 Task: In the  document manual Insert page numer 'on top of the page' change page color to  'Light Brown'Apply Page border, setting:  Box Style: two thin lines; Color: 'Black;' Width: 1/2  pt
Action: Mouse pressed left at (506, 660)
Screenshot: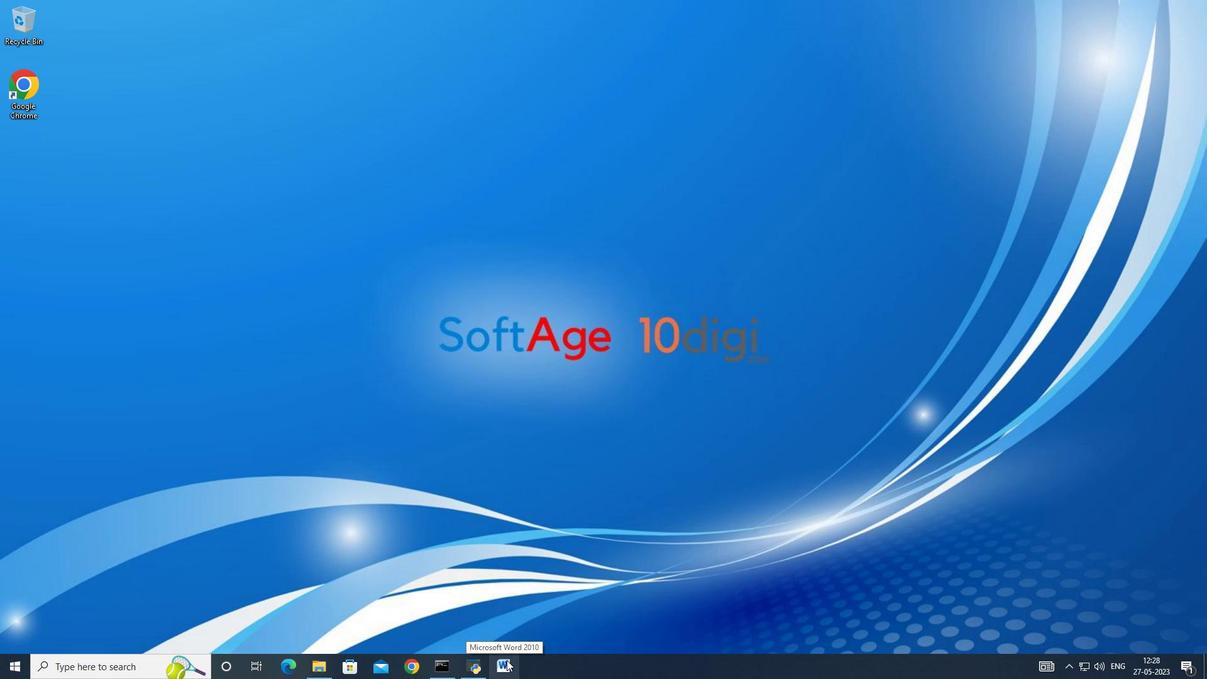 
Action: Mouse moved to (330, 123)
Screenshot: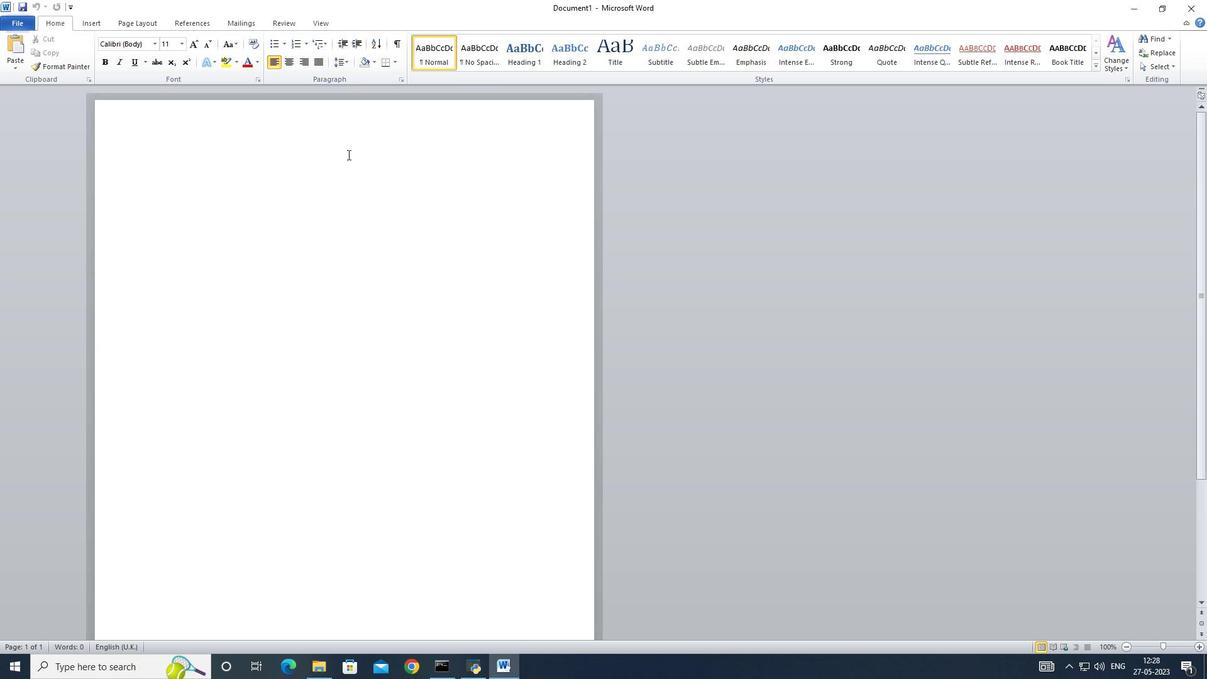 
Action: Mouse pressed left at (330, 123)
Screenshot: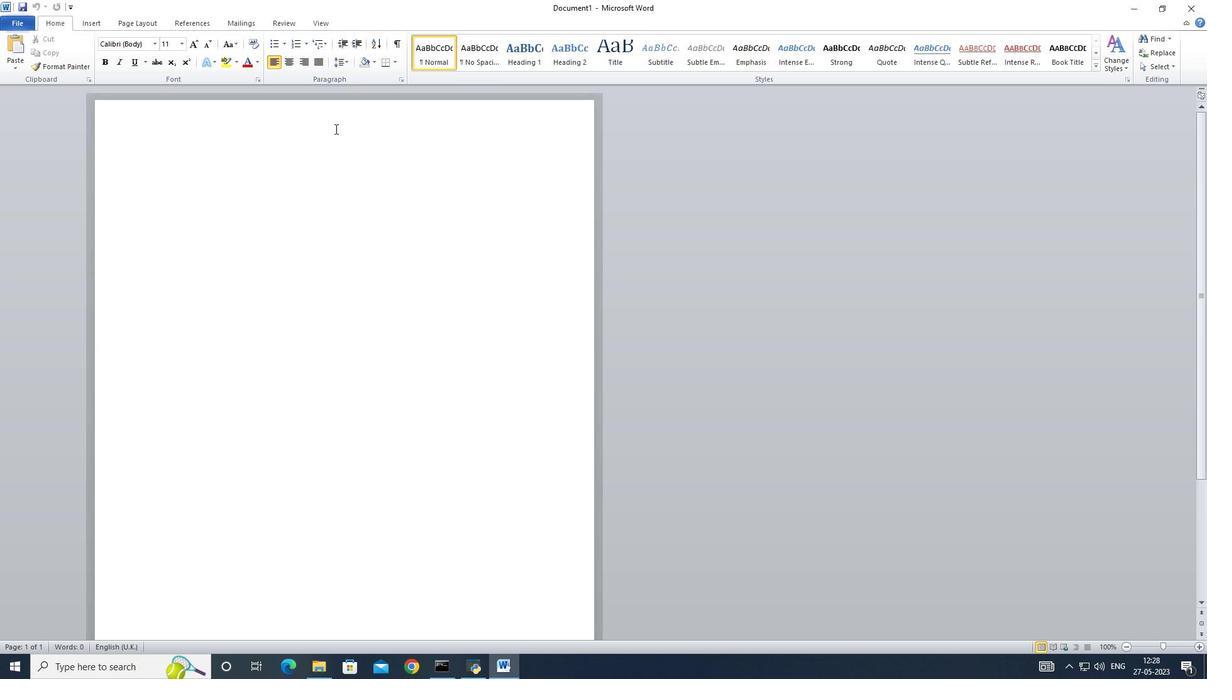 
Action: Mouse moved to (3, 23)
Screenshot: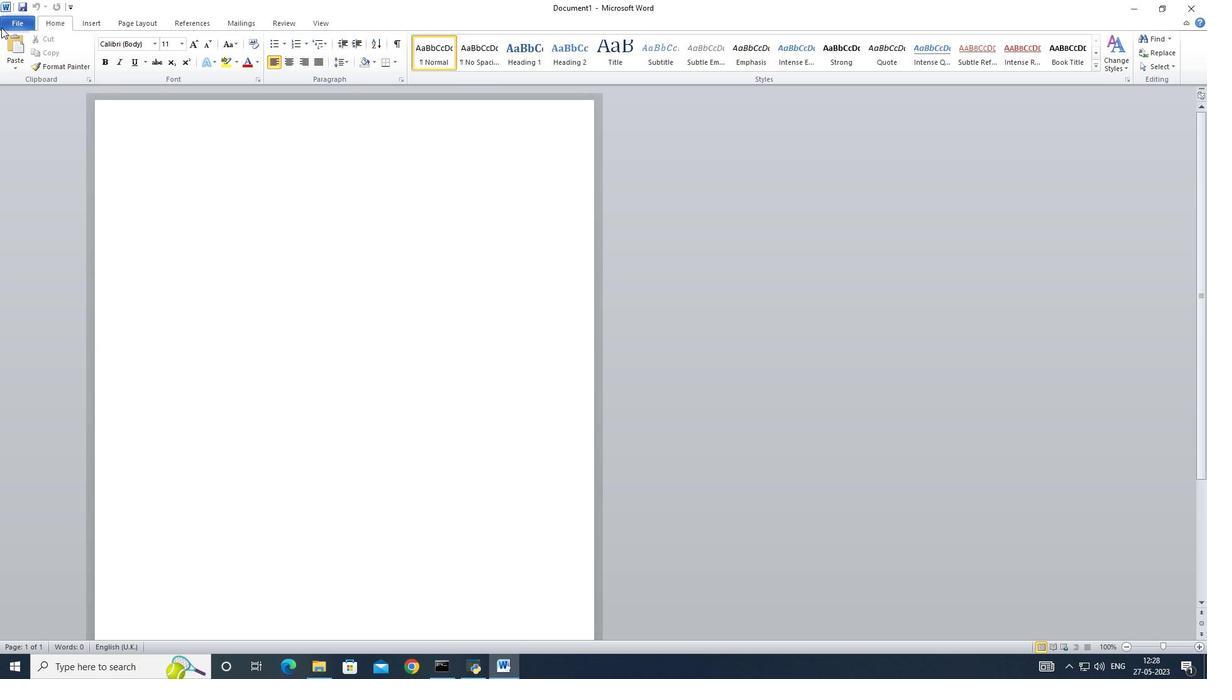 
Action: Mouse pressed left at (3, 23)
Screenshot: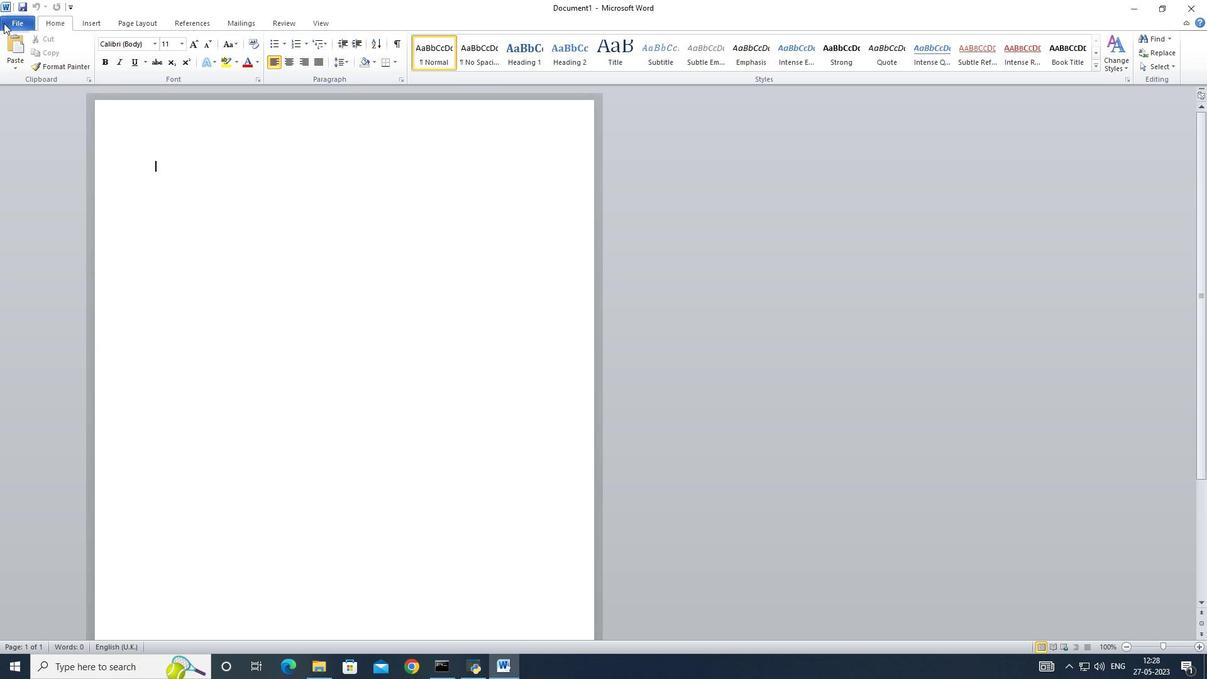 
Action: Mouse moved to (35, 80)
Screenshot: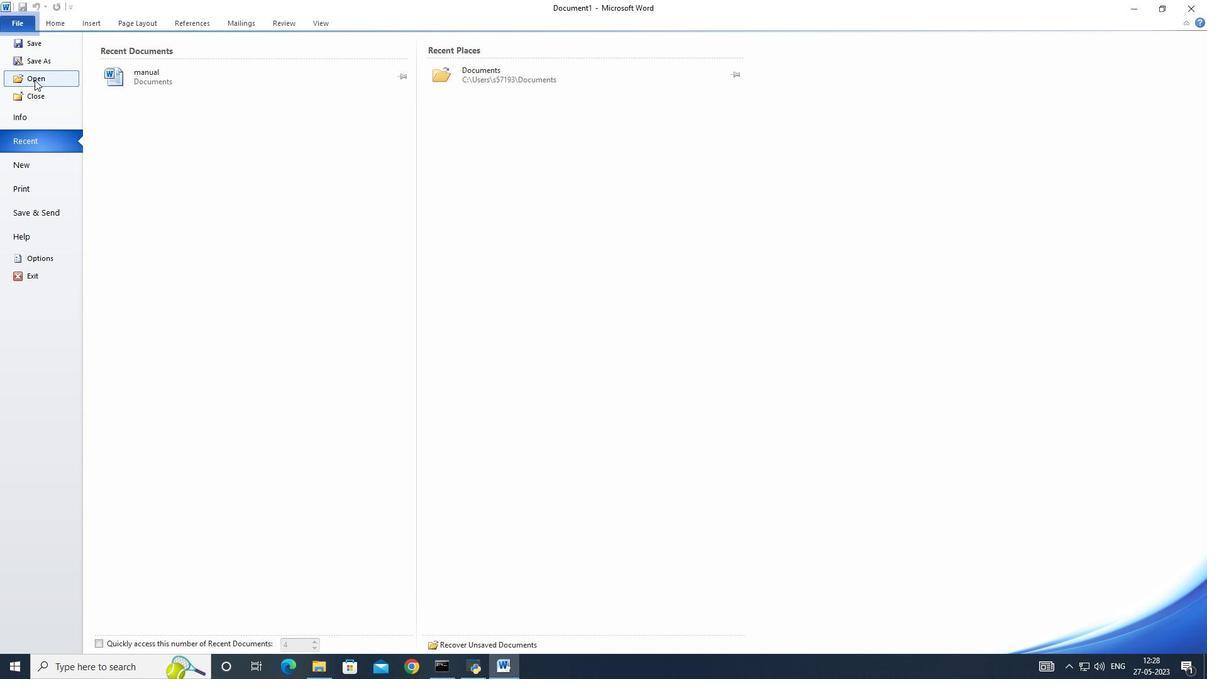
Action: Mouse pressed left at (35, 80)
Screenshot: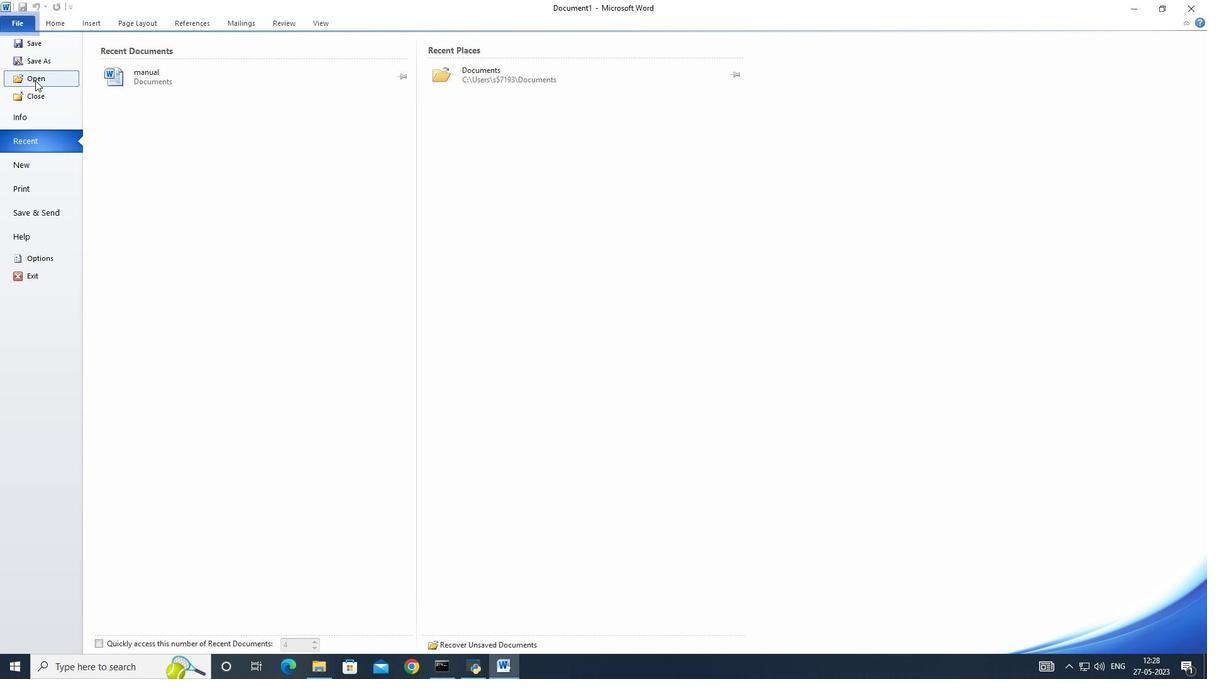 
Action: Mouse moved to (132, 91)
Screenshot: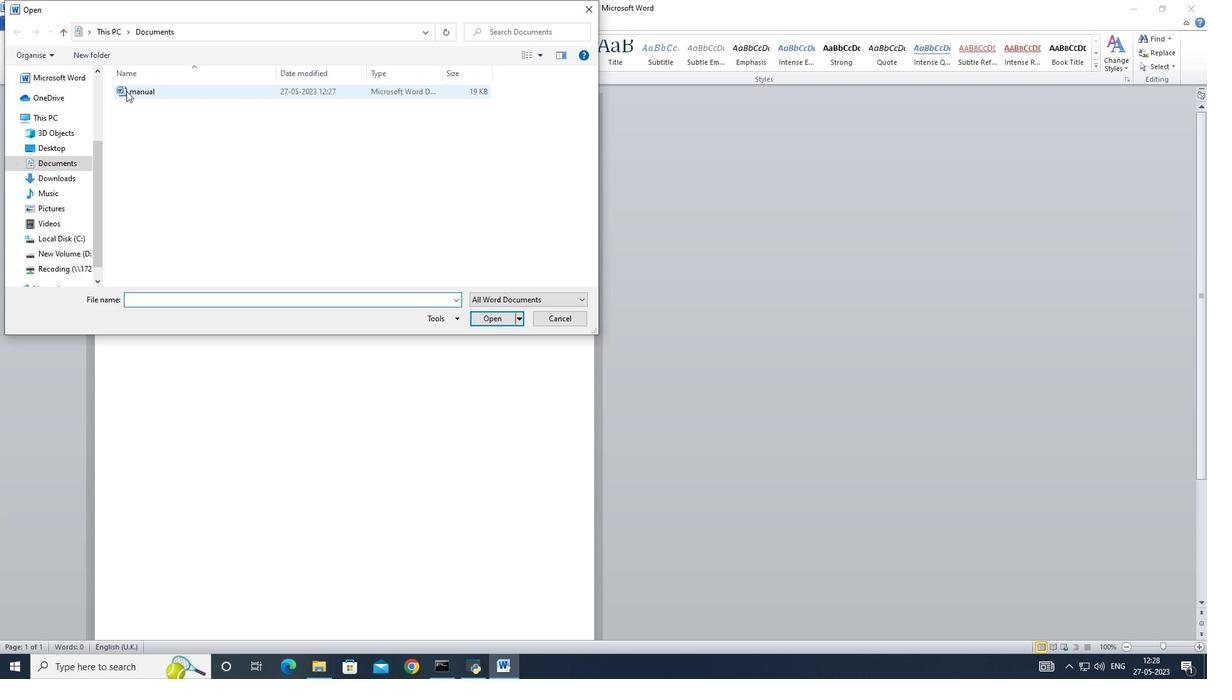 
Action: Mouse pressed left at (132, 91)
Screenshot: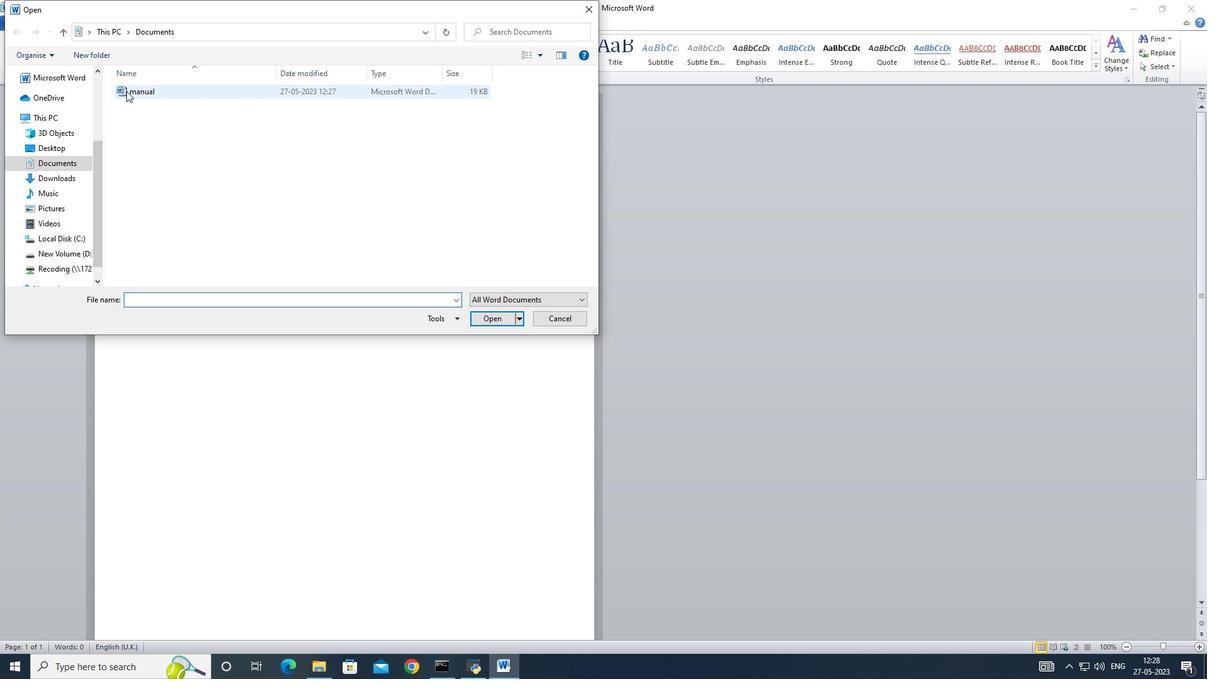
Action: Mouse moved to (492, 316)
Screenshot: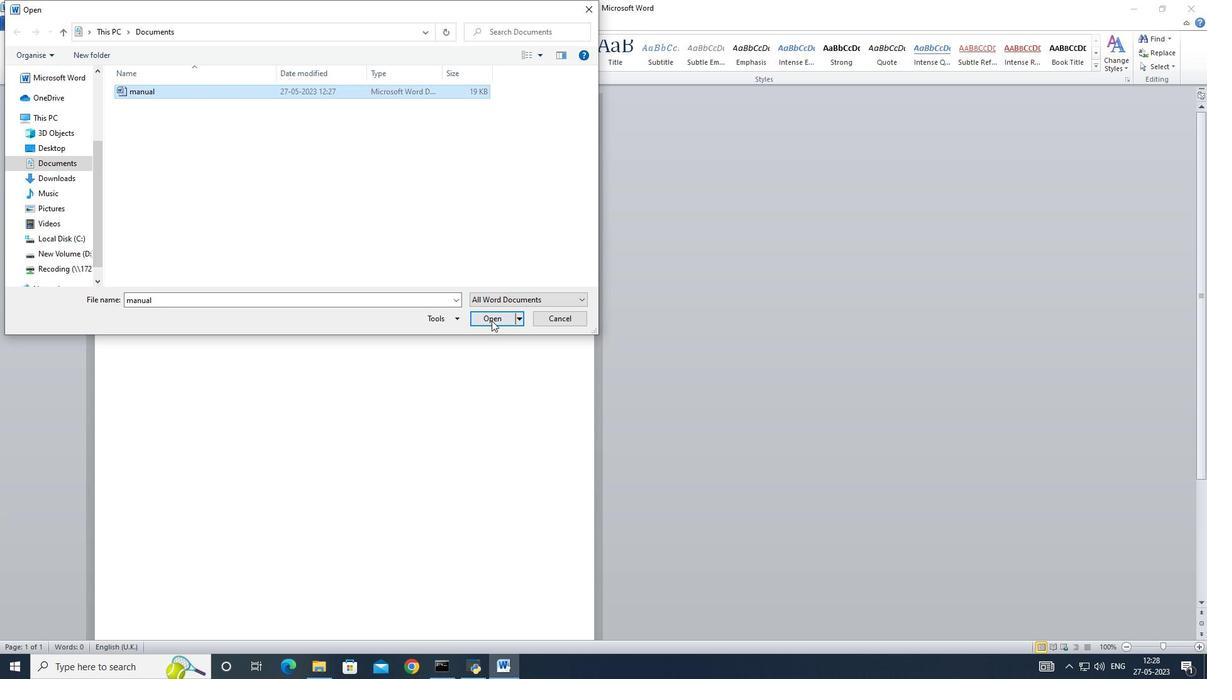 
Action: Mouse pressed left at (492, 316)
Screenshot: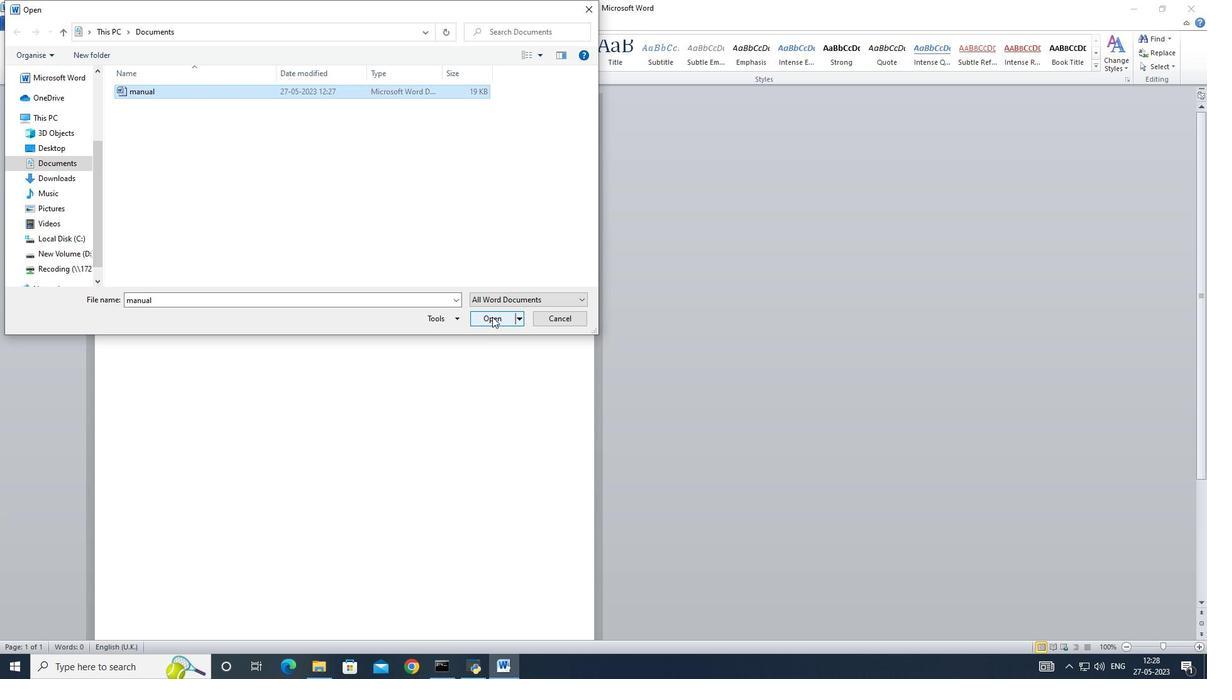
Action: Mouse moved to (183, 128)
Screenshot: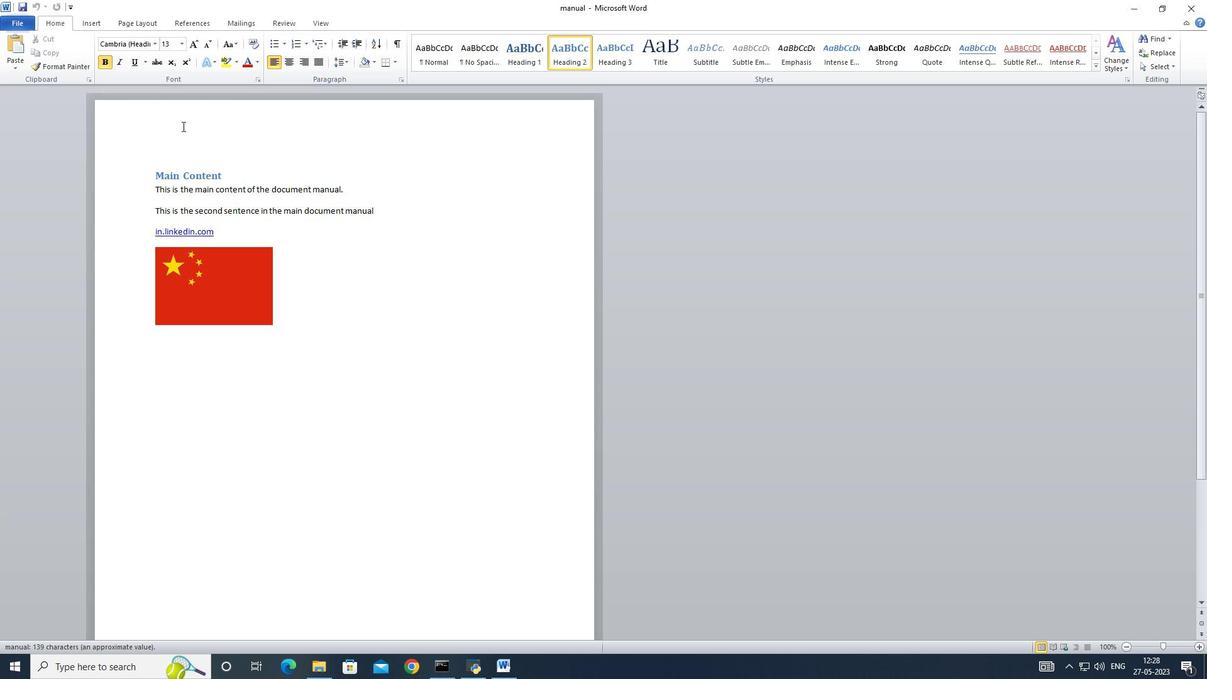 
Action: Mouse pressed left at (183, 128)
Screenshot: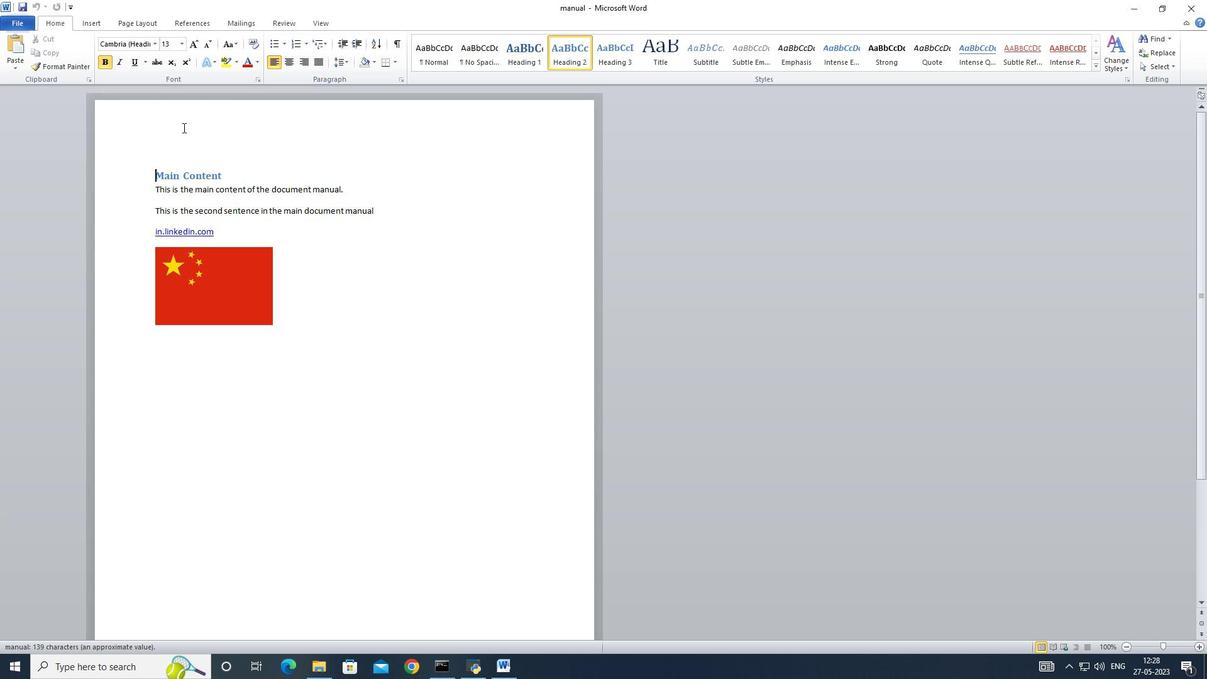 
Action: Mouse moved to (150, 166)
Screenshot: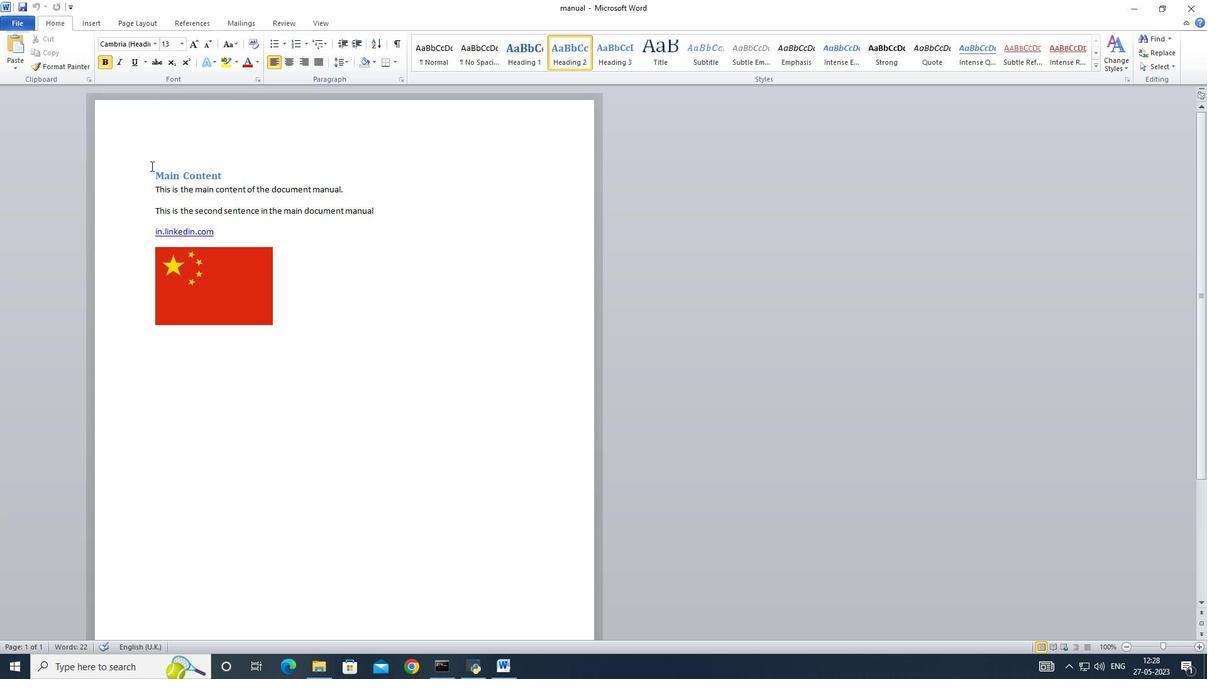 
Action: Mouse pressed left at (150, 166)
Screenshot: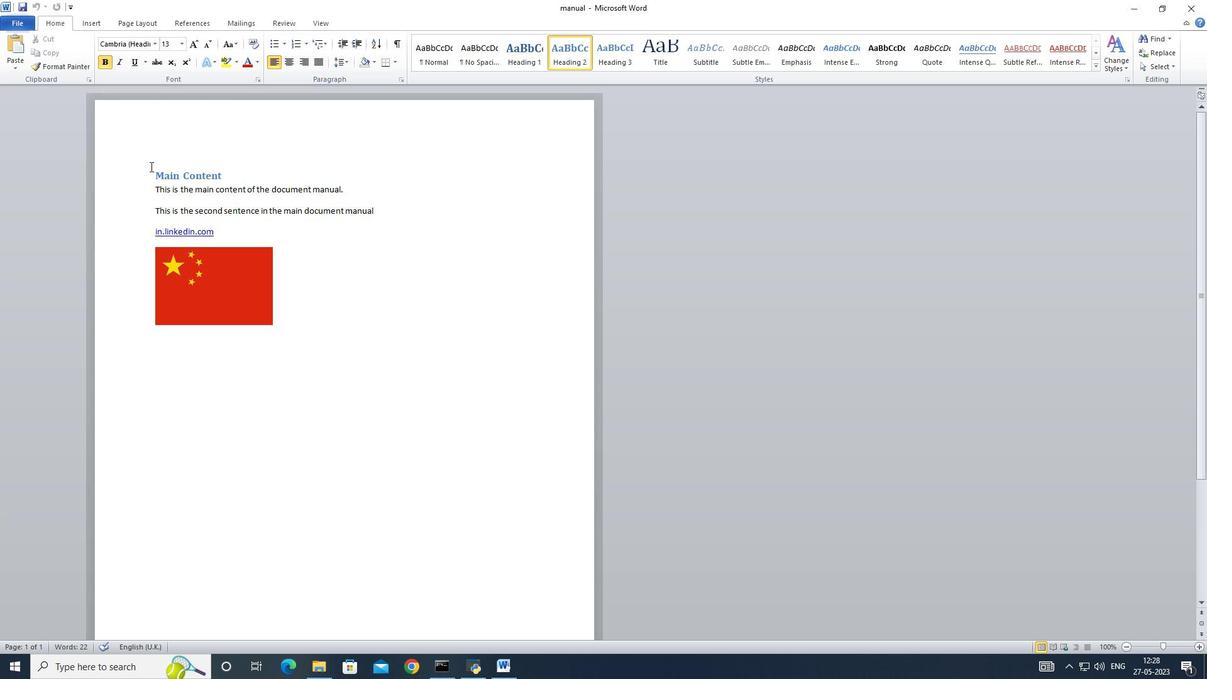 
Action: Mouse moved to (96, 27)
Screenshot: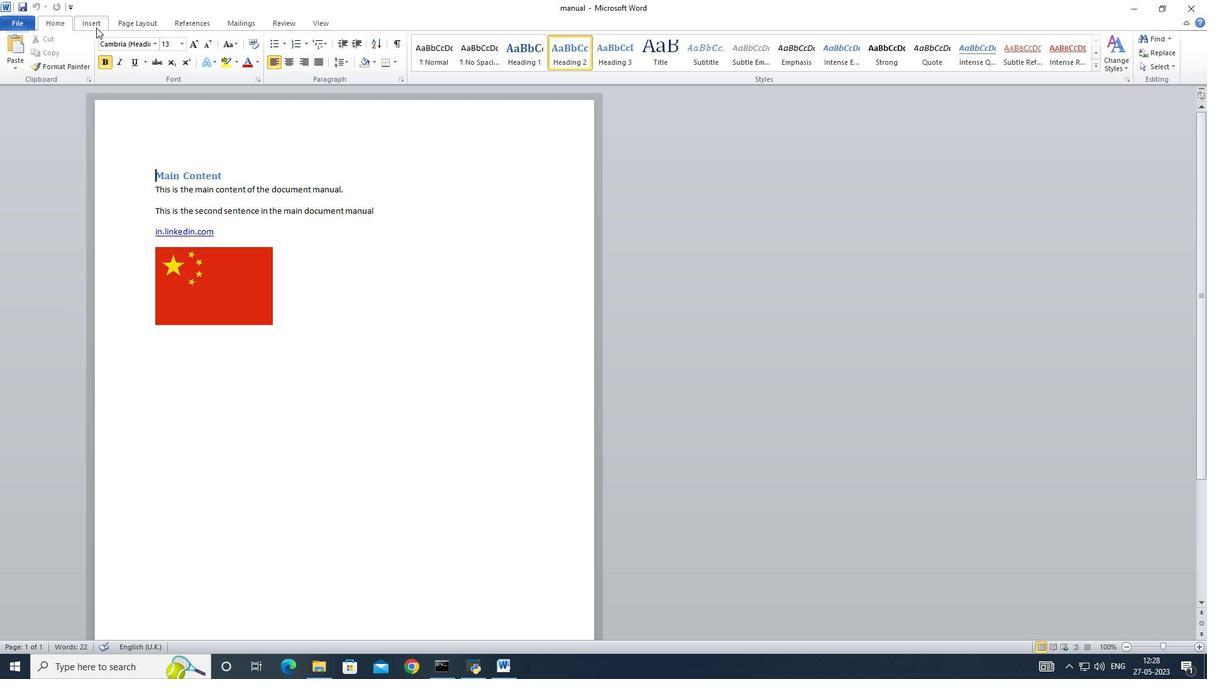 
Action: Mouse pressed left at (96, 27)
Screenshot: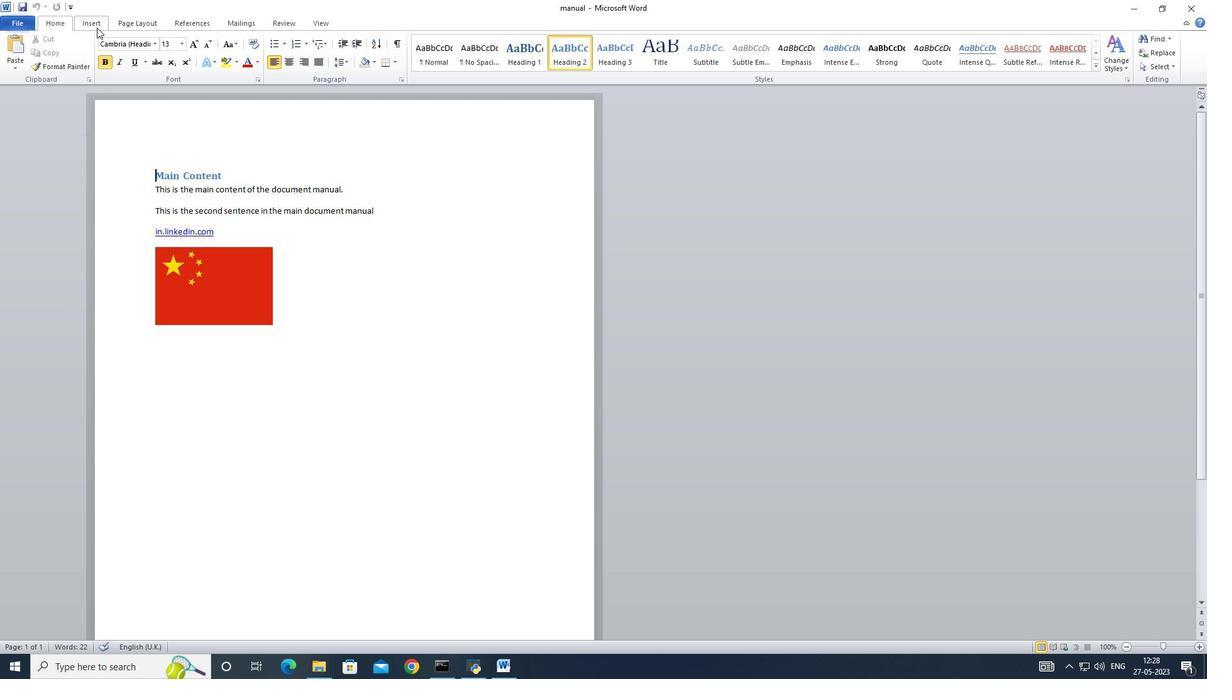 
Action: Mouse moved to (437, 68)
Screenshot: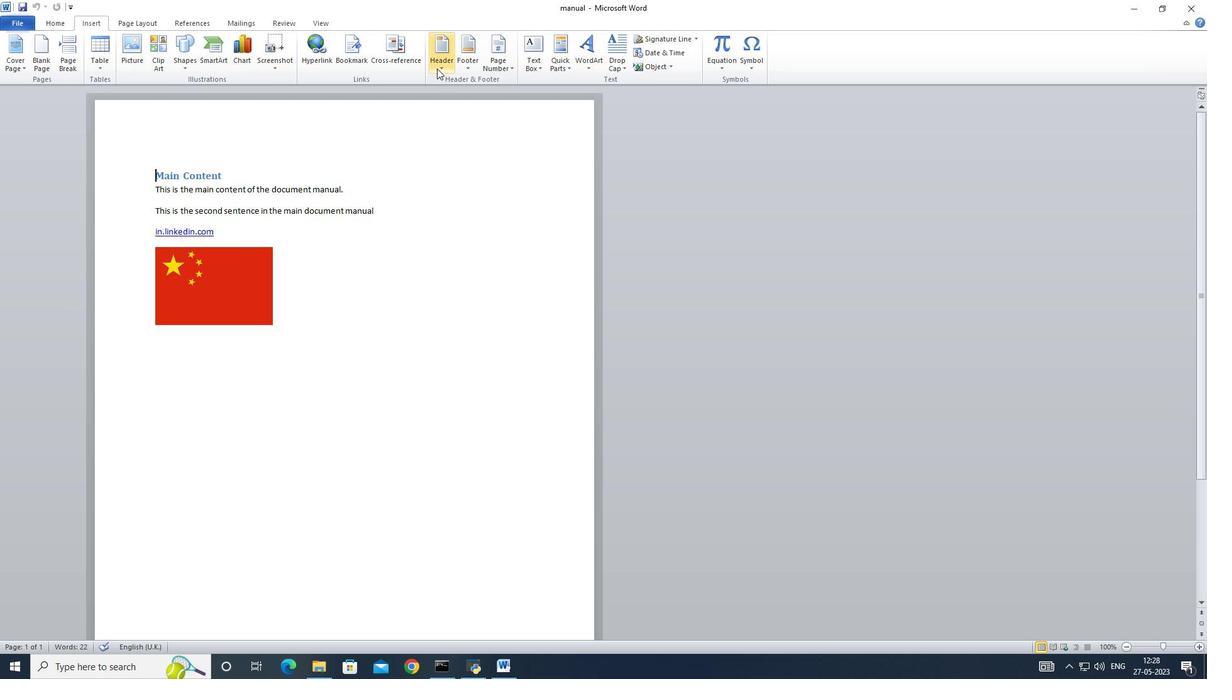 
Action: Mouse pressed left at (437, 68)
Screenshot: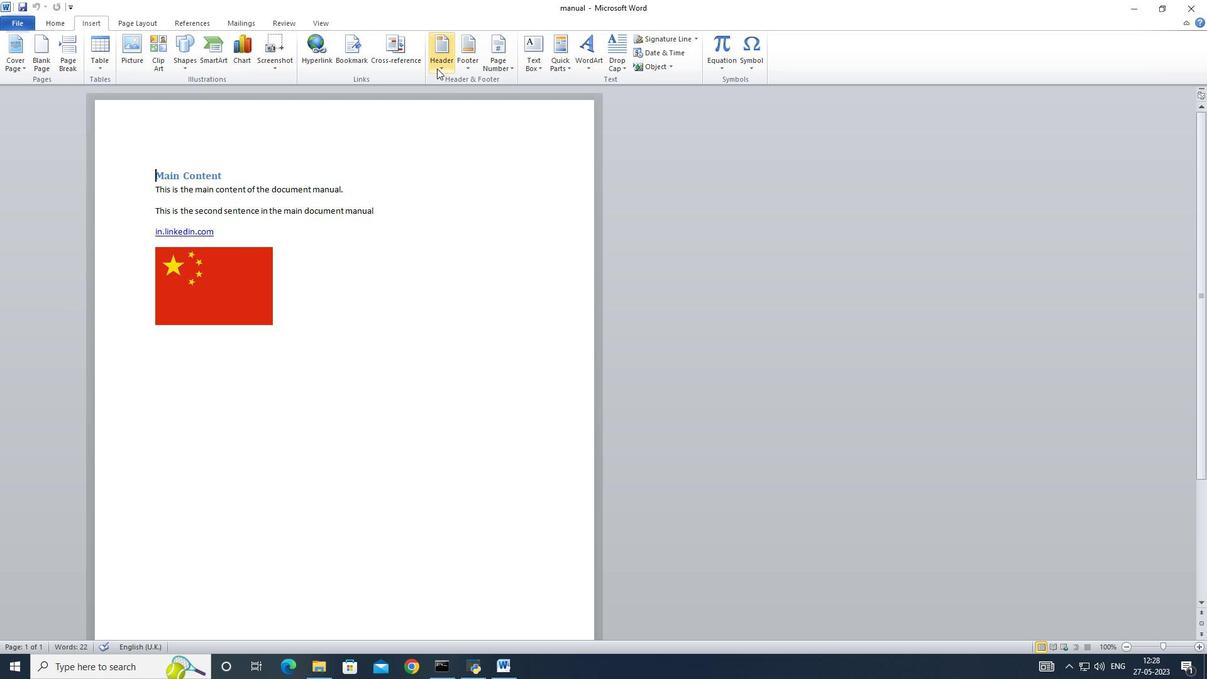 
Action: Mouse moved to (533, 247)
Screenshot: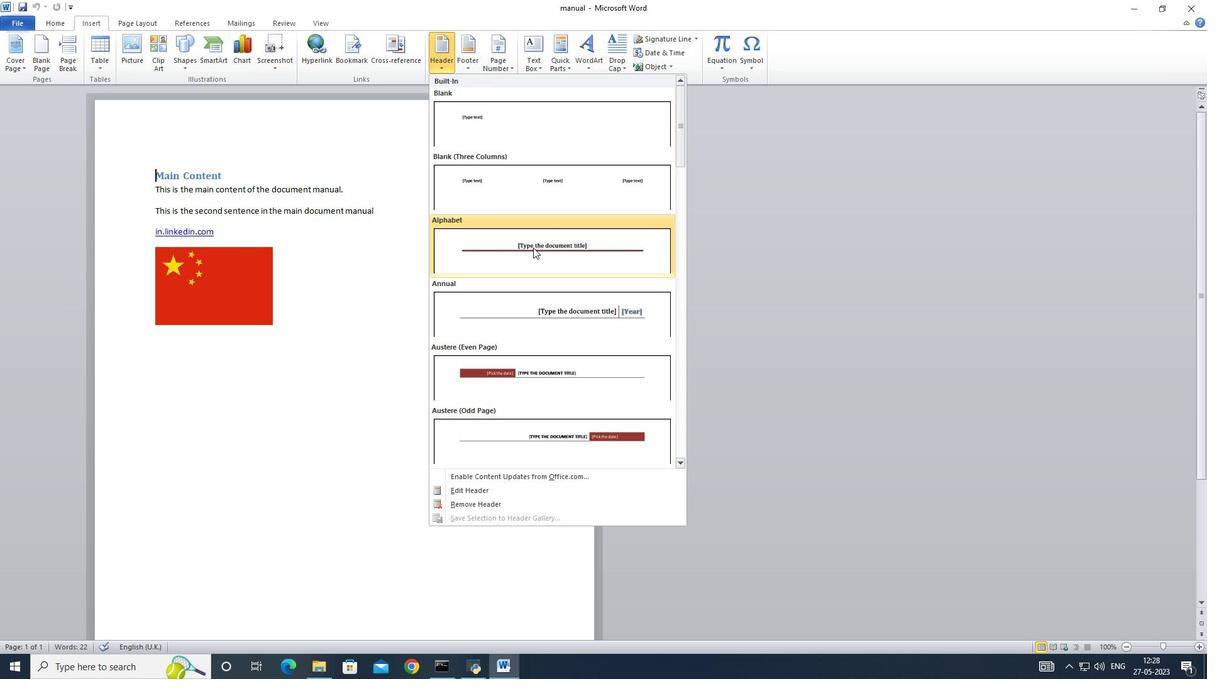 
Action: Mouse scrolled (533, 247) with delta (0, 0)
Screenshot: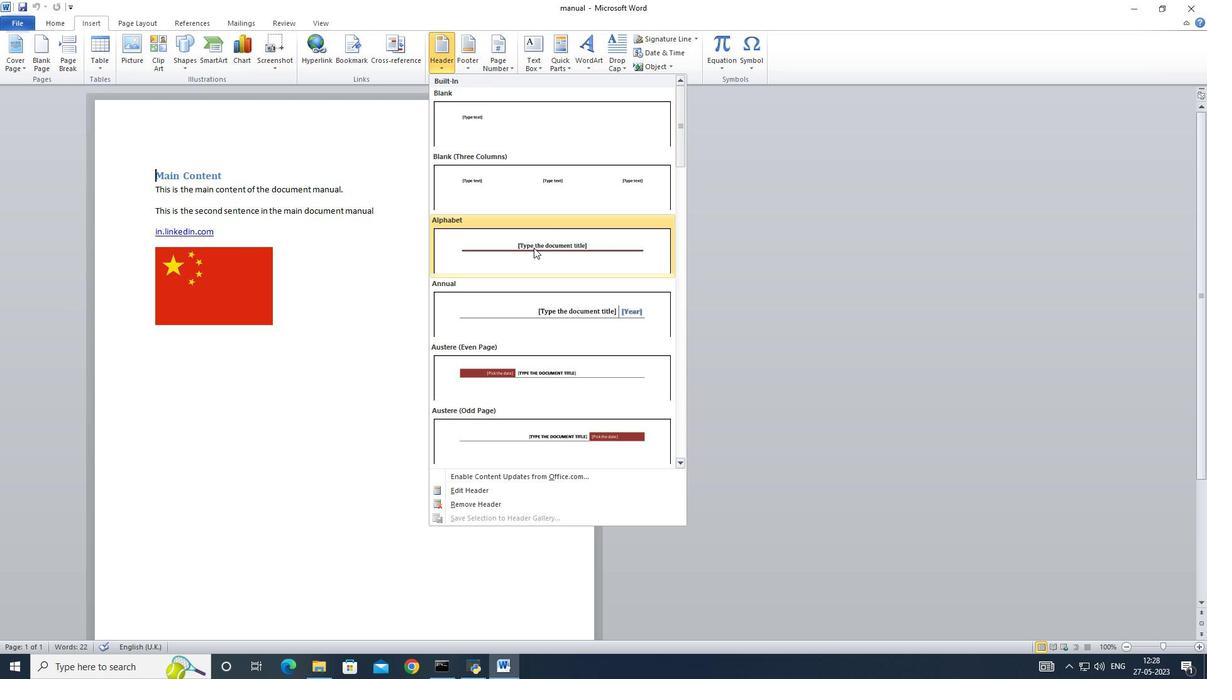 
Action: Mouse scrolled (533, 247) with delta (0, 0)
Screenshot: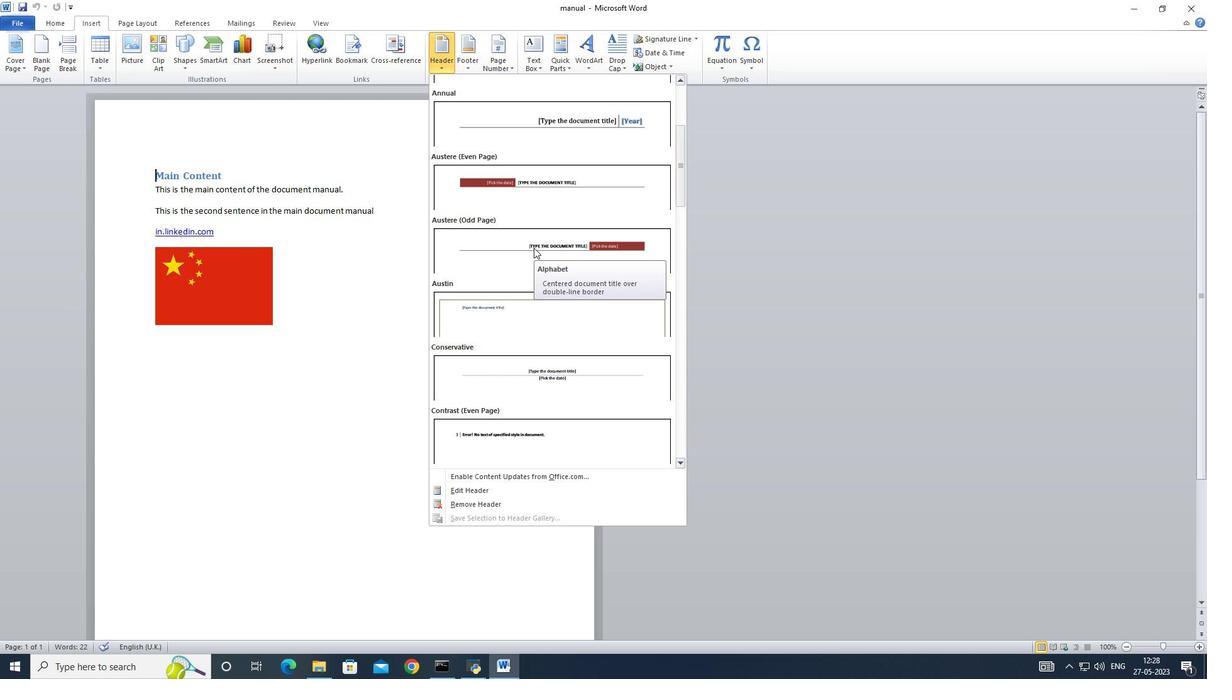
Action: Mouse moved to (533, 247)
Screenshot: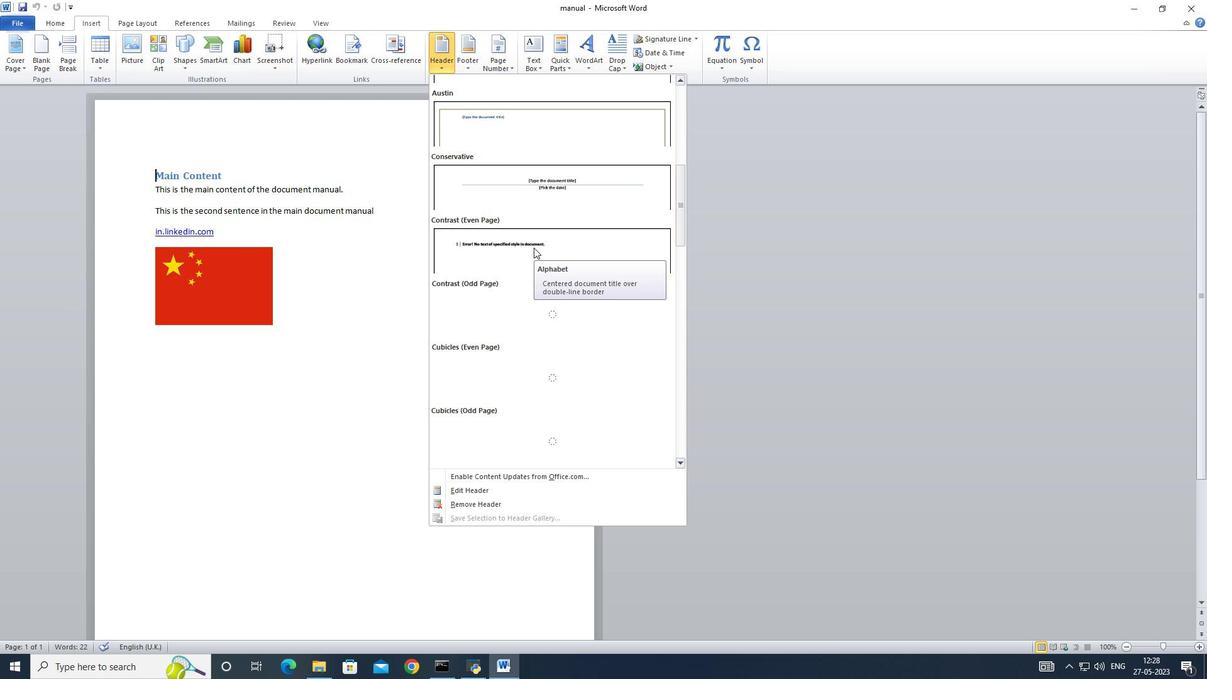 
Action: Mouse scrolled (533, 247) with delta (0, 0)
Screenshot: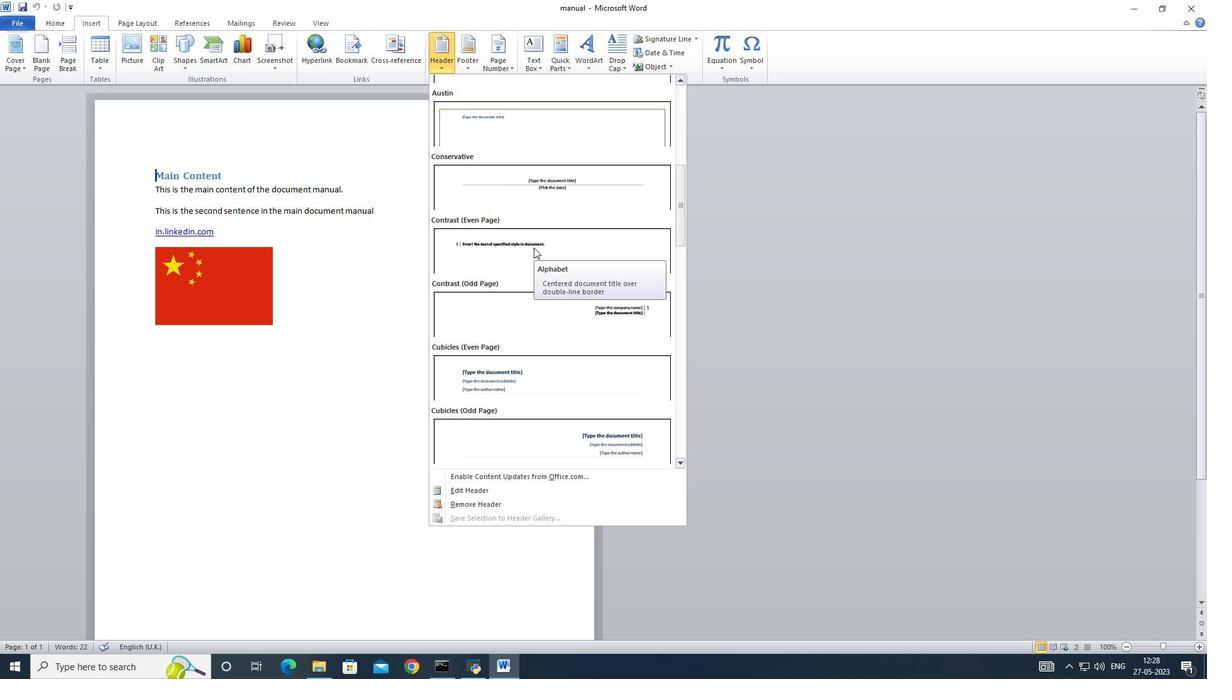 
Action: Mouse moved to (573, 176)
Screenshot: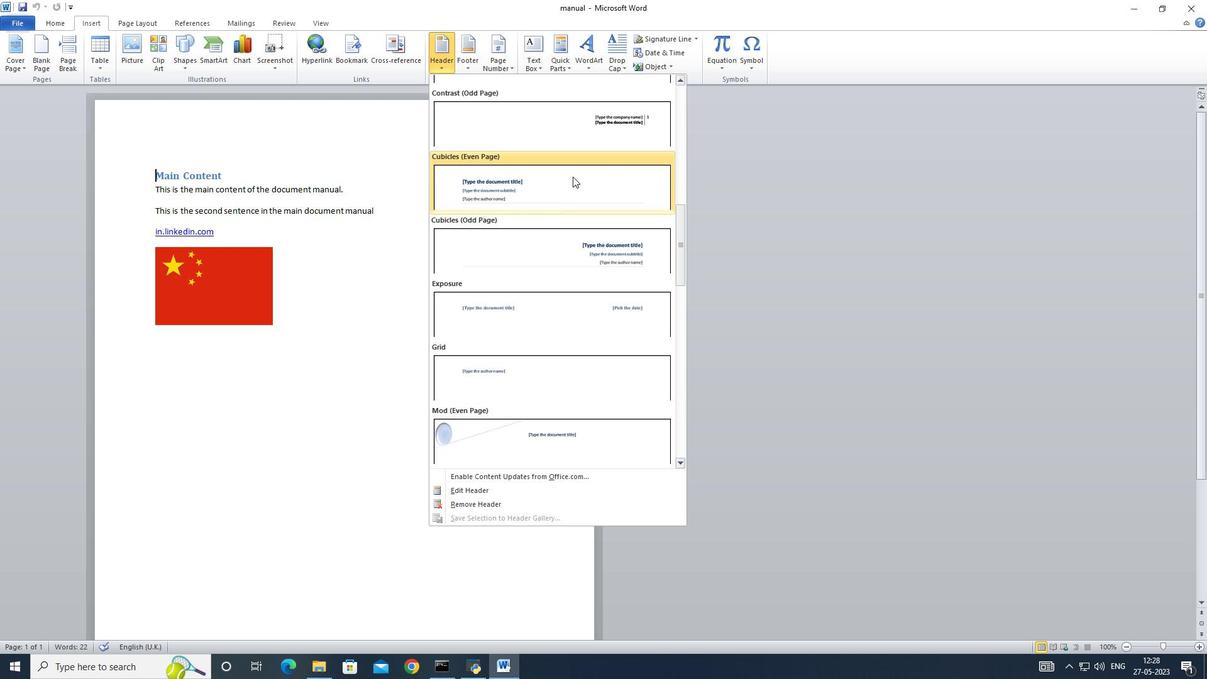 
Action: Mouse scrolled (573, 177) with delta (0, 0)
Screenshot: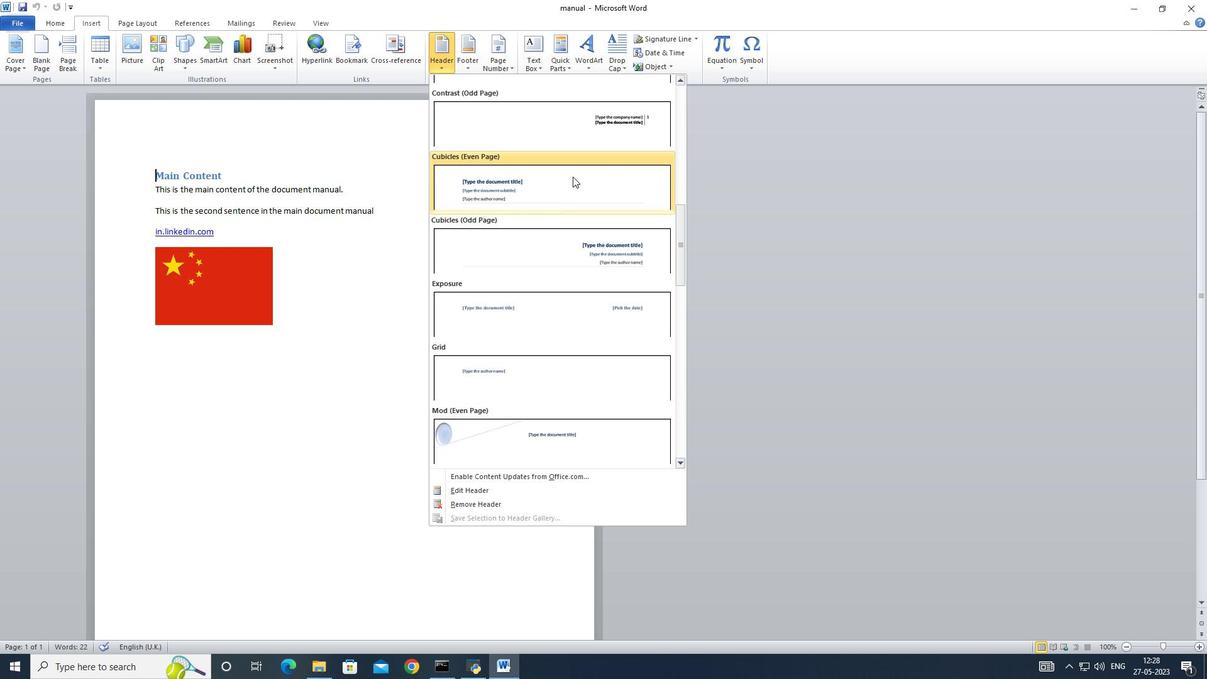 
Action: Mouse moved to (574, 176)
Screenshot: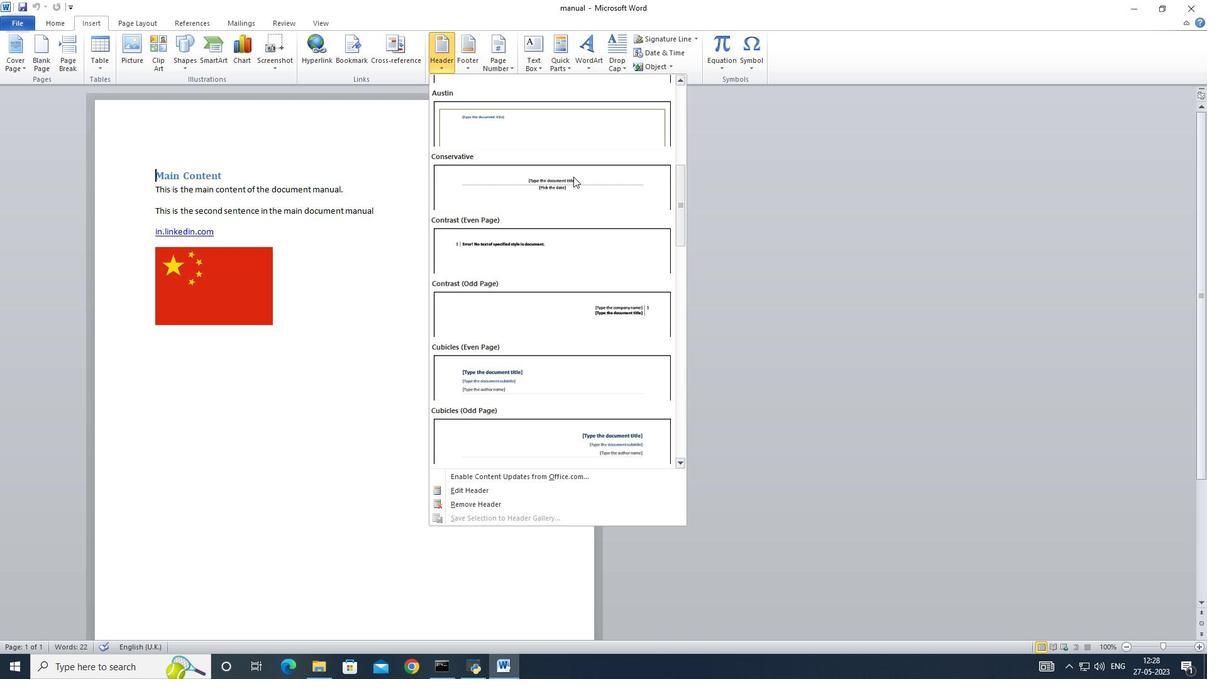 
Action: Mouse scrolled (574, 176) with delta (0, 0)
Screenshot: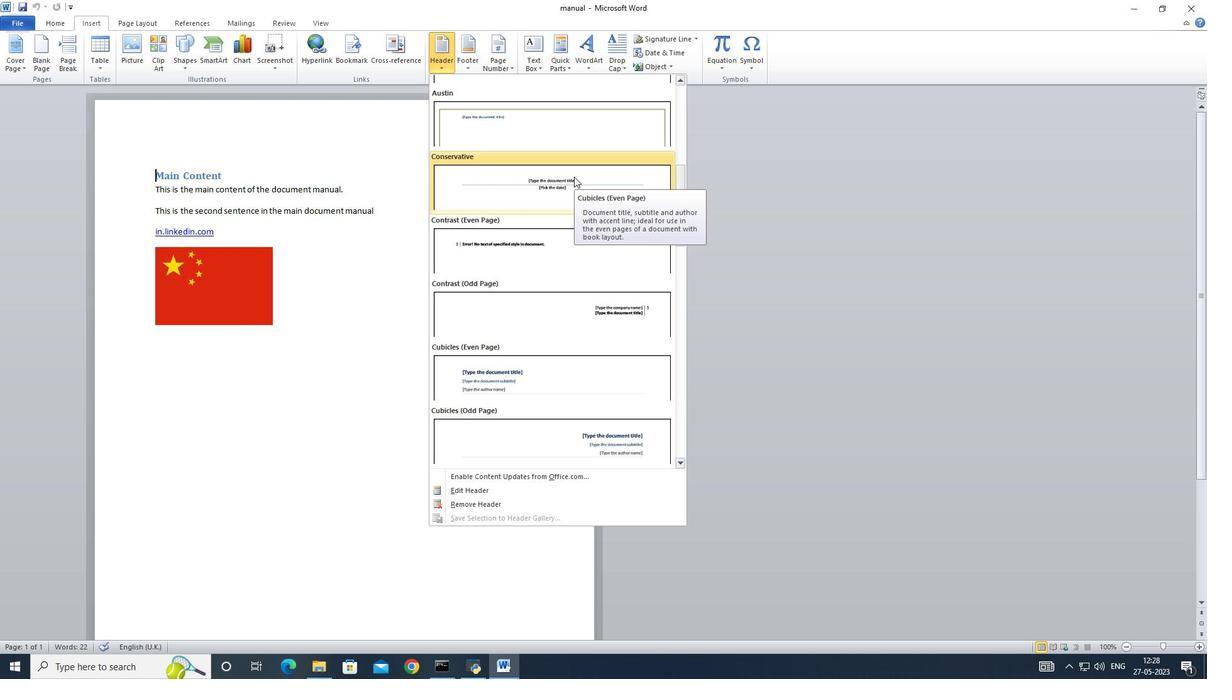 
Action: Mouse scrolled (574, 176) with delta (0, 0)
Screenshot: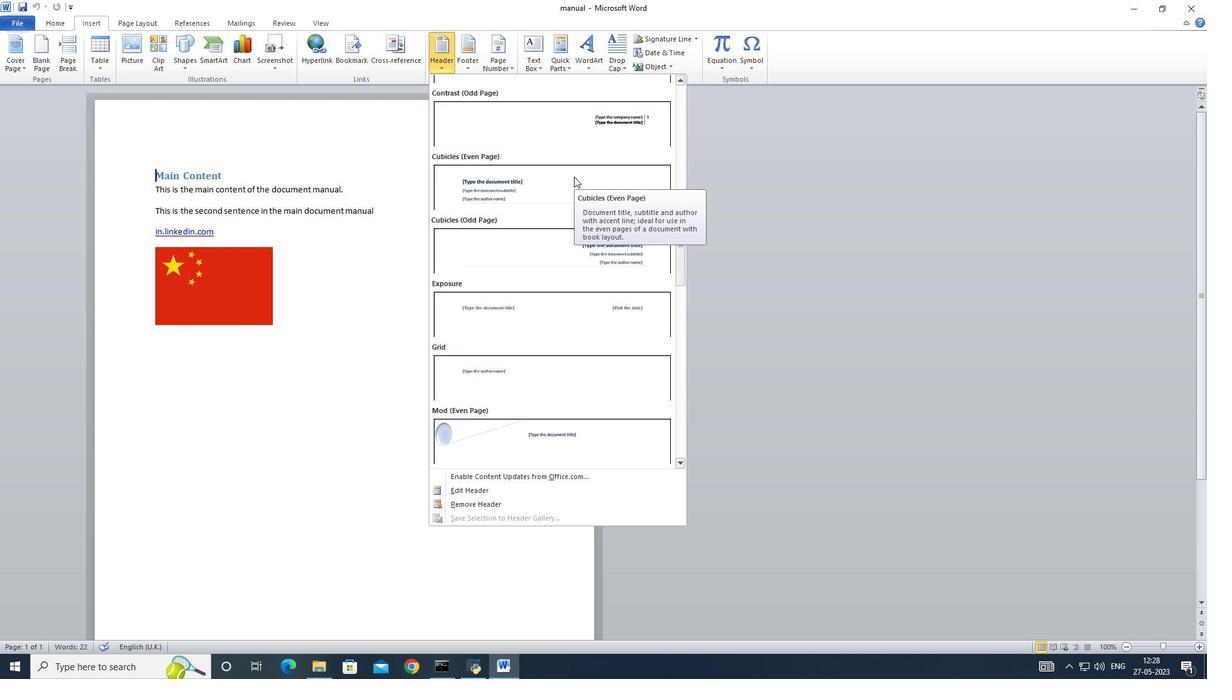 
Action: Mouse scrolled (574, 176) with delta (0, 0)
Screenshot: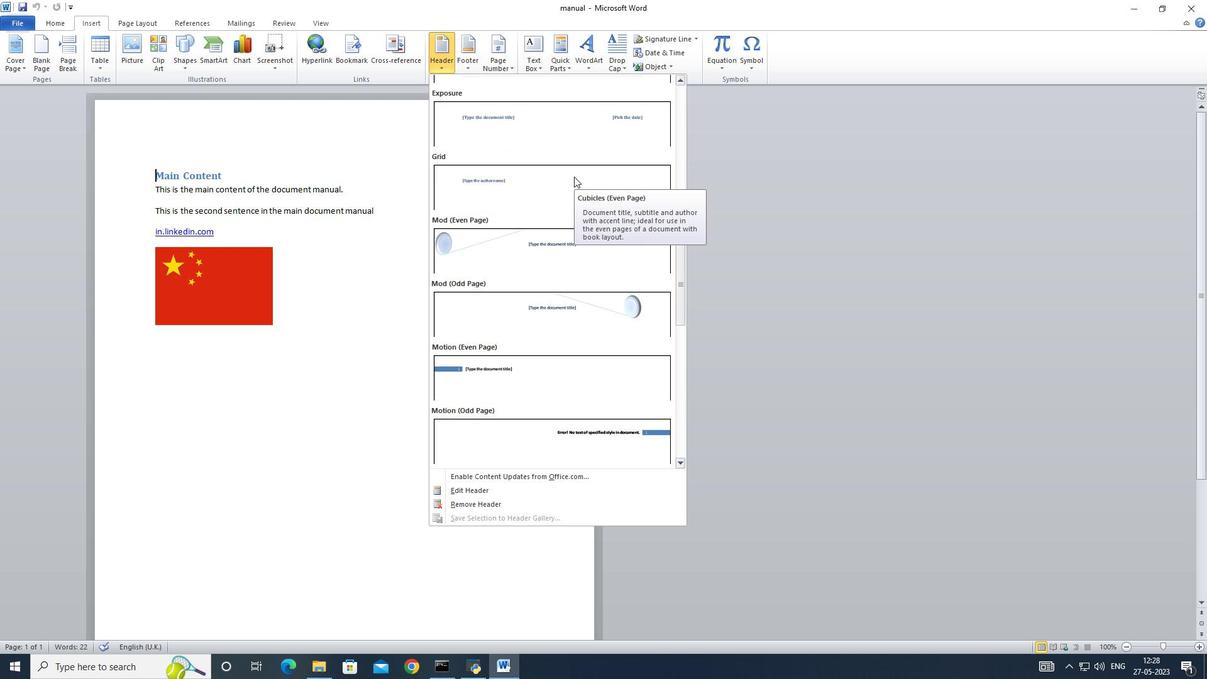 
Action: Mouse moved to (574, 176)
Screenshot: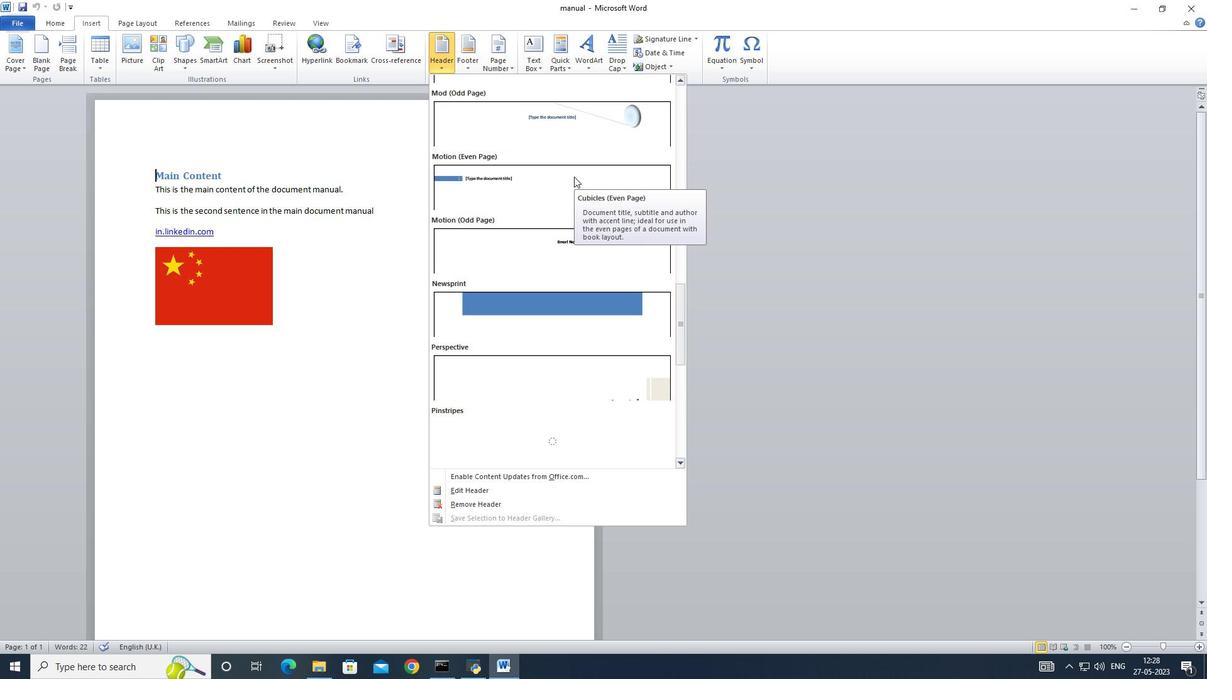 
Action: Mouse scrolled (574, 176) with delta (0, 0)
Screenshot: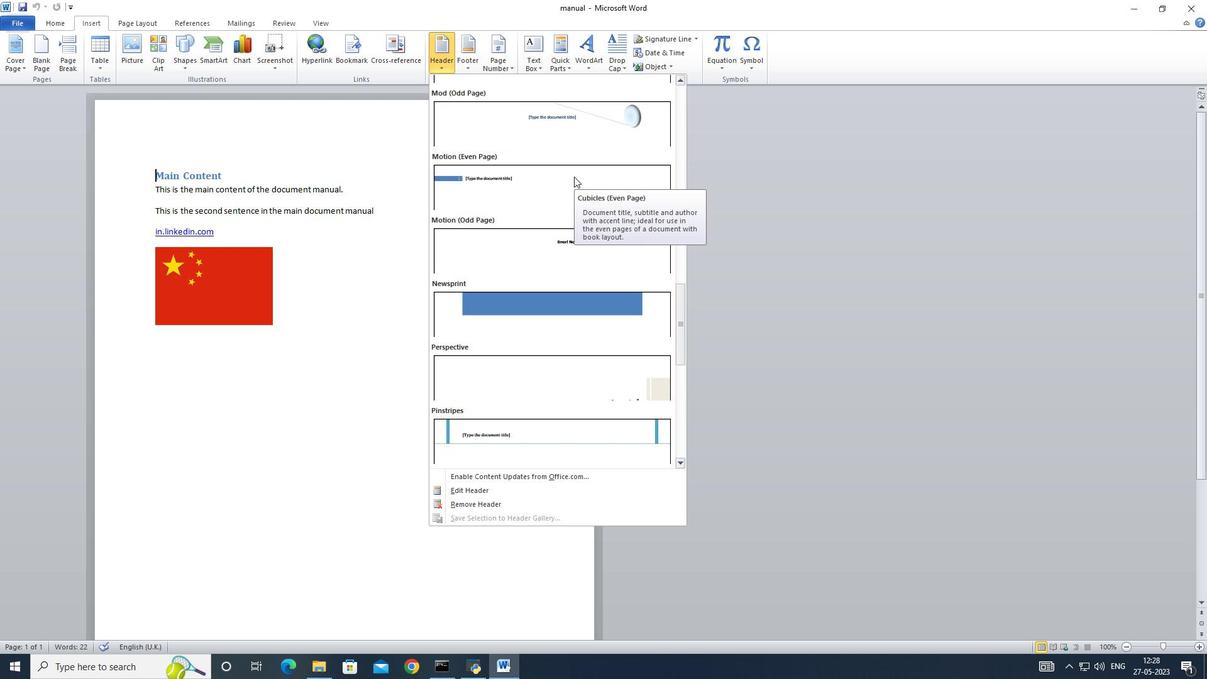 
Action: Mouse scrolled (574, 176) with delta (0, 0)
Screenshot: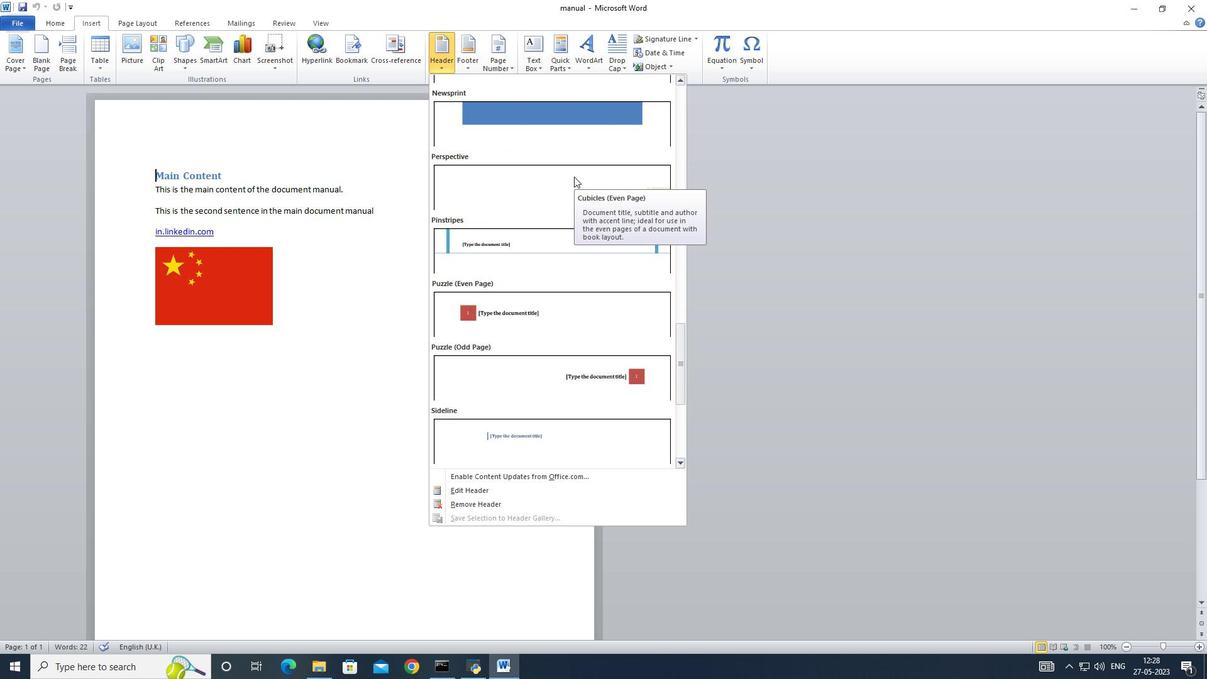 
Action: Mouse scrolled (574, 176) with delta (0, 0)
Screenshot: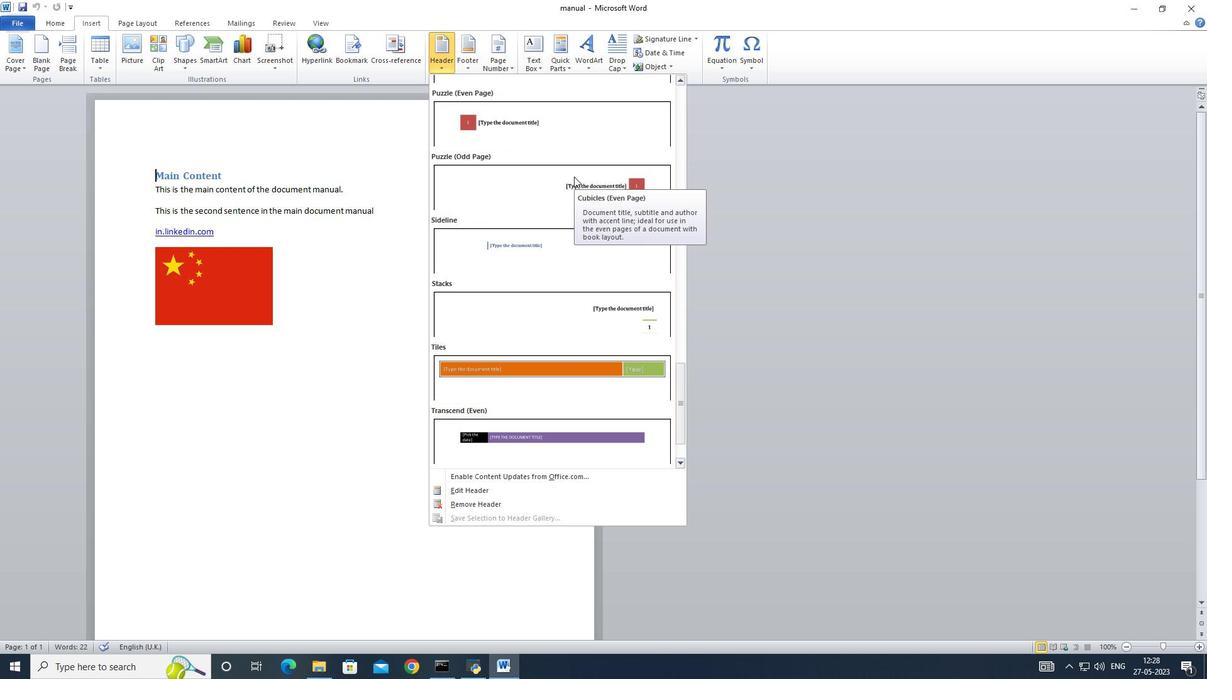 
Action: Mouse scrolled (574, 176) with delta (0, 0)
Screenshot: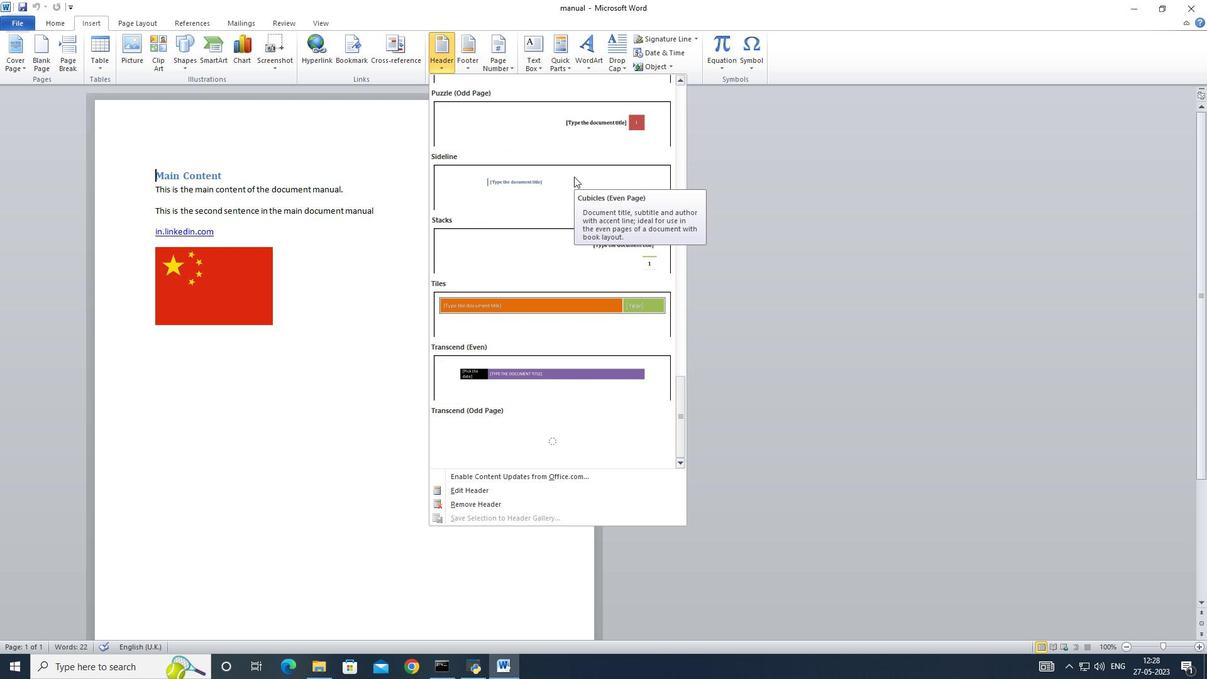 
Action: Mouse moved to (552, 310)
Screenshot: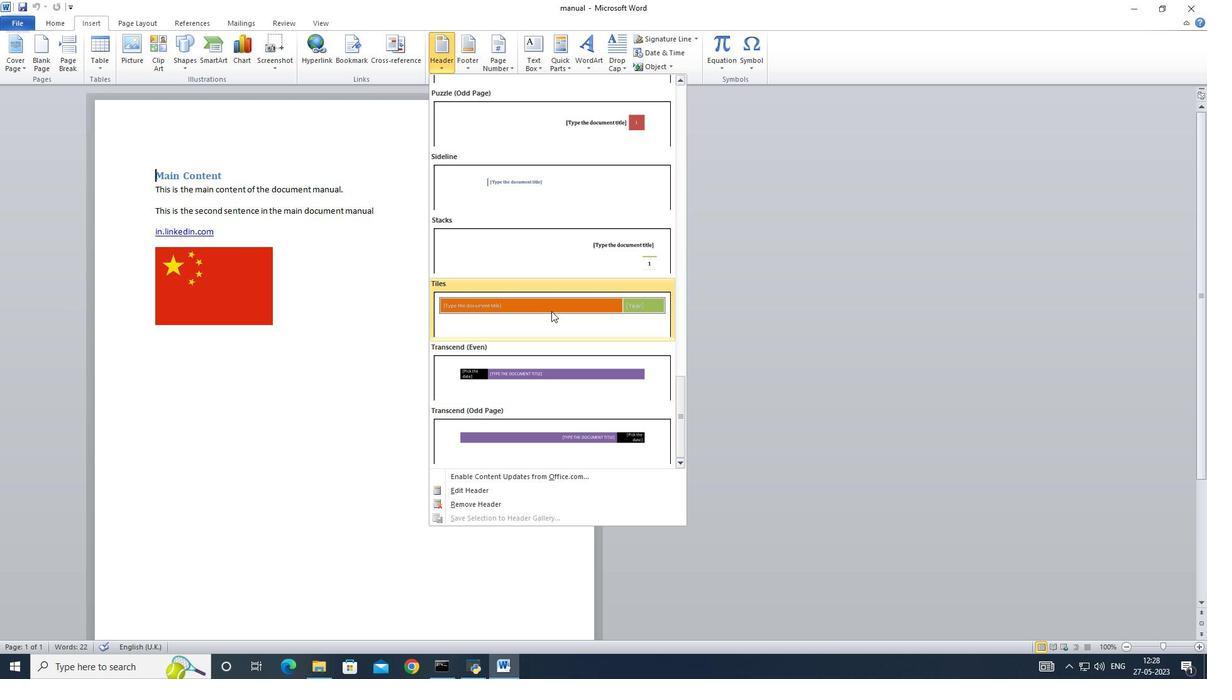 
Action: Mouse scrolled (552, 310) with delta (0, 0)
Screenshot: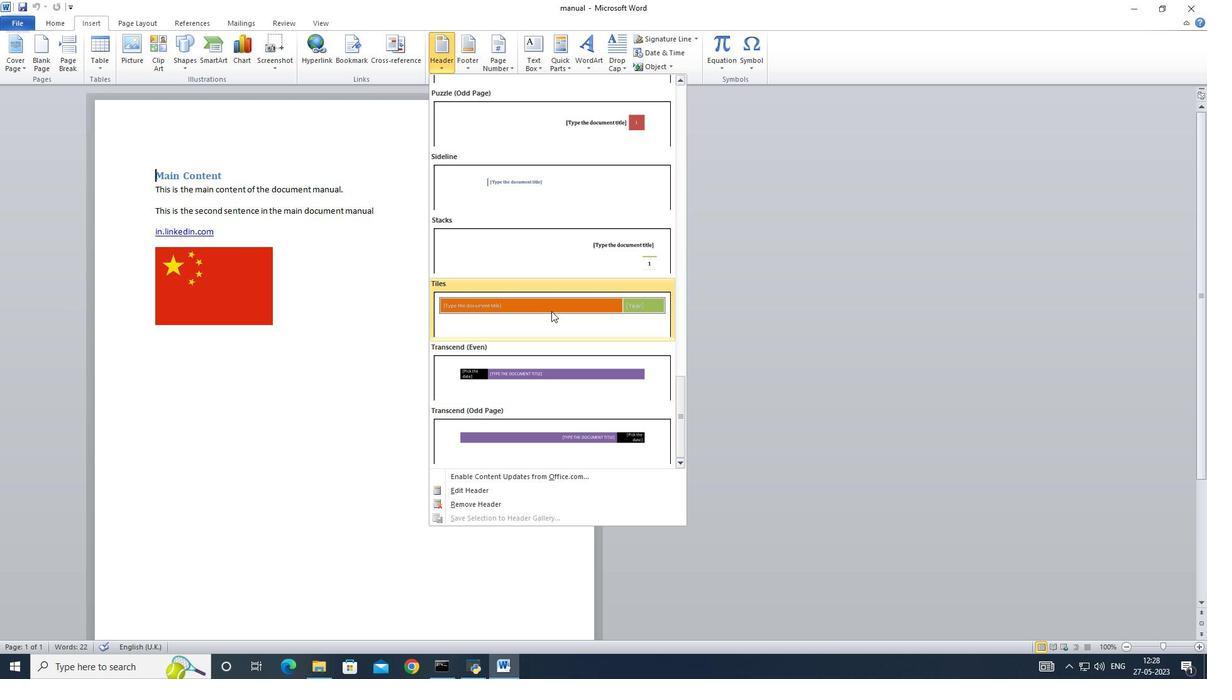 
Action: Mouse scrolled (552, 310) with delta (0, 0)
Screenshot: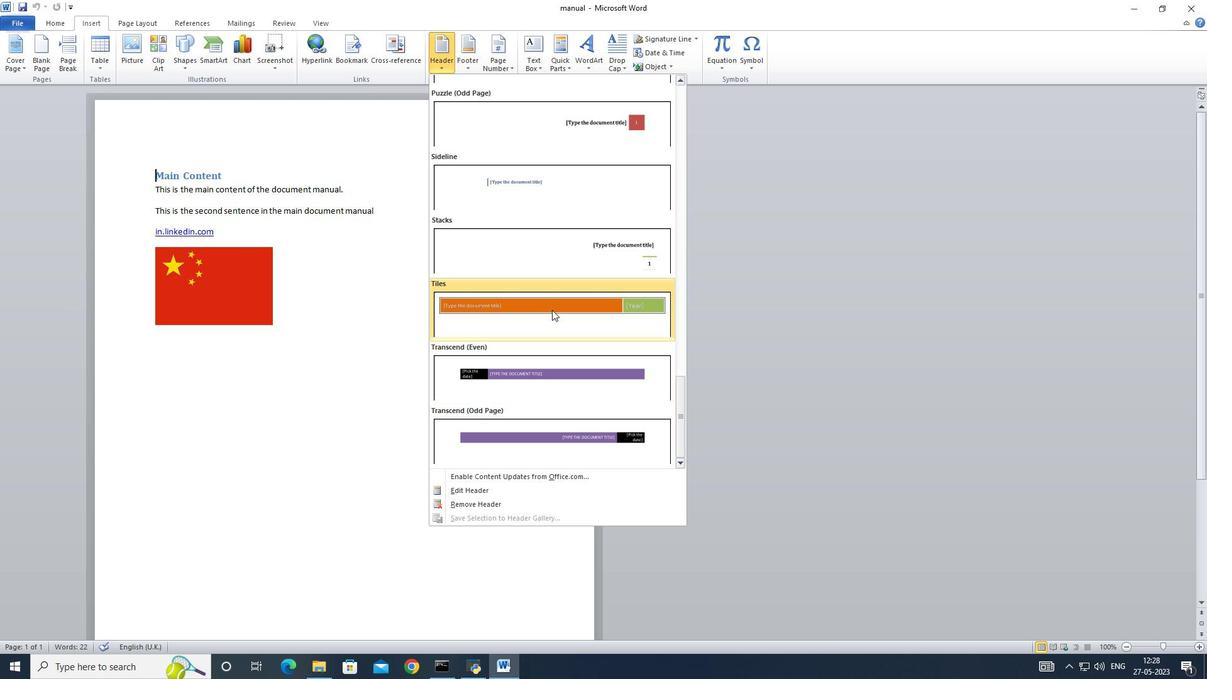 
Action: Mouse scrolled (552, 310) with delta (0, 0)
Screenshot: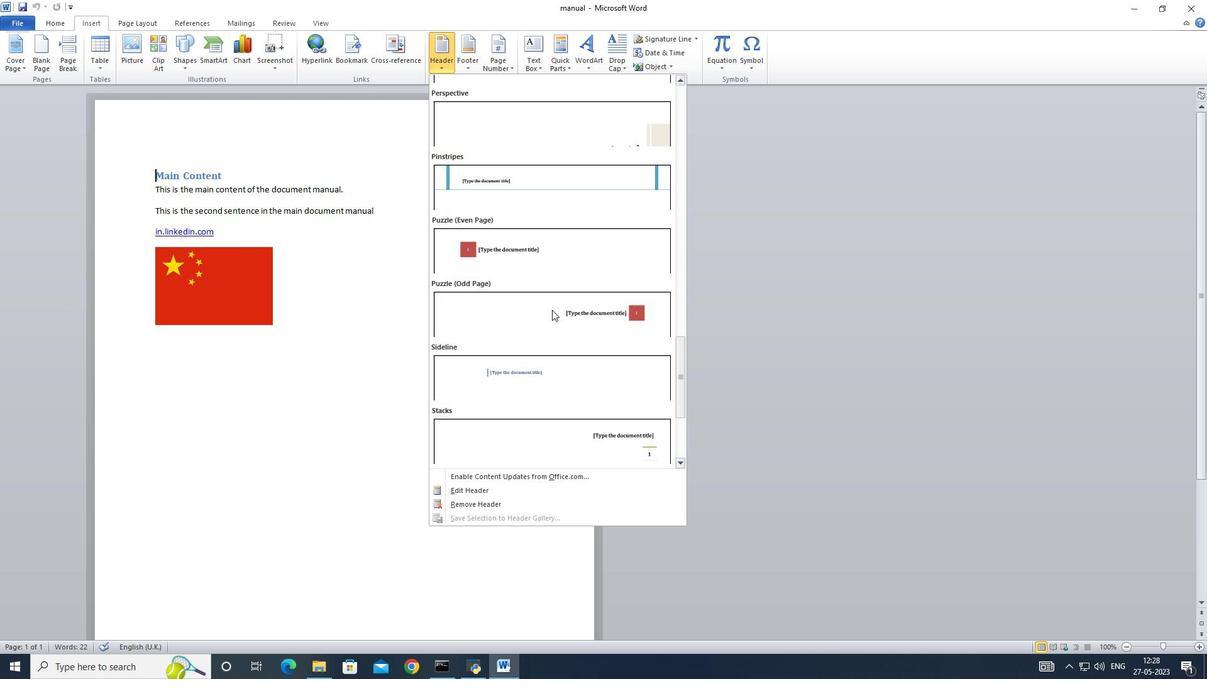 
Action: Mouse scrolled (552, 310) with delta (0, 0)
Screenshot: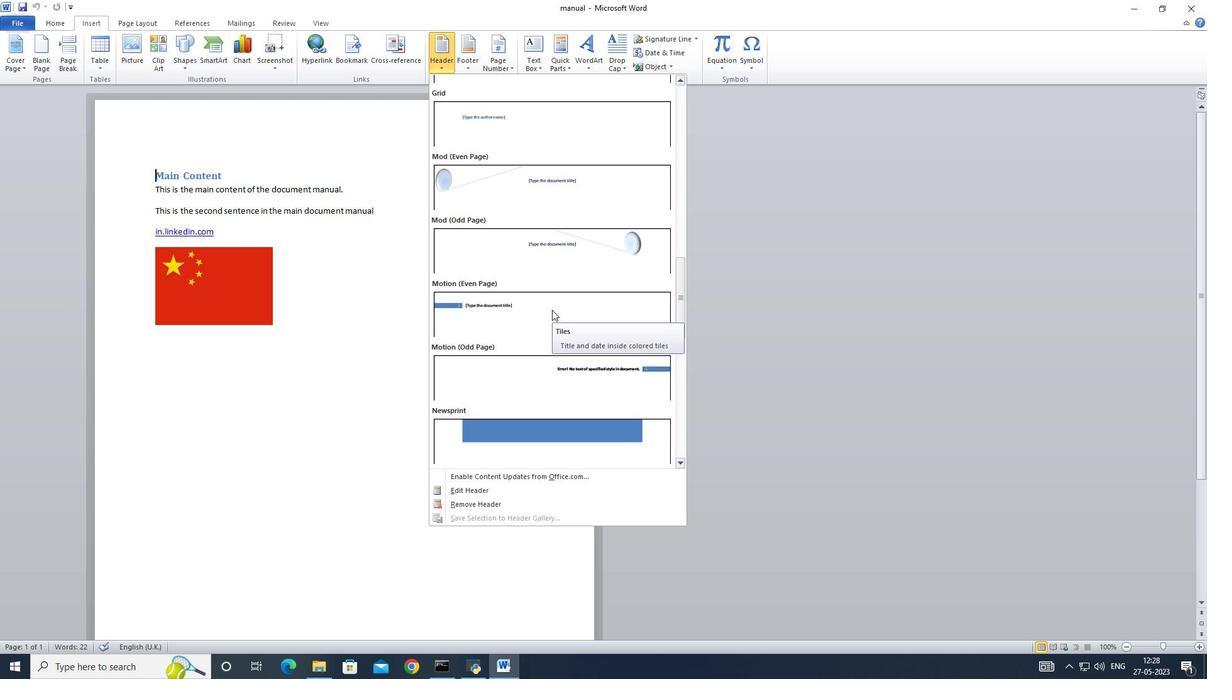 
Action: Mouse scrolled (552, 310) with delta (0, 0)
Screenshot: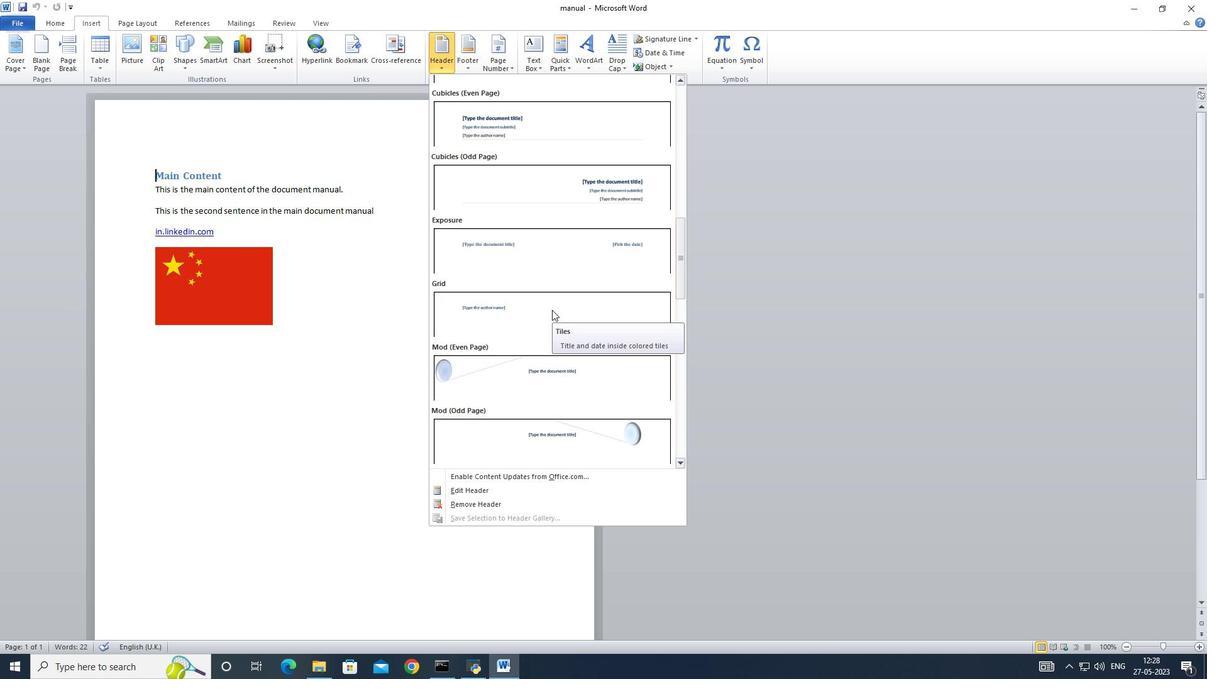 
Action: Mouse scrolled (552, 310) with delta (0, 0)
Screenshot: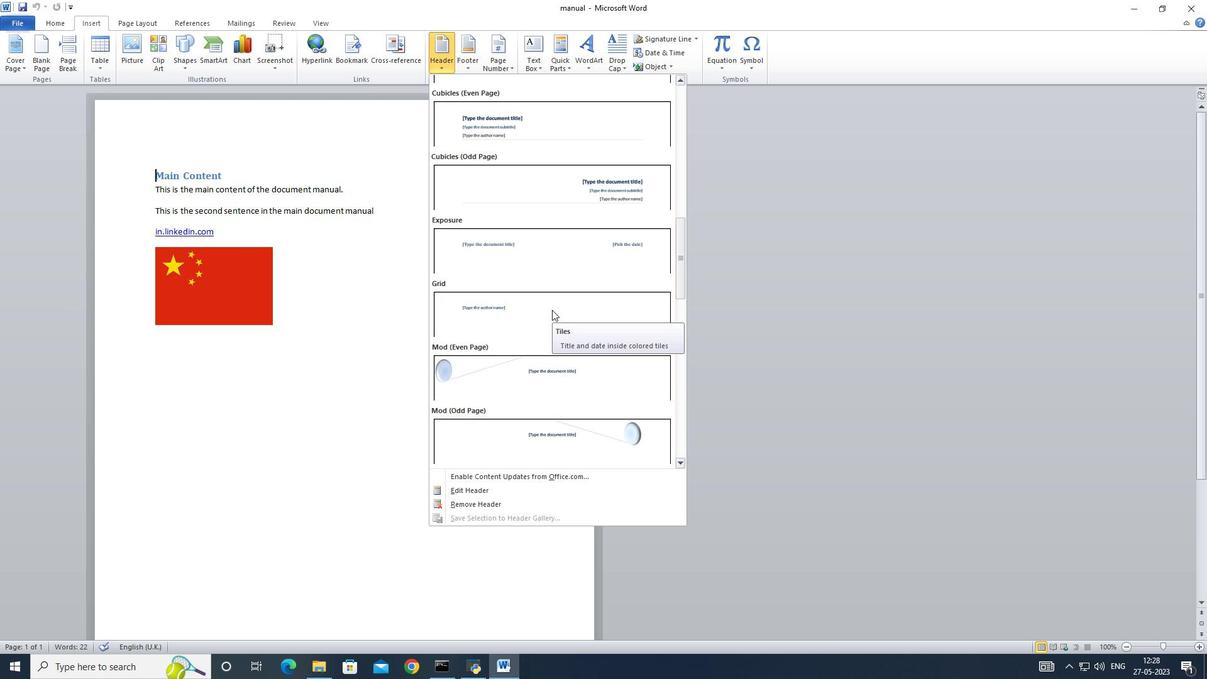 
Action: Mouse moved to (552, 310)
Screenshot: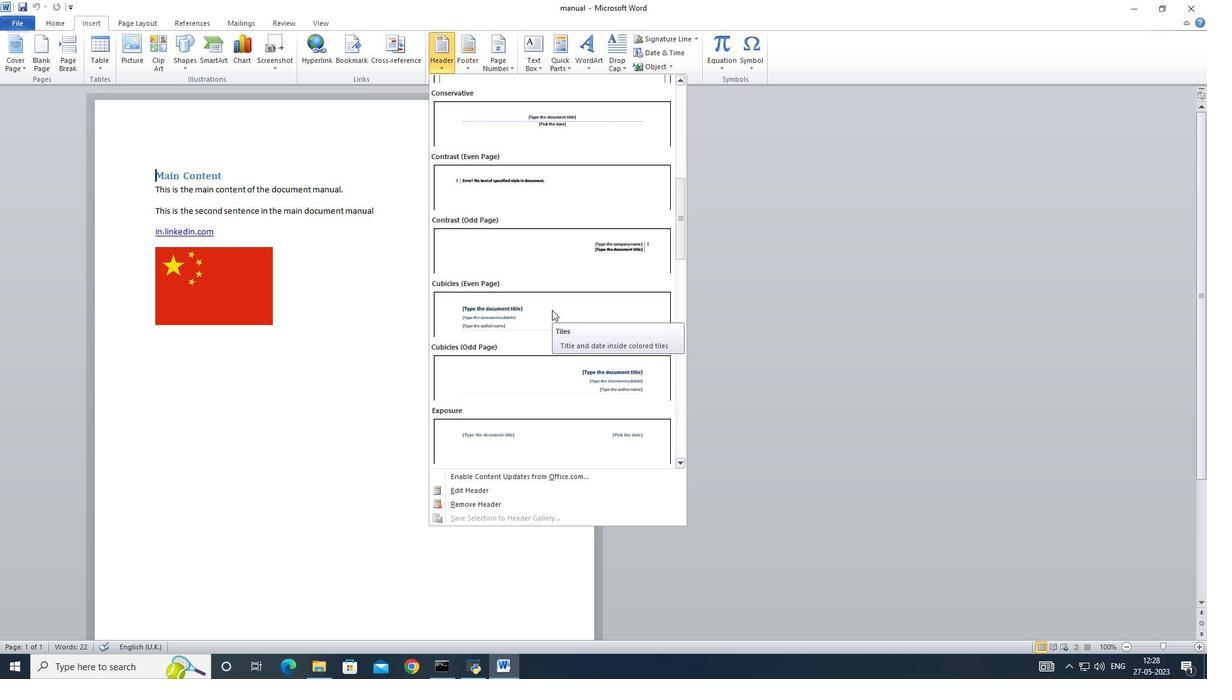 
Action: Mouse scrolled (552, 310) with delta (0, 0)
Screenshot: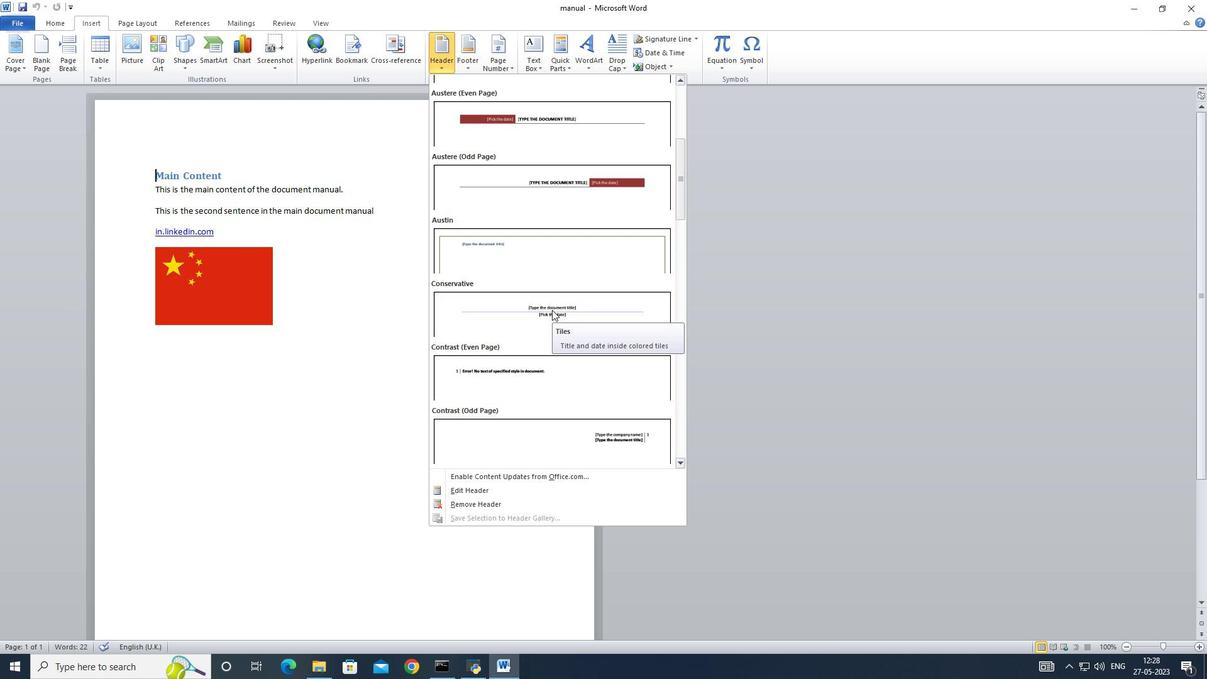 
Action: Mouse scrolled (552, 310) with delta (0, 0)
Screenshot: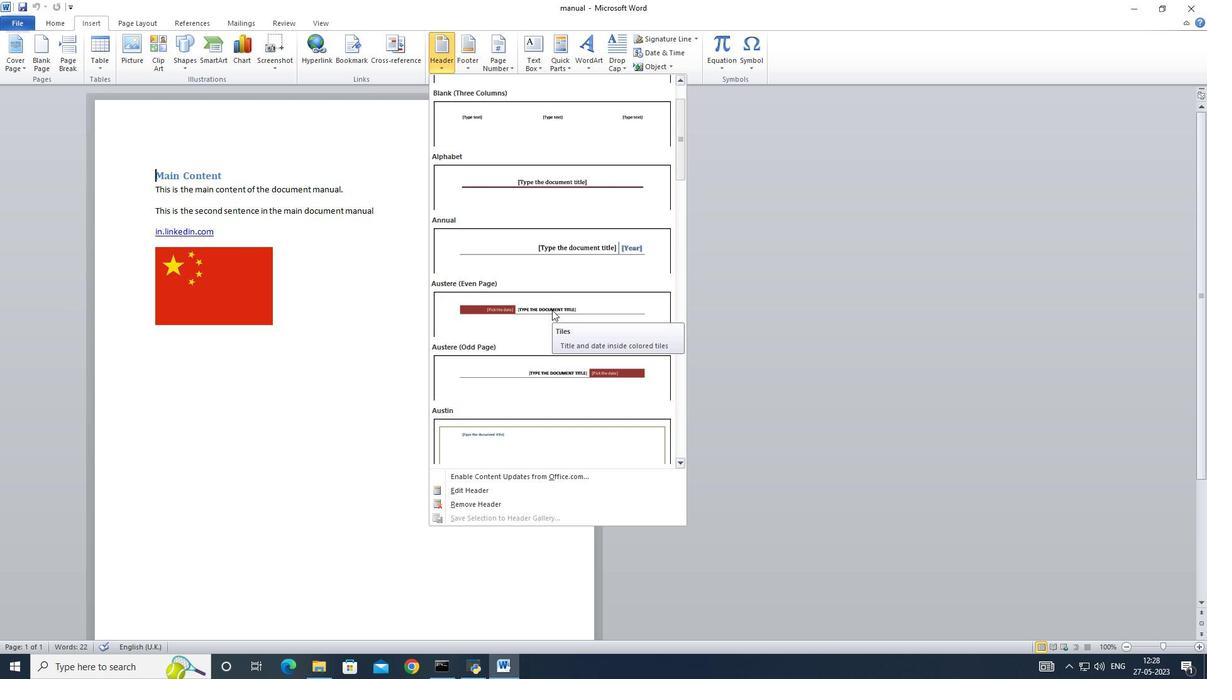 
Action: Mouse moved to (367, 310)
Screenshot: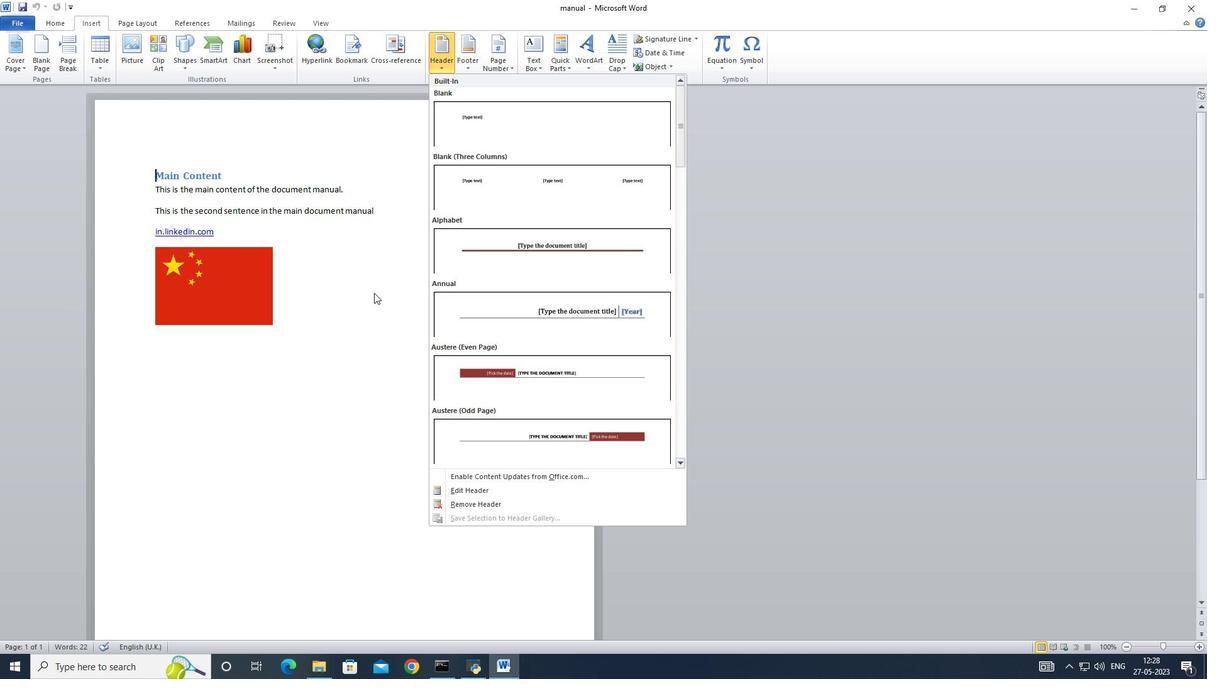 
Action: Mouse pressed left at (367, 310)
Screenshot: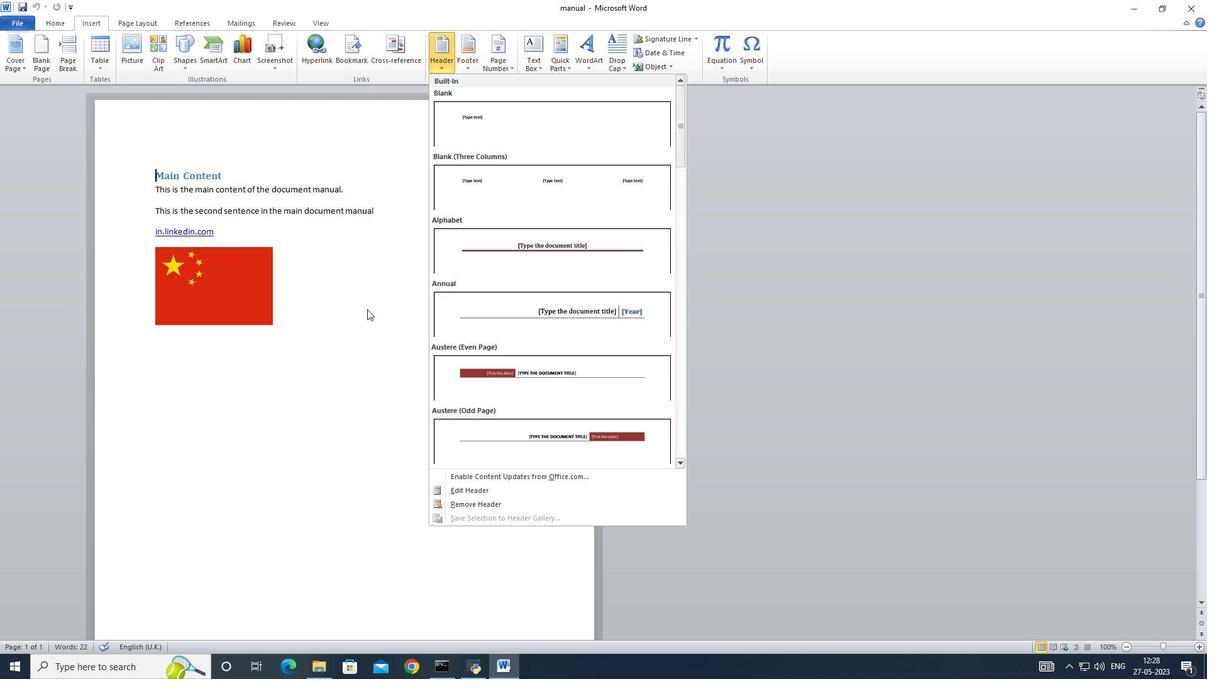 
Action: Mouse moved to (508, 54)
Screenshot: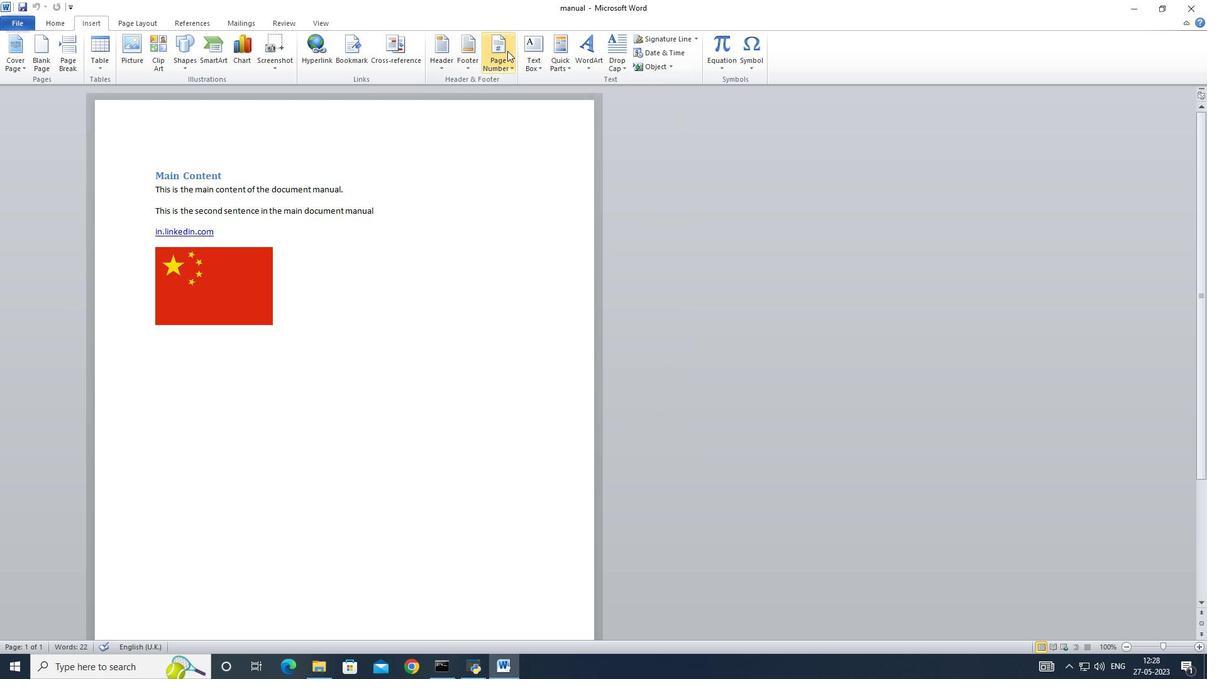 
Action: Mouse pressed left at (508, 54)
Screenshot: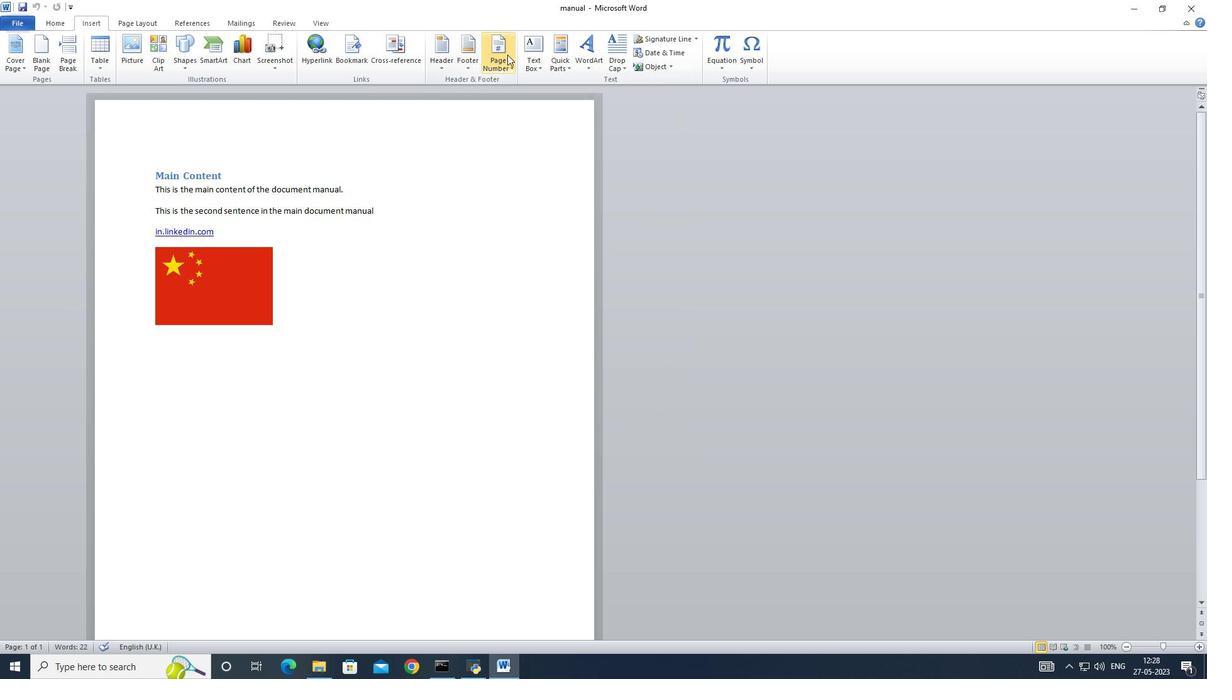
Action: Mouse moved to (652, 125)
Screenshot: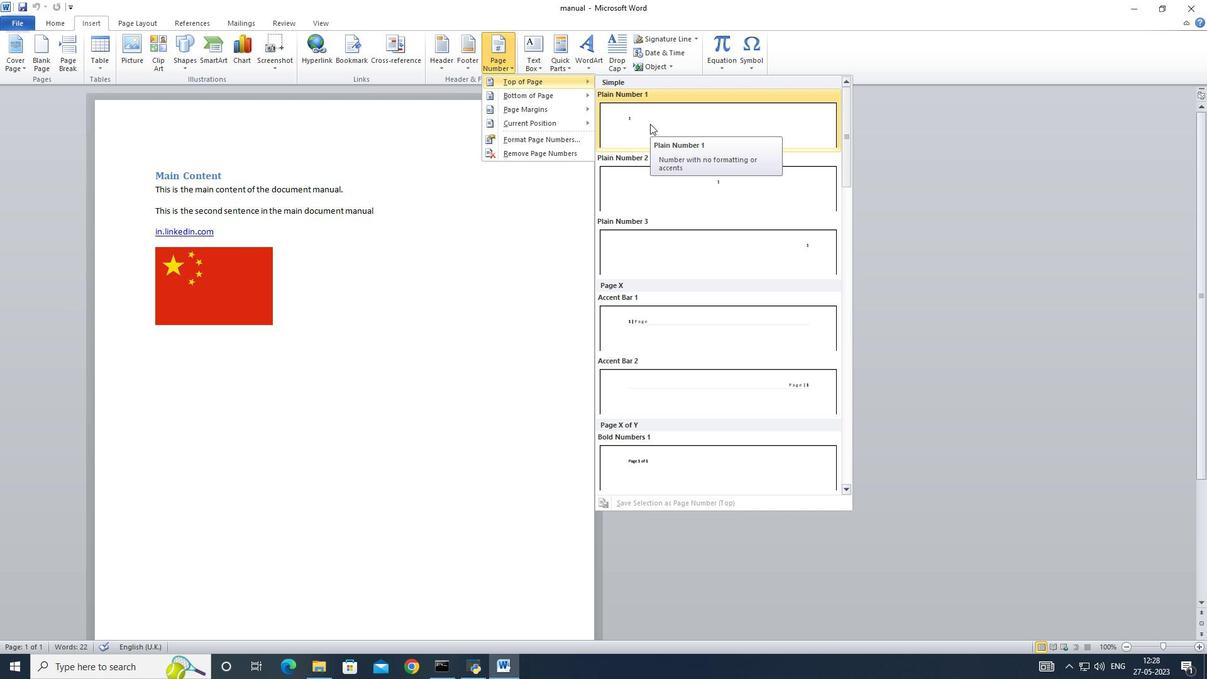 
Action: Mouse pressed left at (652, 125)
Screenshot: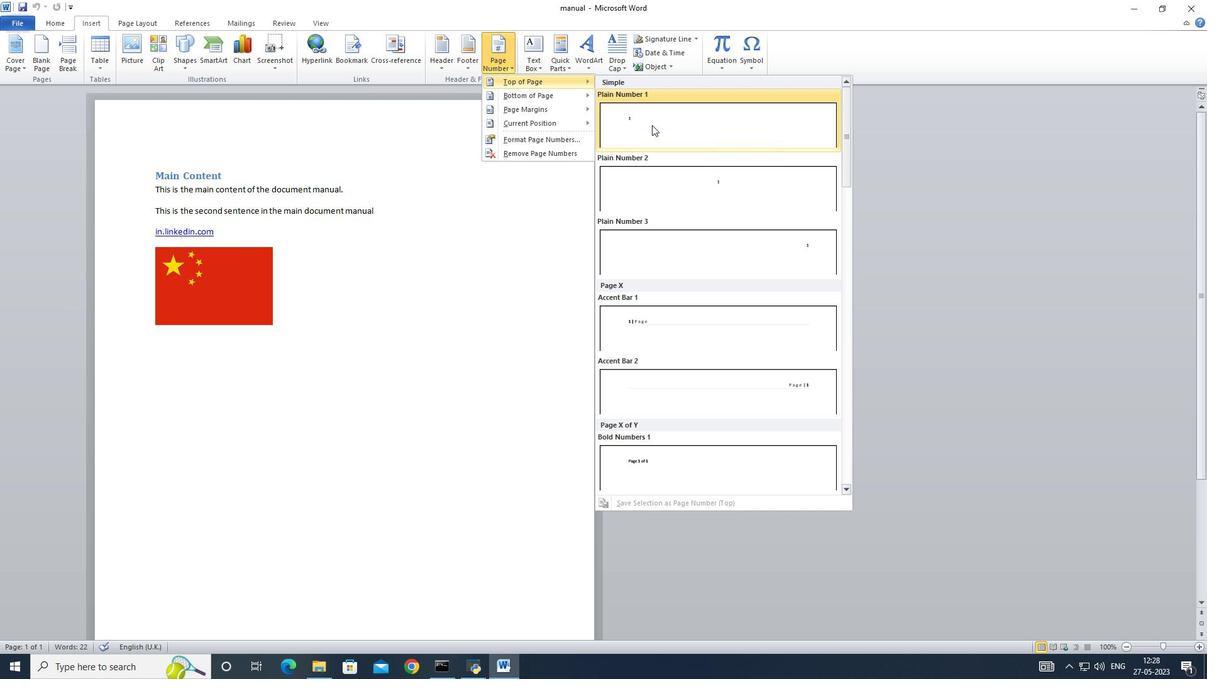 
Action: Mouse moved to (407, 324)
Screenshot: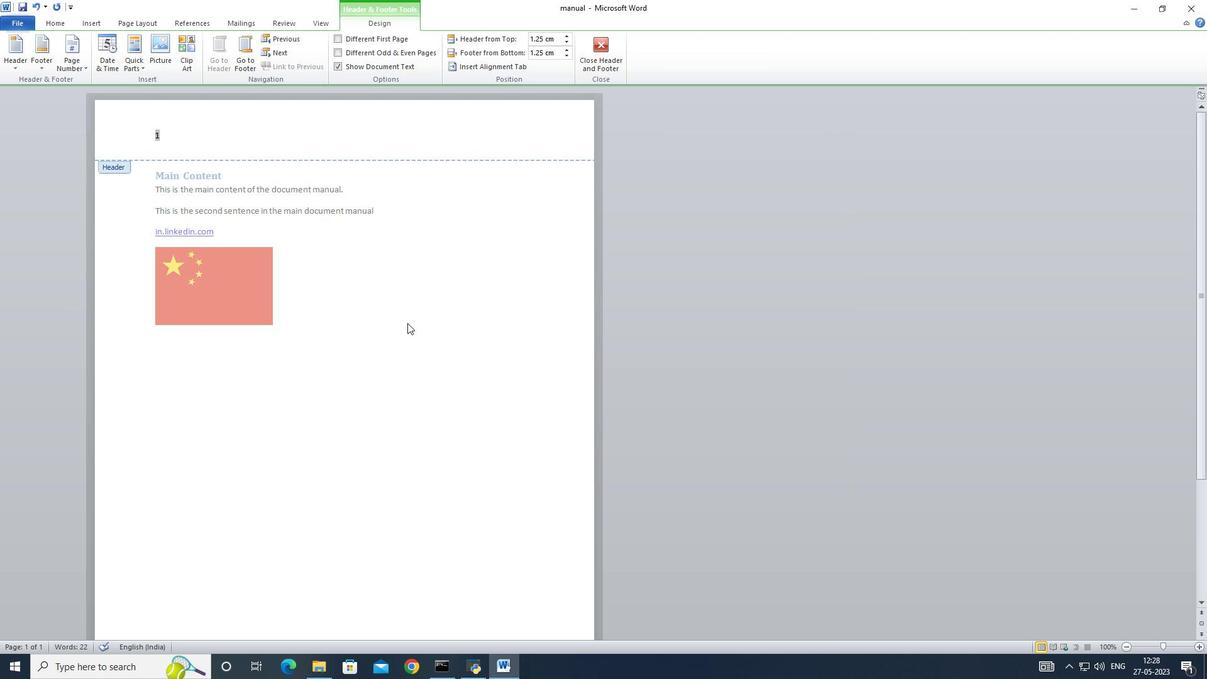 
Action: Mouse pressed left at (407, 324)
Screenshot: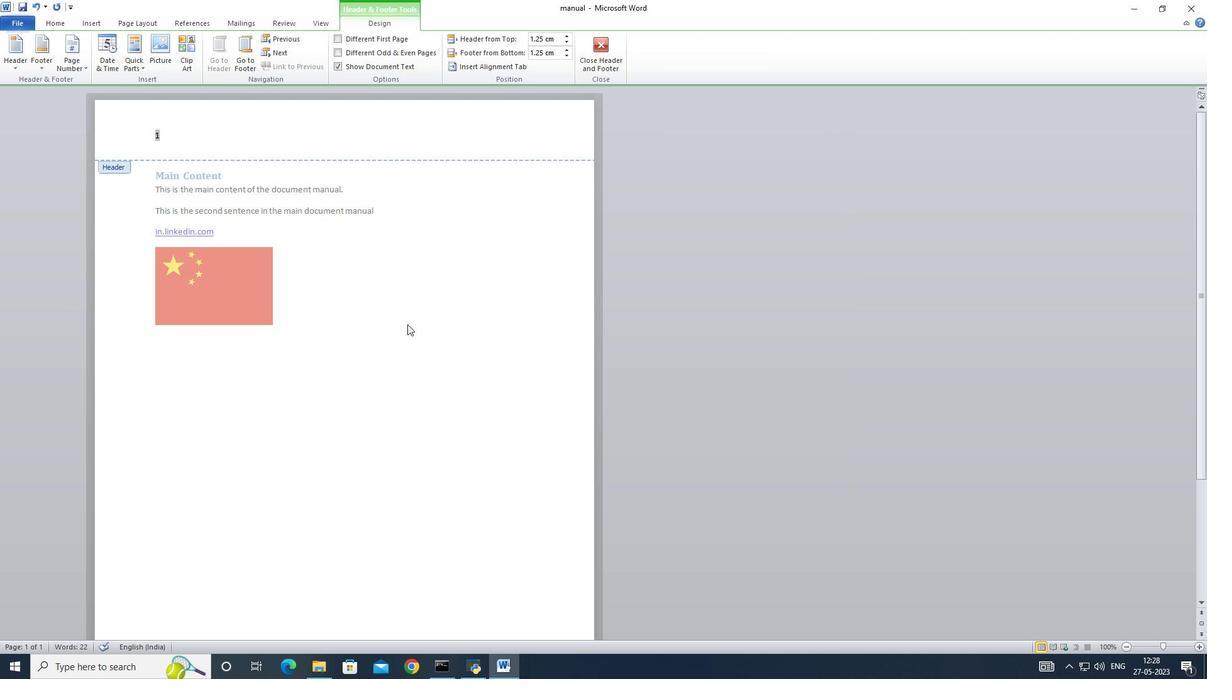 
Action: Mouse moved to (407, 325)
Screenshot: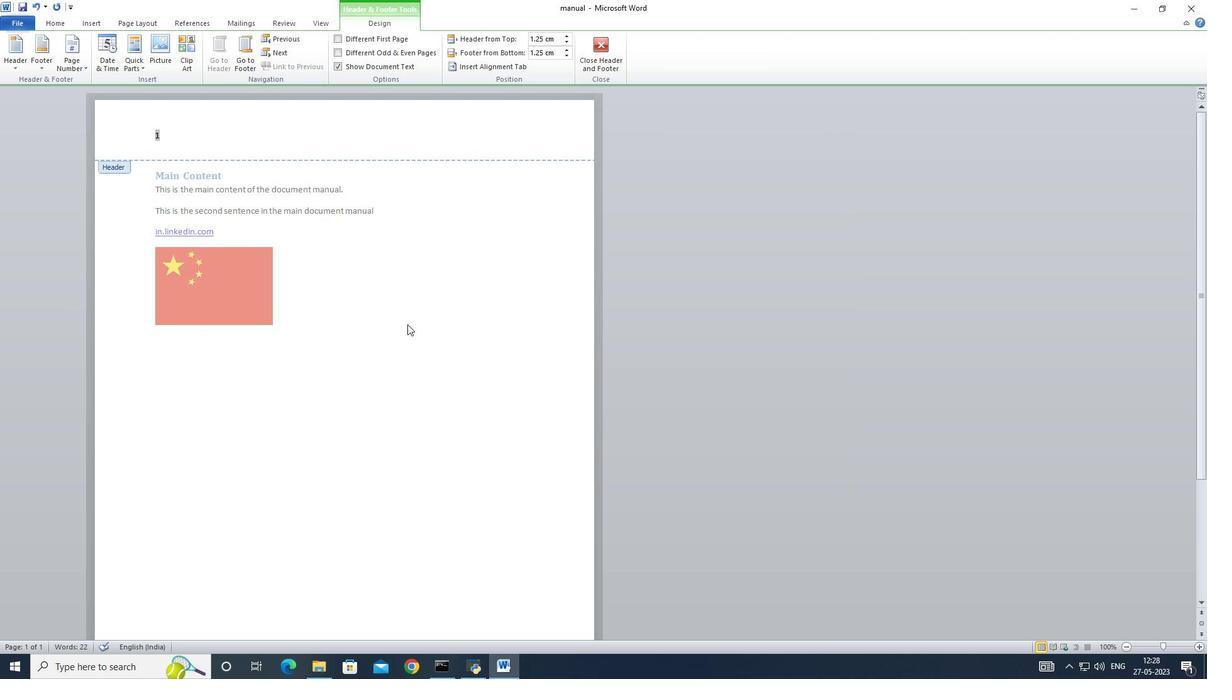 
Action: Mouse pressed left at (407, 325)
Screenshot: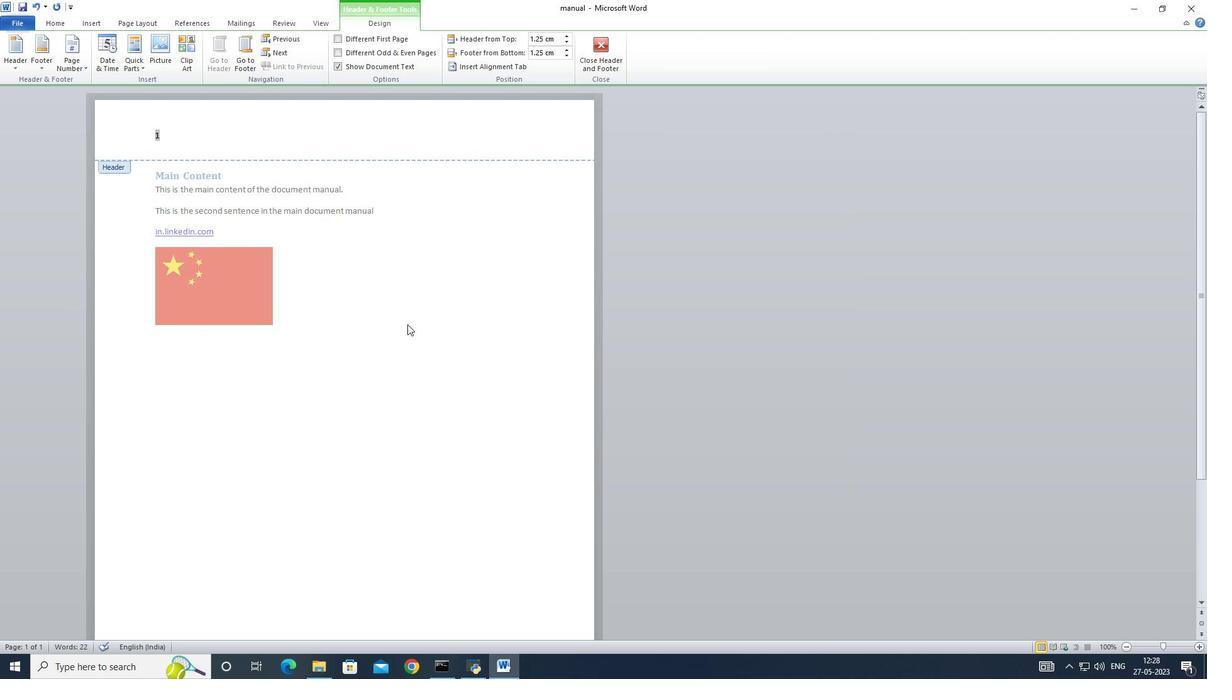
Action: Mouse moved to (614, 41)
Screenshot: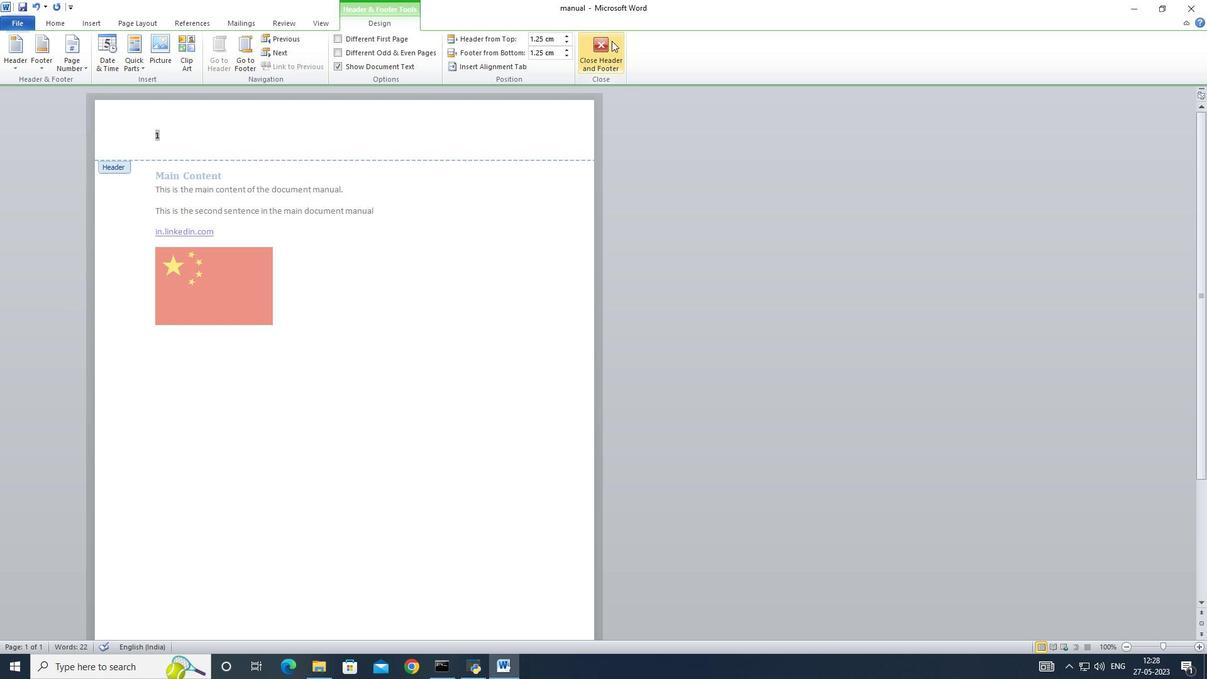 
Action: Mouse pressed left at (614, 41)
Screenshot: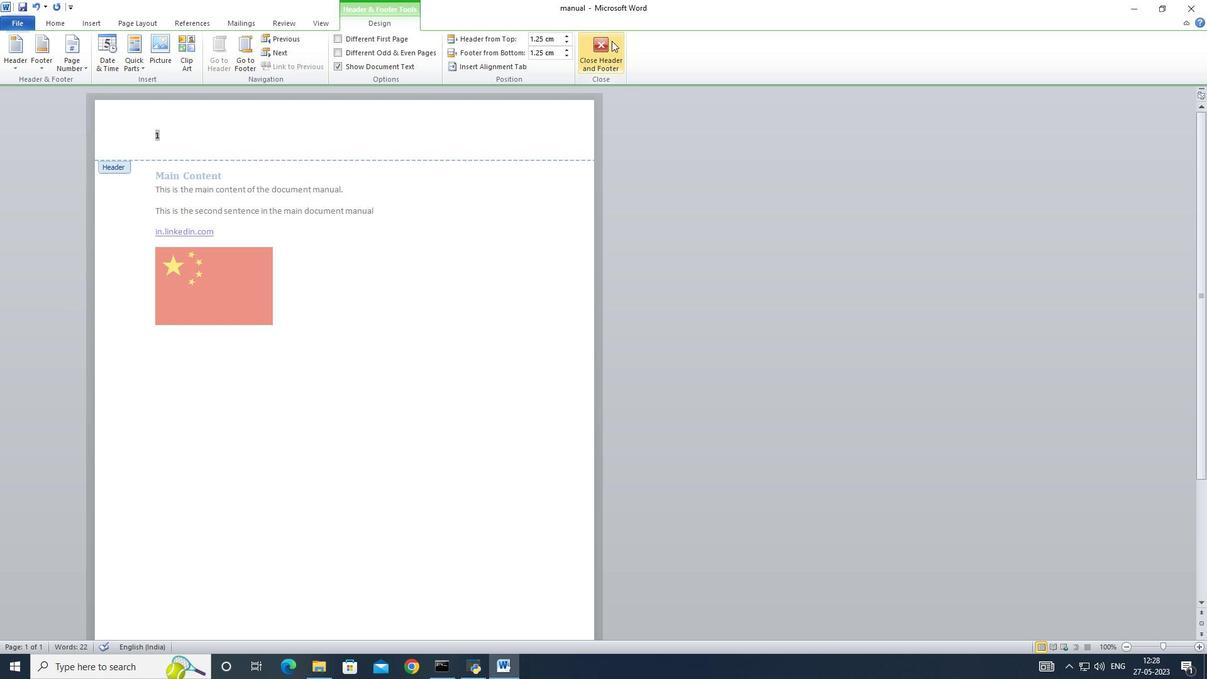 
Action: Mouse moved to (404, 323)
Screenshot: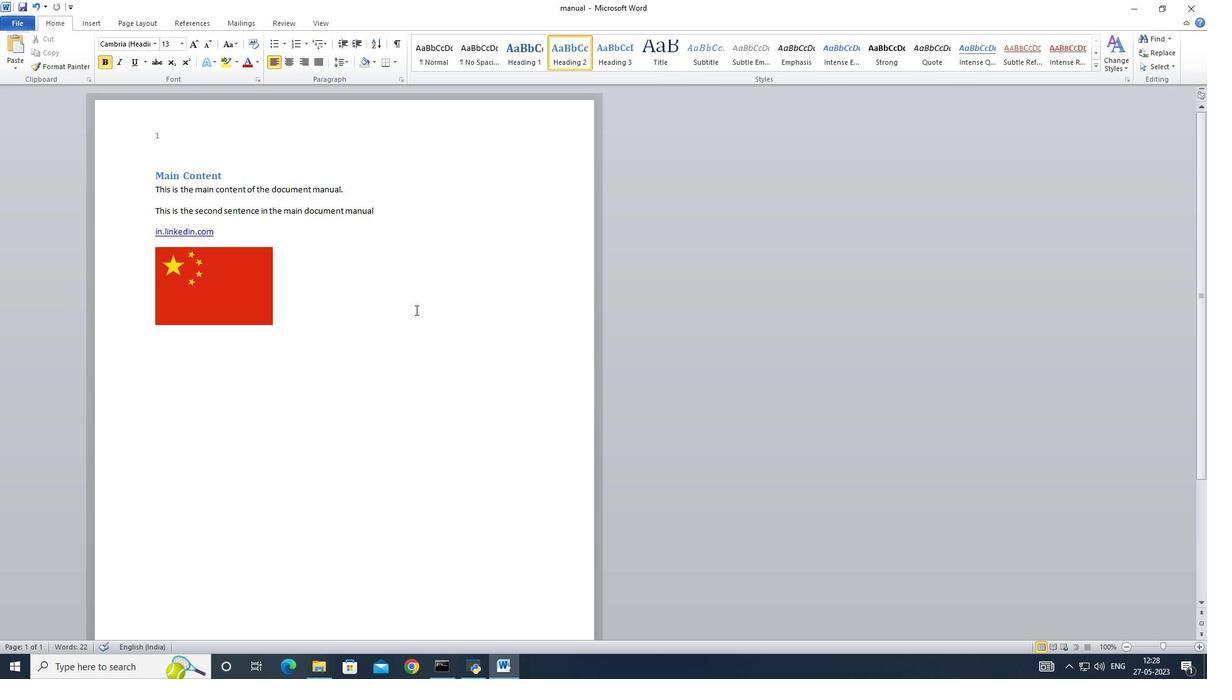 
Action: Mouse pressed left at (404, 323)
Screenshot: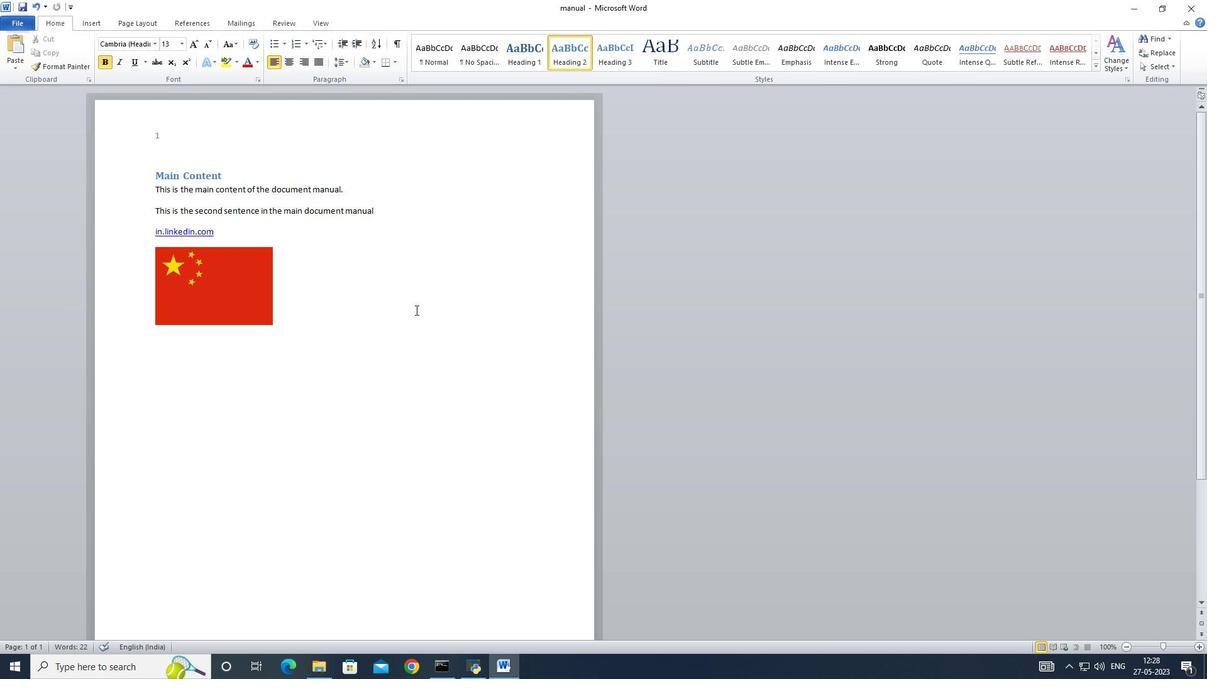 
Action: Mouse moved to (28, 26)
Screenshot: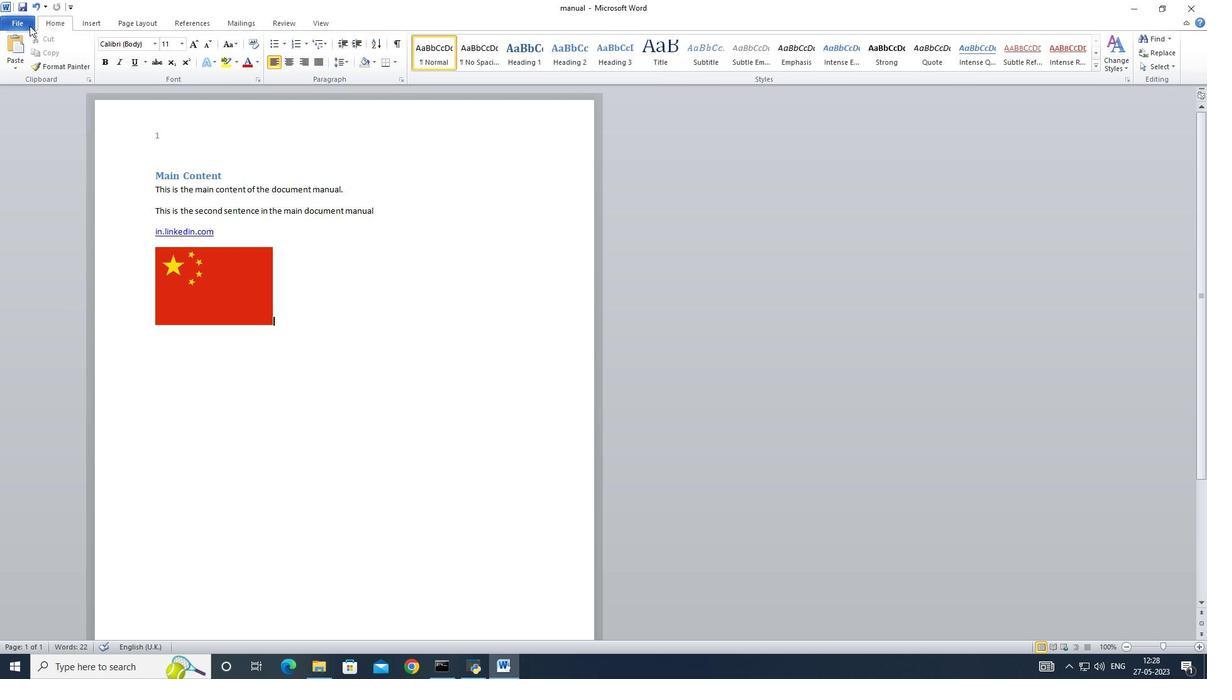 
Action: Mouse pressed left at (28, 26)
Screenshot: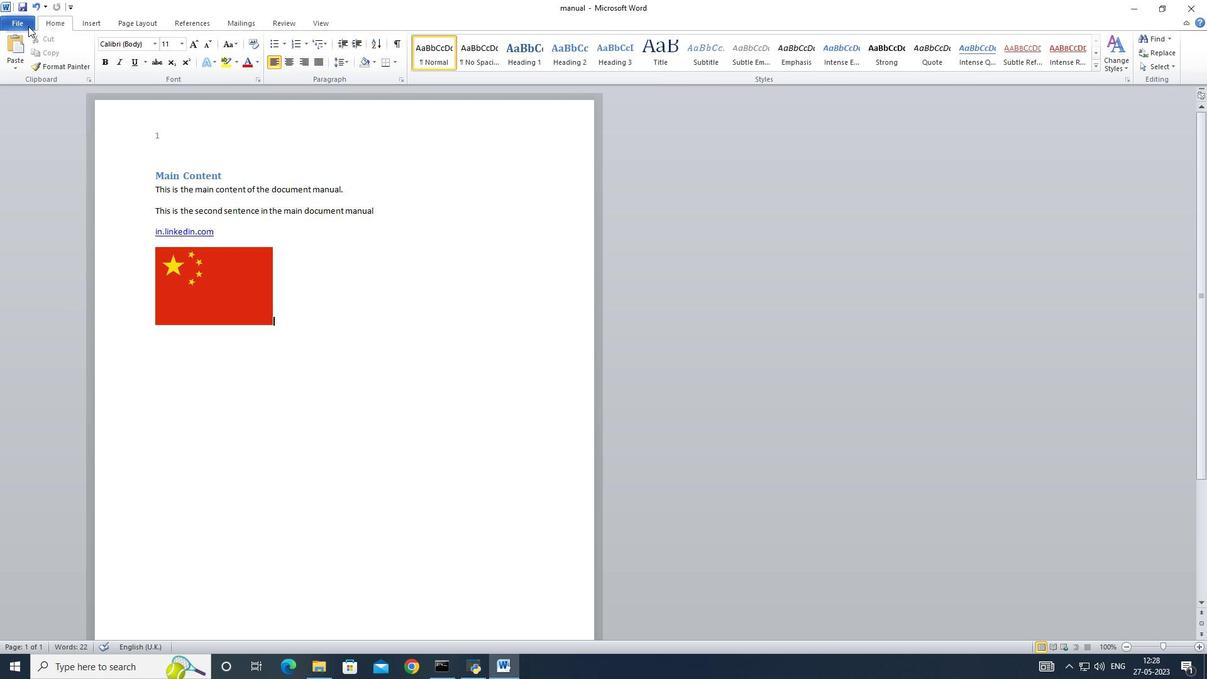 
Action: Mouse moved to (16, 25)
Screenshot: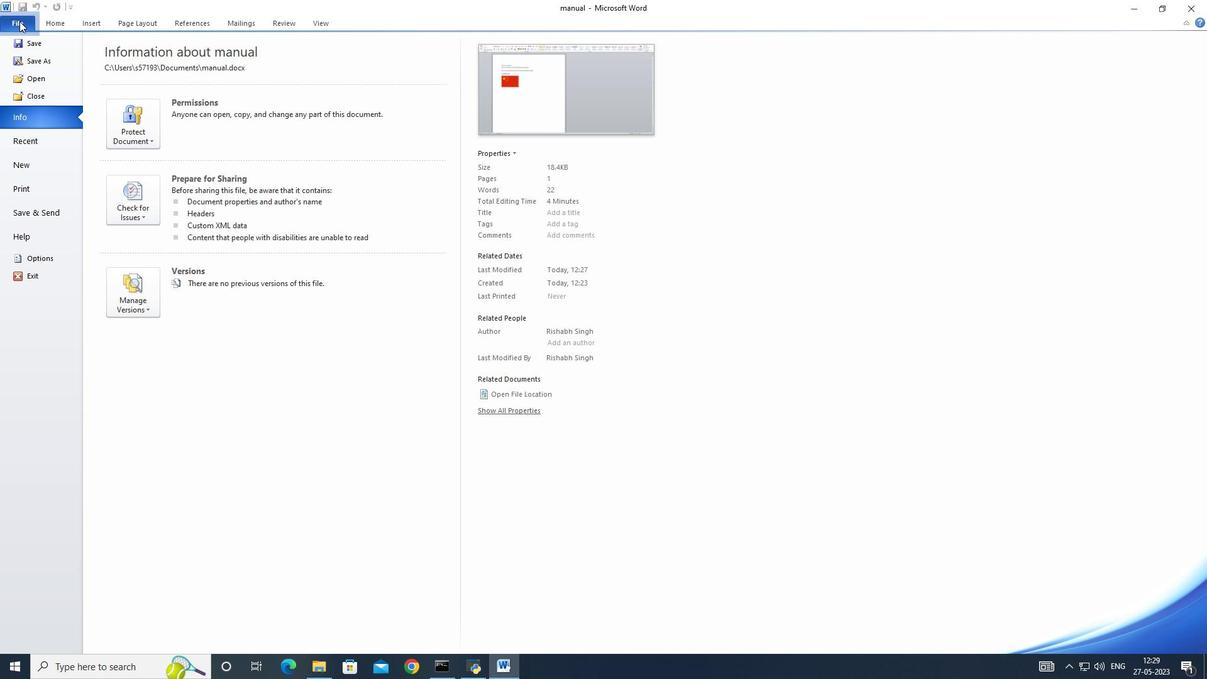 
Action: Mouse pressed left at (16, 25)
Screenshot: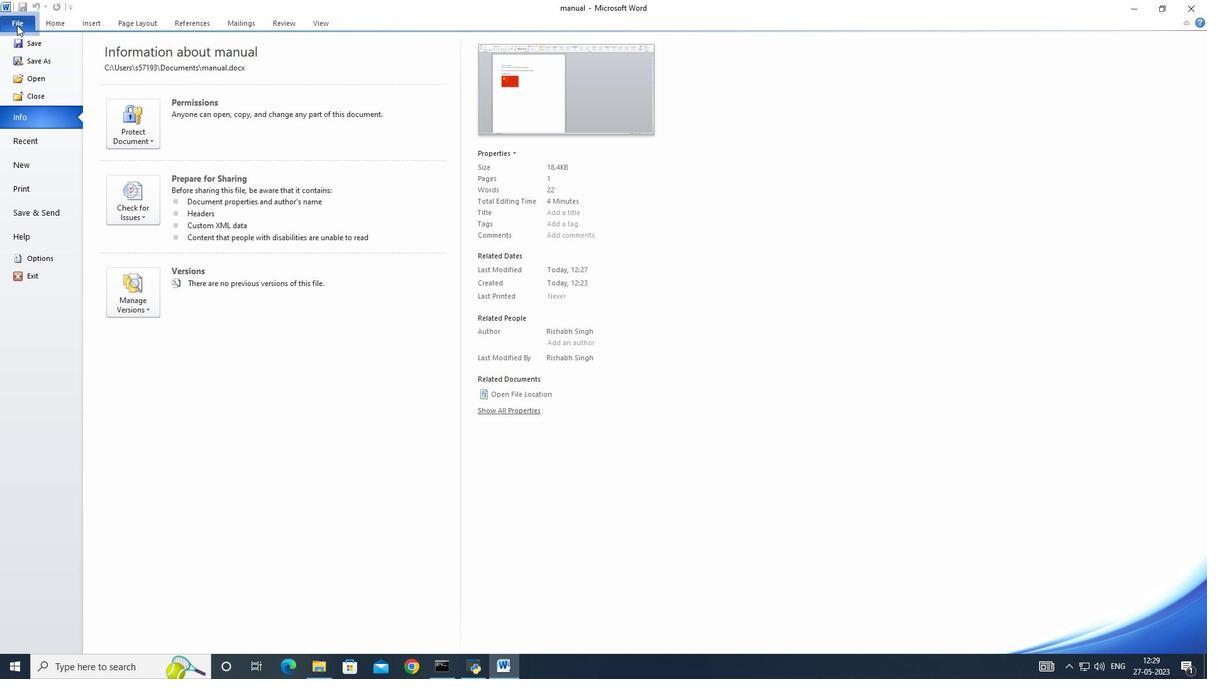 
Action: Mouse moved to (335, 279)
Screenshot: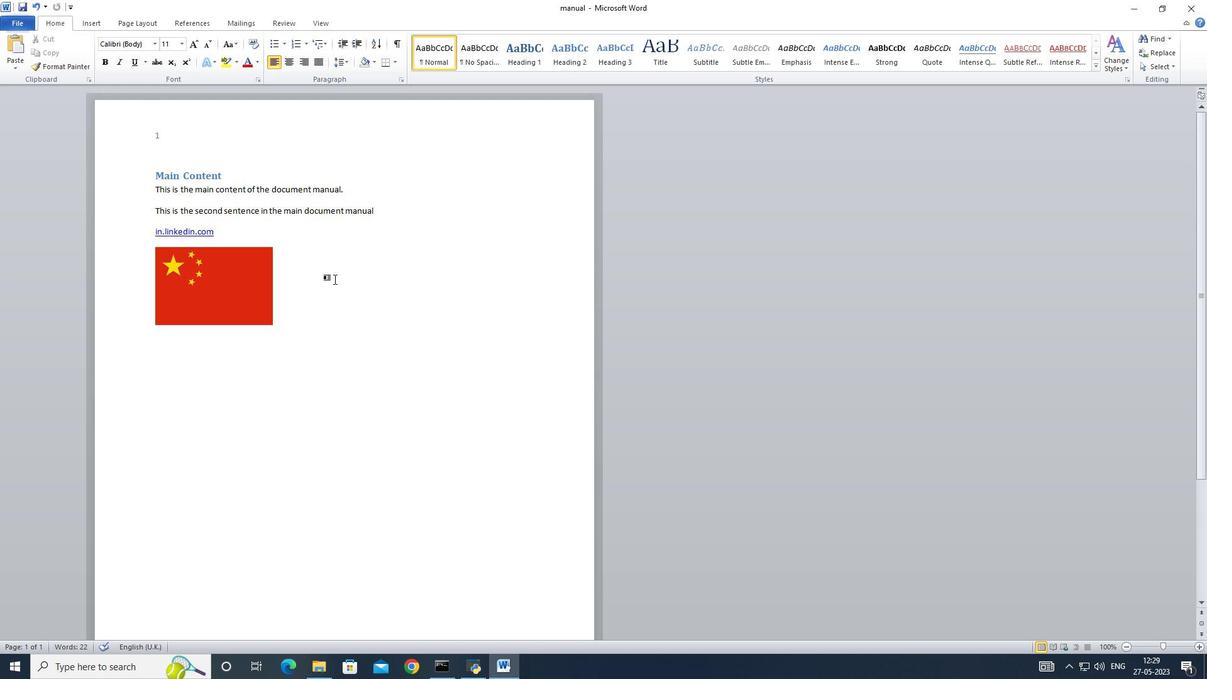 
Action: Mouse pressed left at (335, 279)
Screenshot: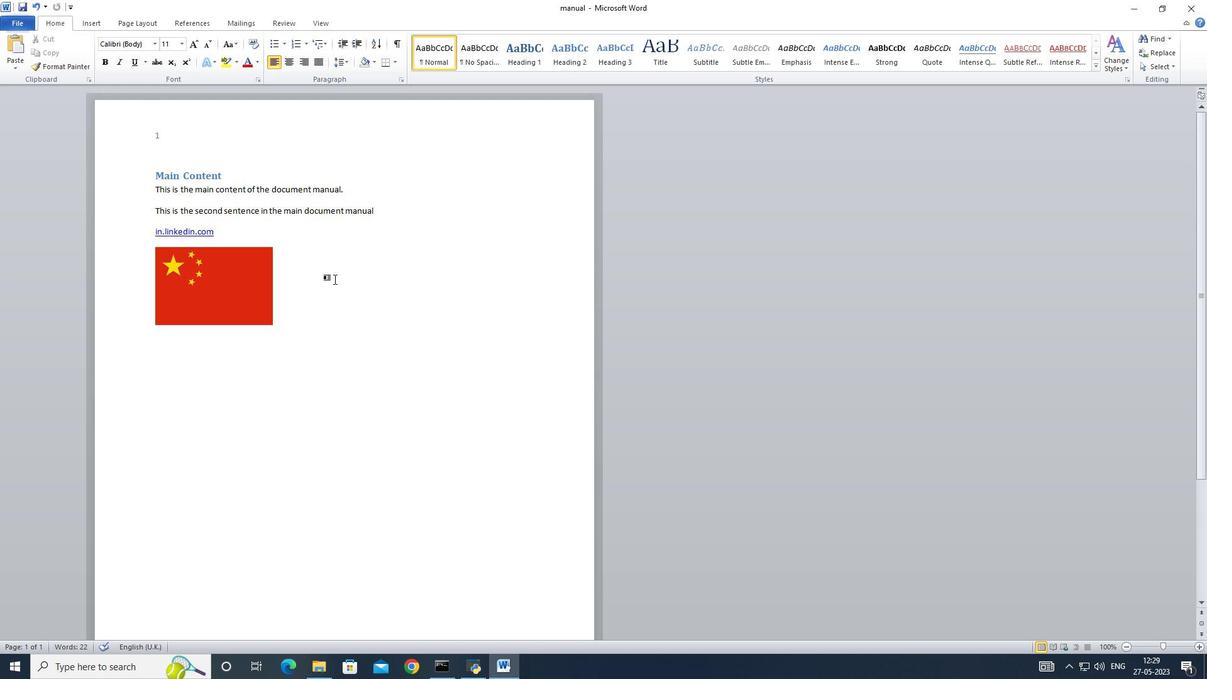 
Action: Mouse moved to (470, 238)
Screenshot: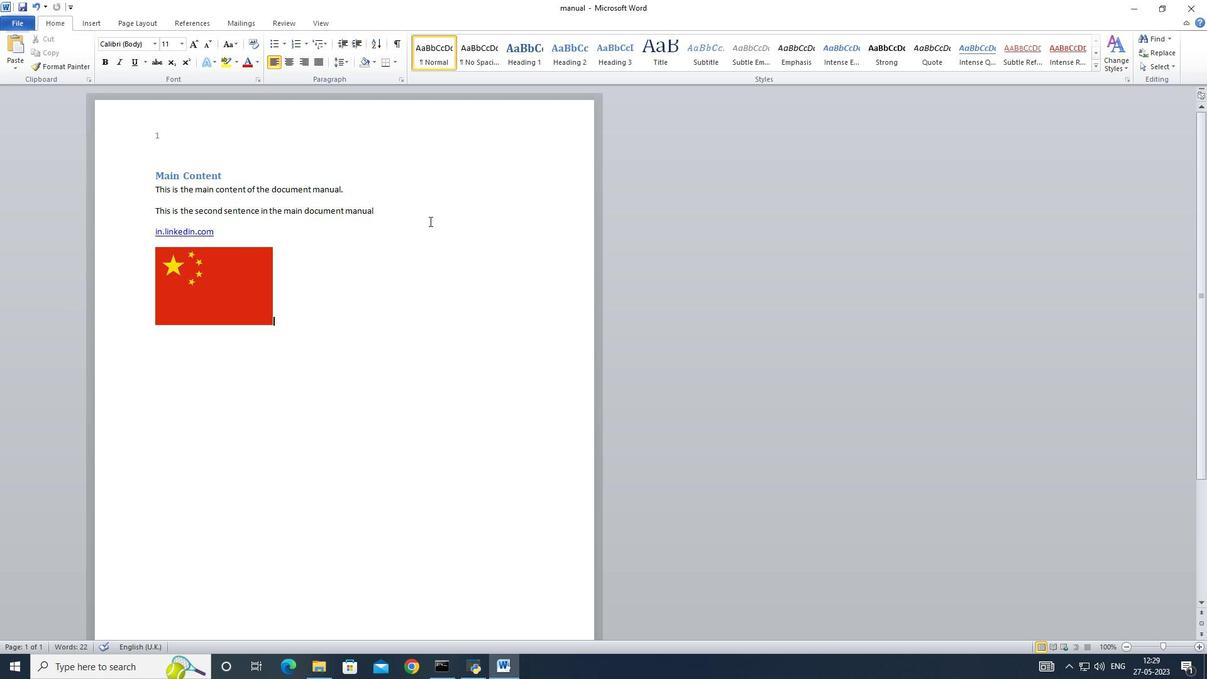 
Action: Mouse pressed right at (470, 238)
Screenshot: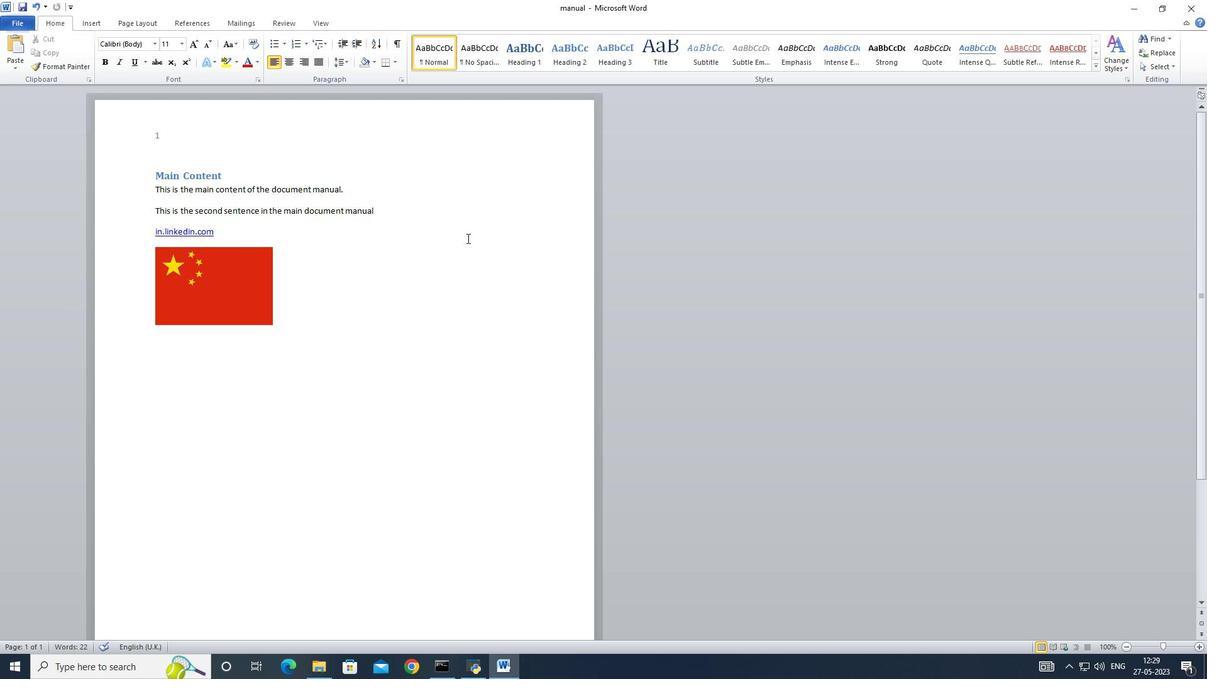 
Action: Mouse moved to (577, 218)
Screenshot: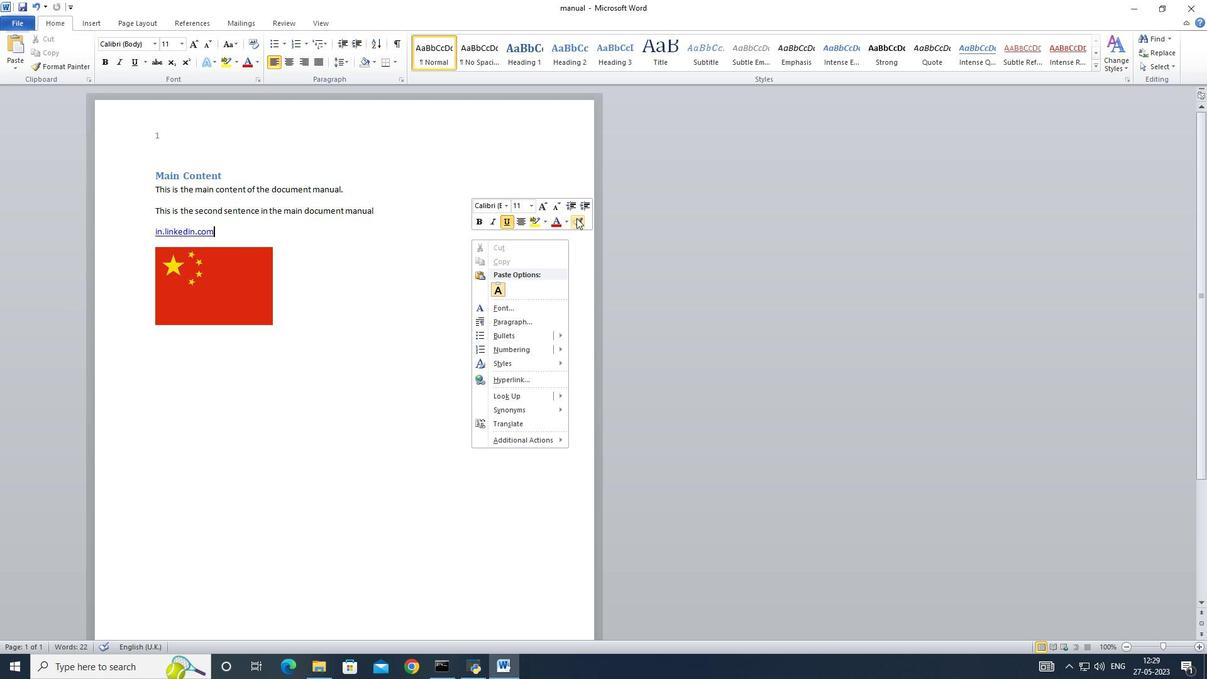 
Action: Mouse pressed left at (577, 218)
Screenshot: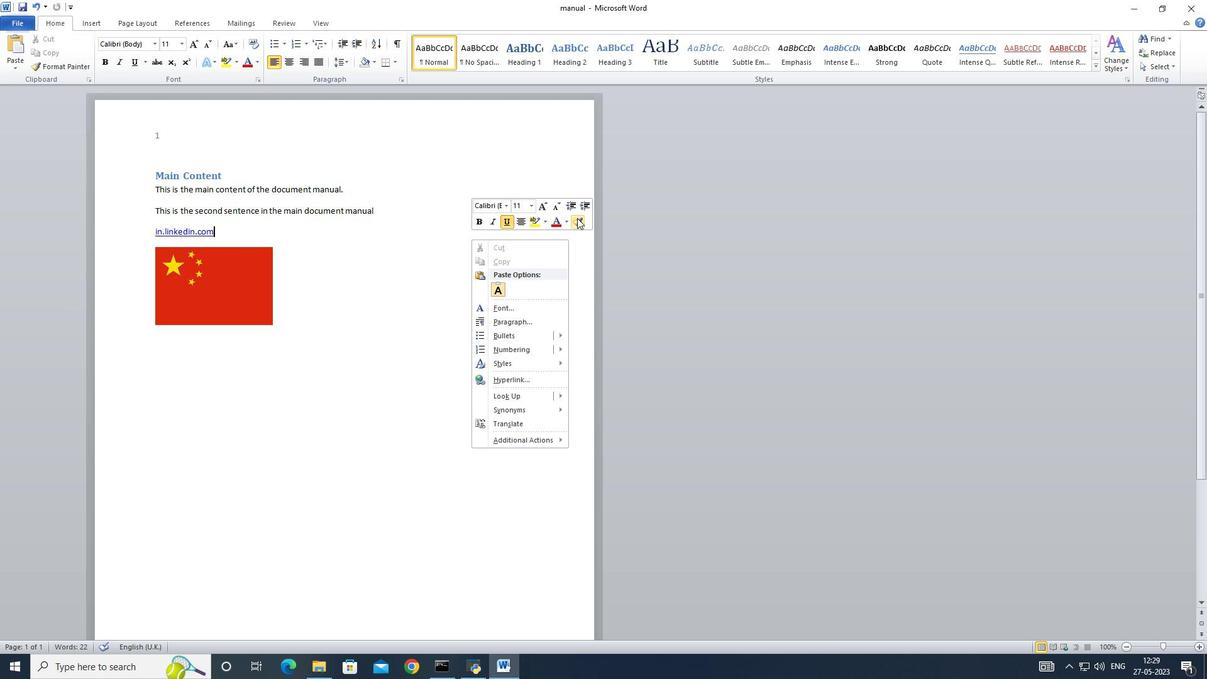 
Action: Mouse moved to (438, 279)
Screenshot: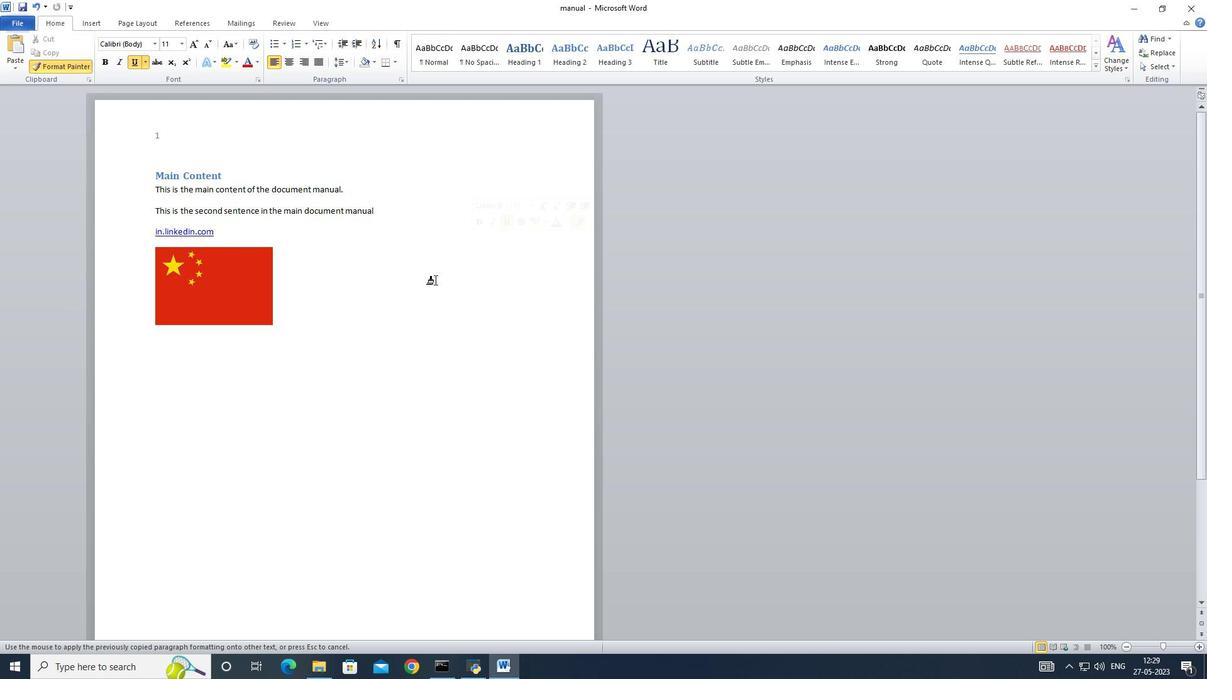 
Action: Mouse pressed left at (437, 279)
Screenshot: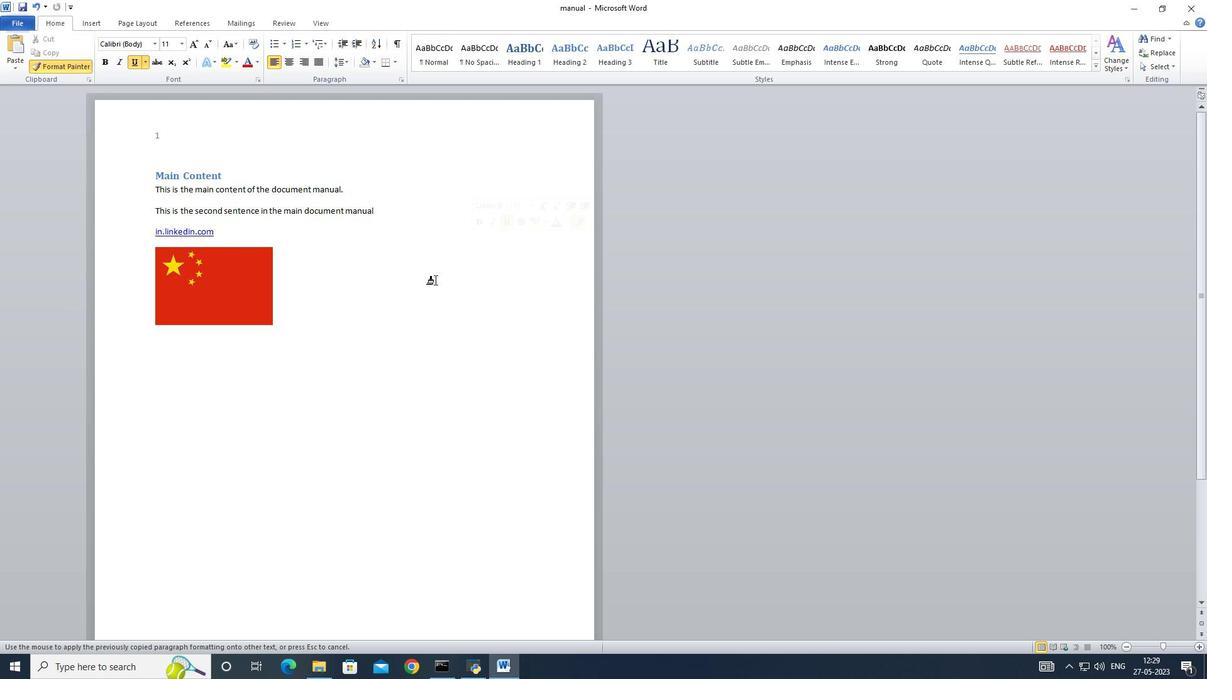 
Action: Mouse moved to (437, 282)
Screenshot: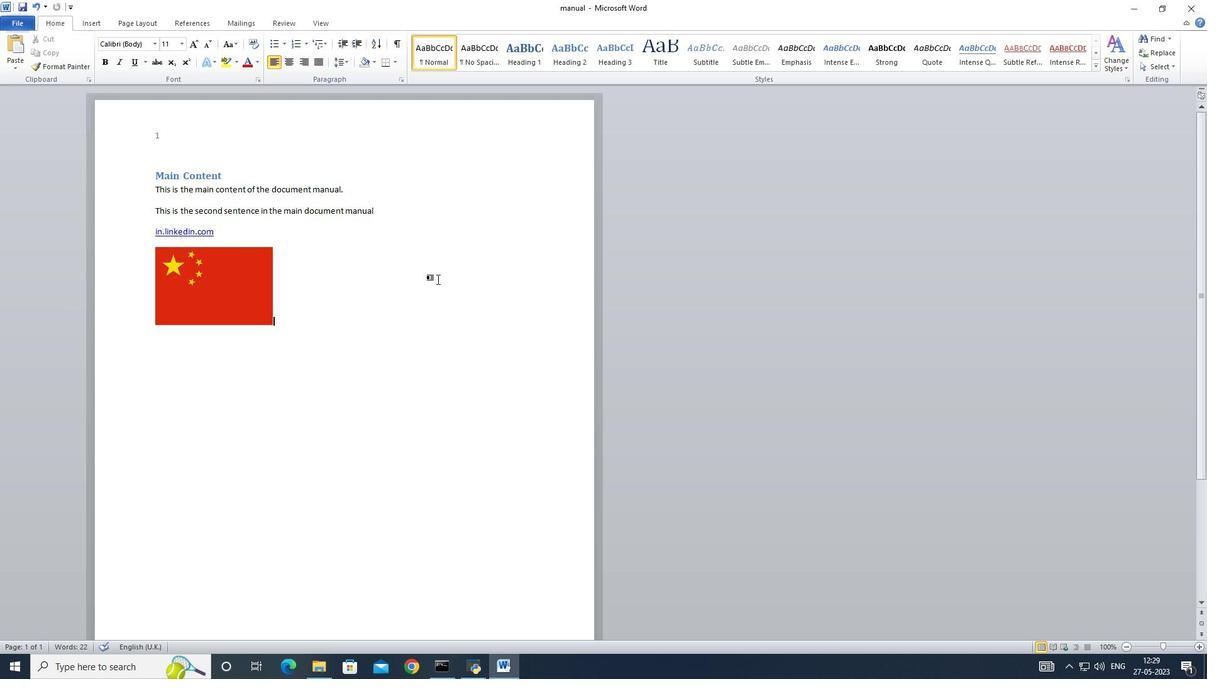 
Action: Mouse pressed left at (437, 282)
Screenshot: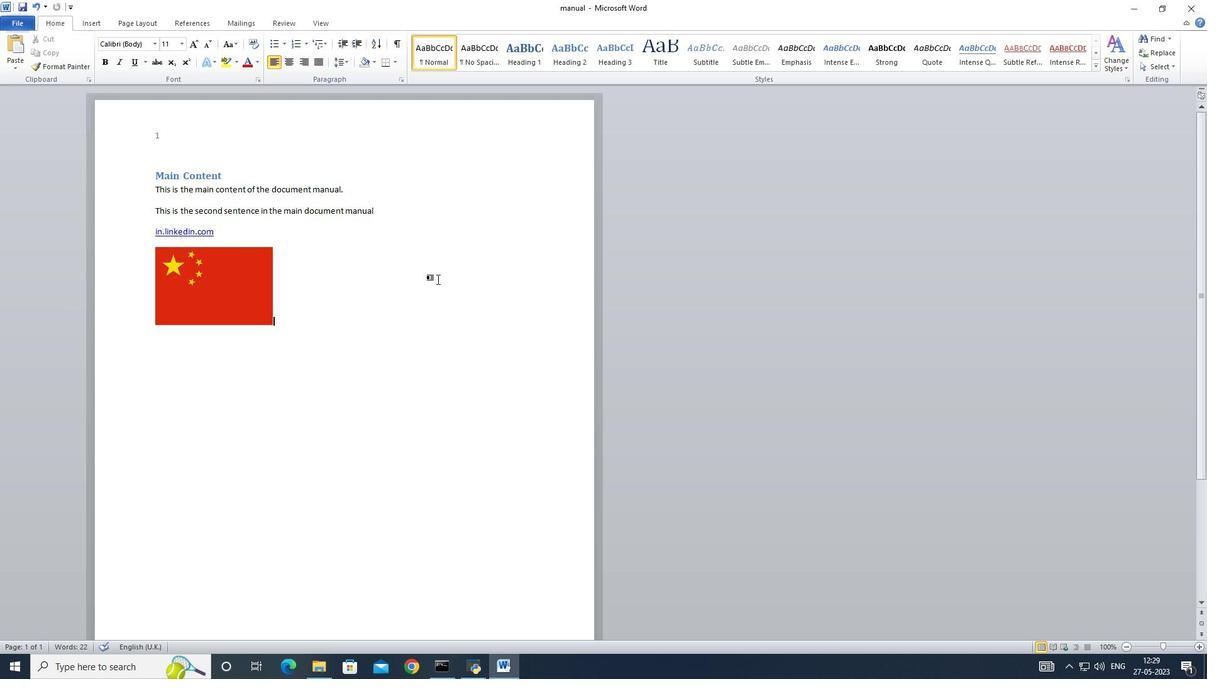 
Action: Mouse moved to (377, 58)
Screenshot: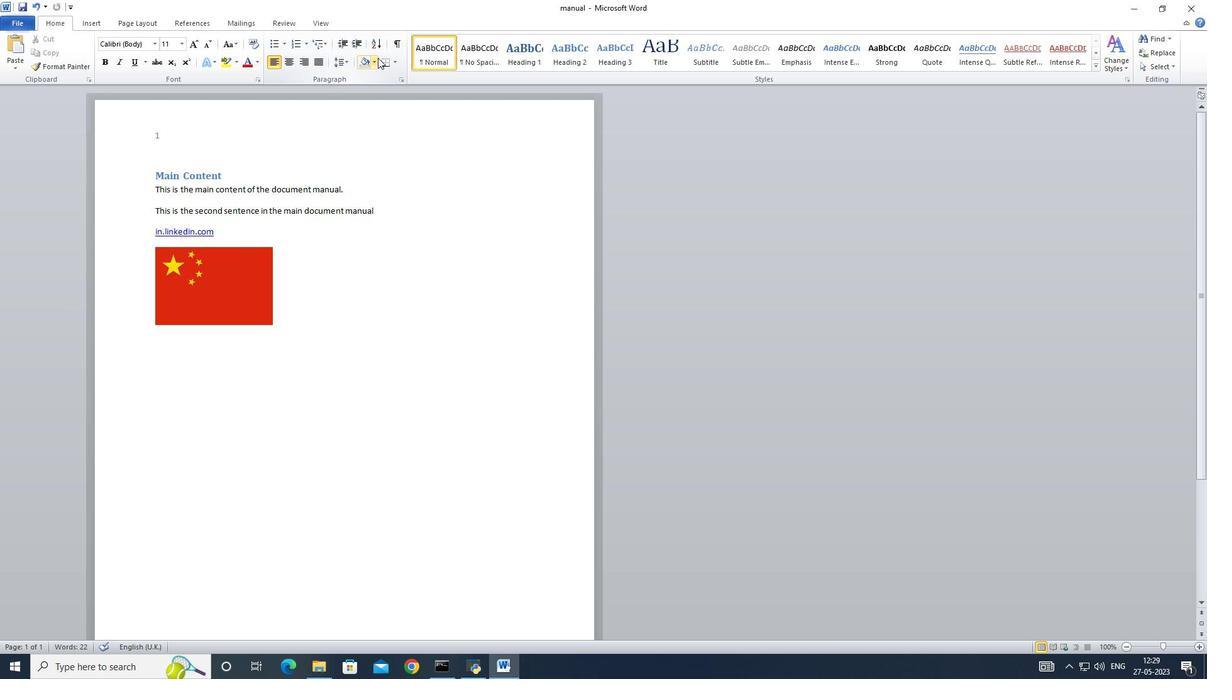 
Action: Mouse pressed left at (377, 58)
Screenshot: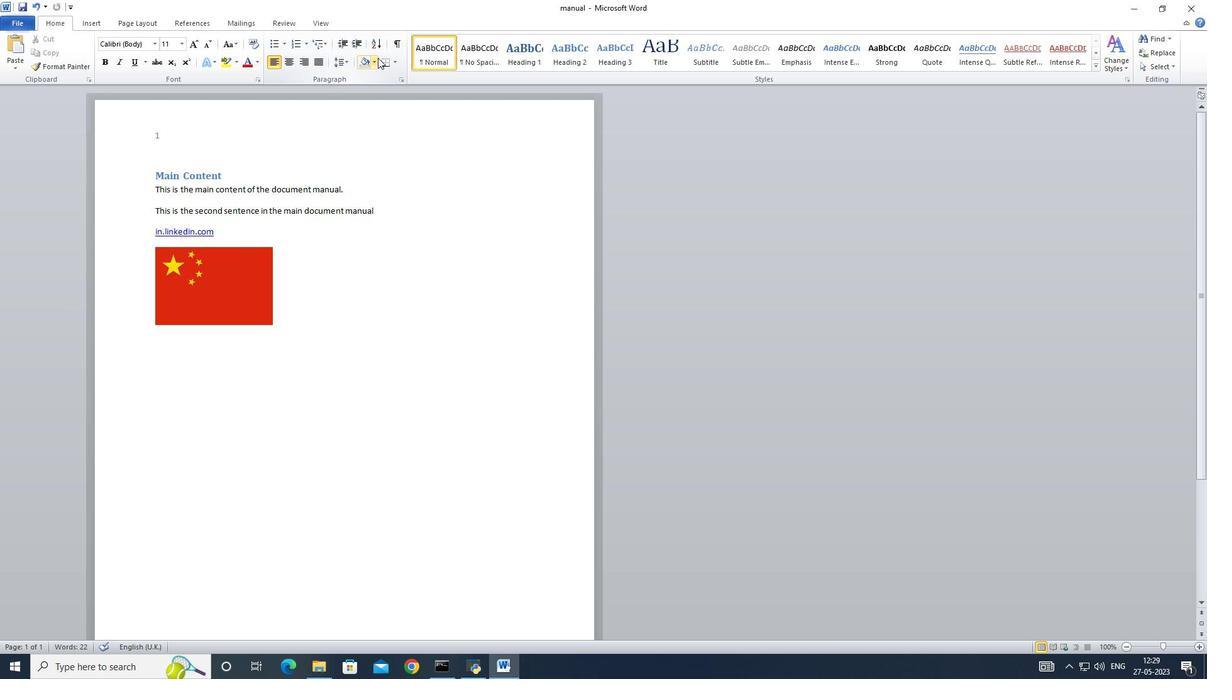 
Action: Mouse pressed left at (377, 58)
Screenshot: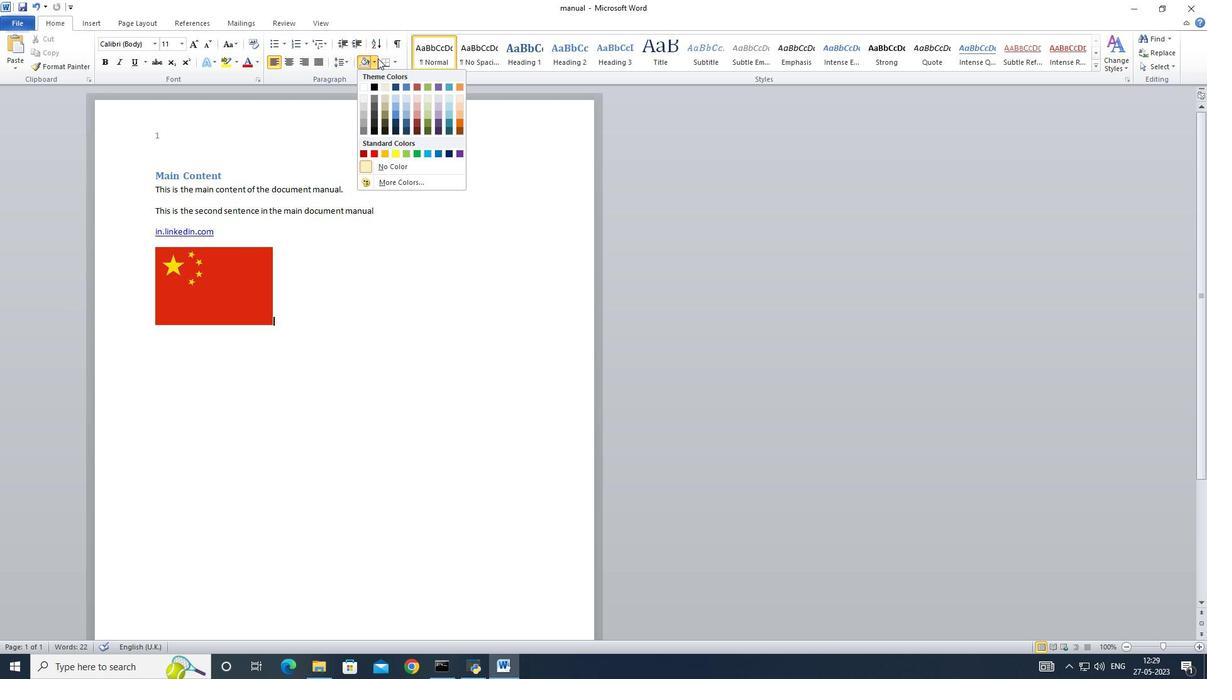 
Action: Mouse moved to (321, 23)
Screenshot: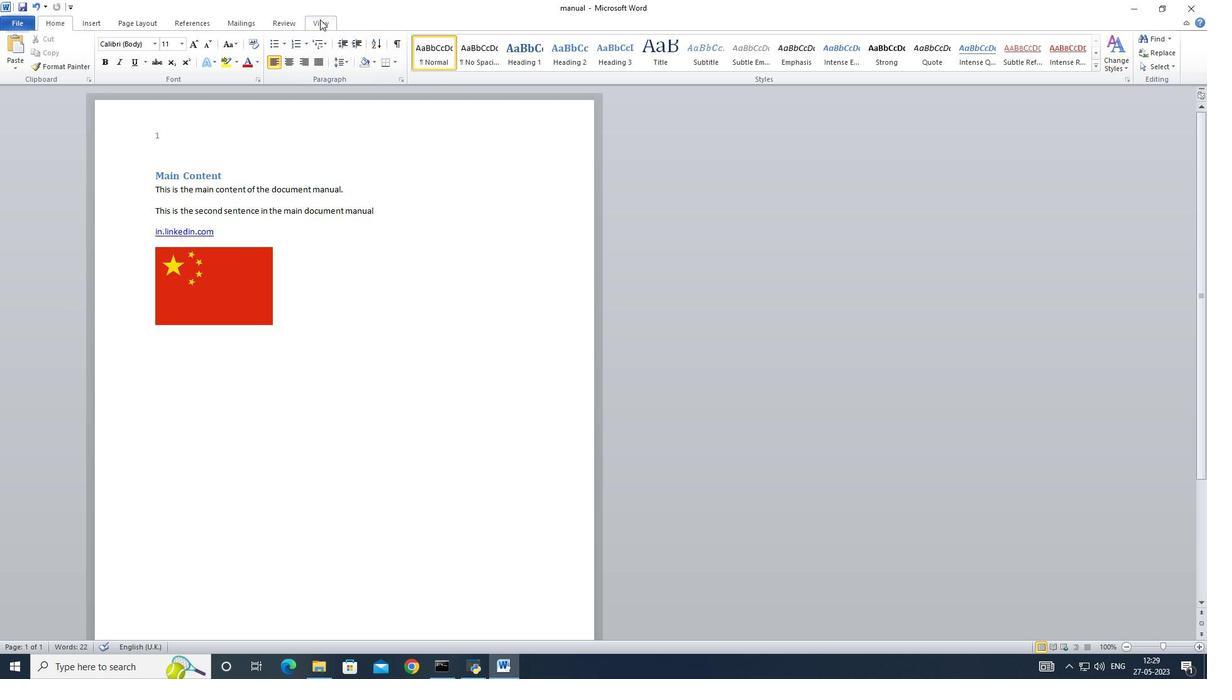 
Action: Mouse pressed left at (321, 23)
Screenshot: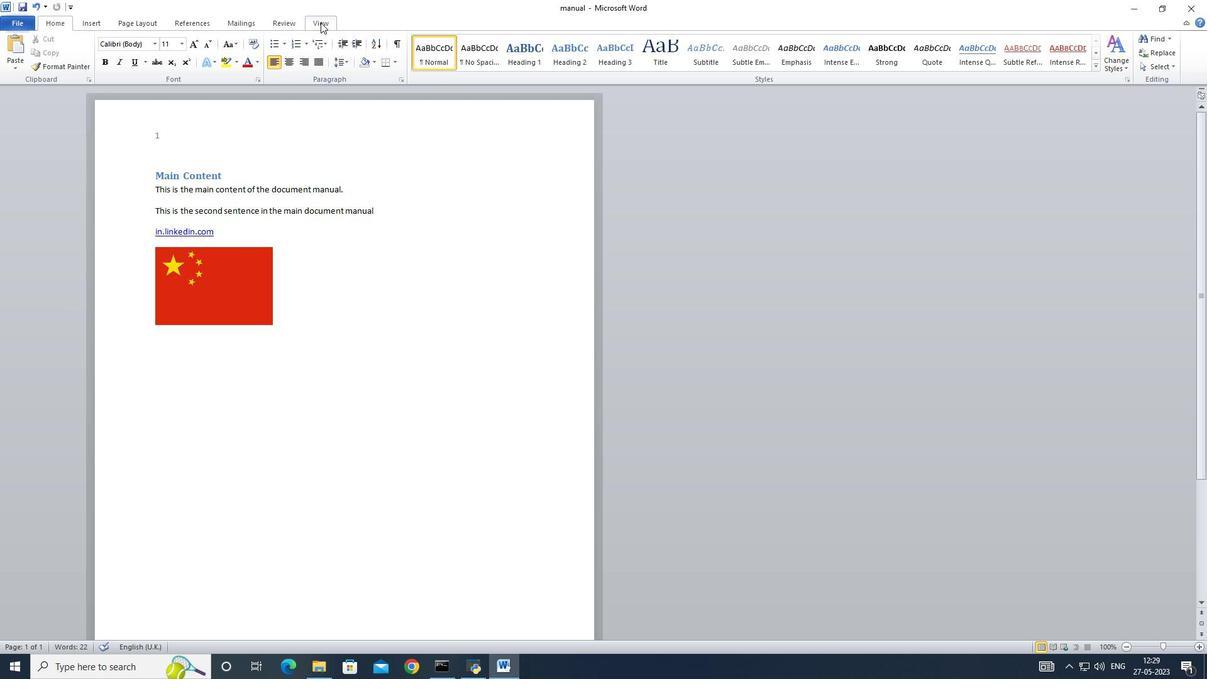
Action: Mouse moved to (296, 21)
Screenshot: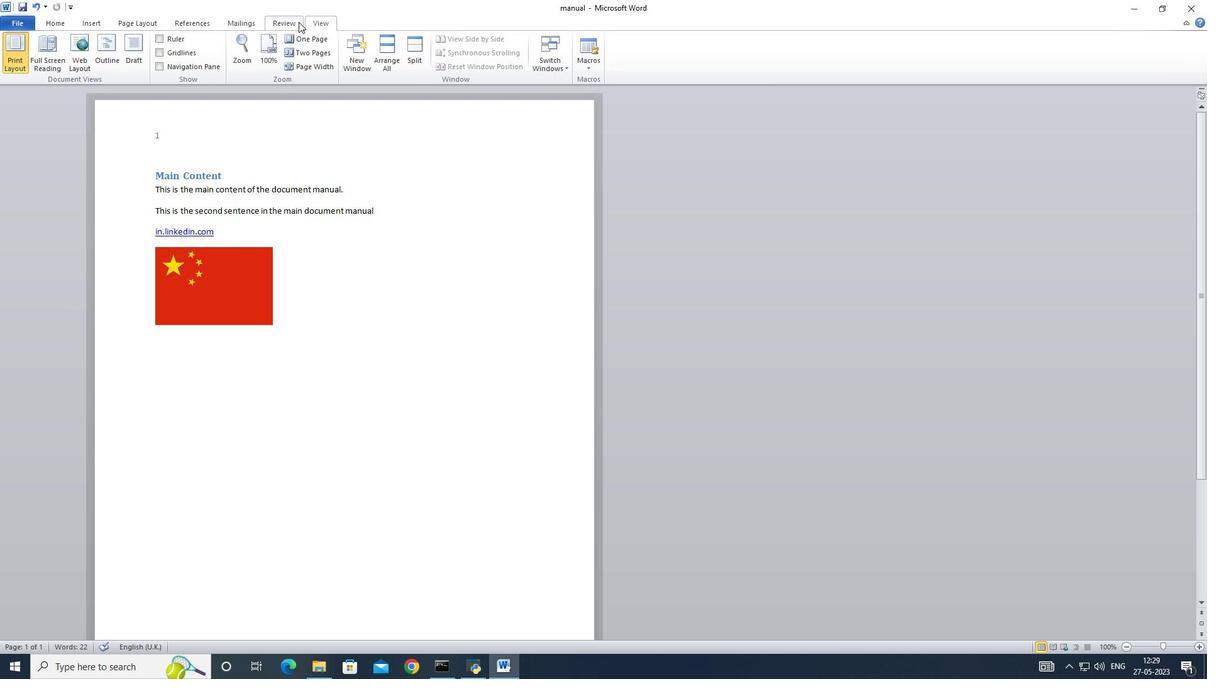 
Action: Mouse pressed left at (296, 21)
Screenshot: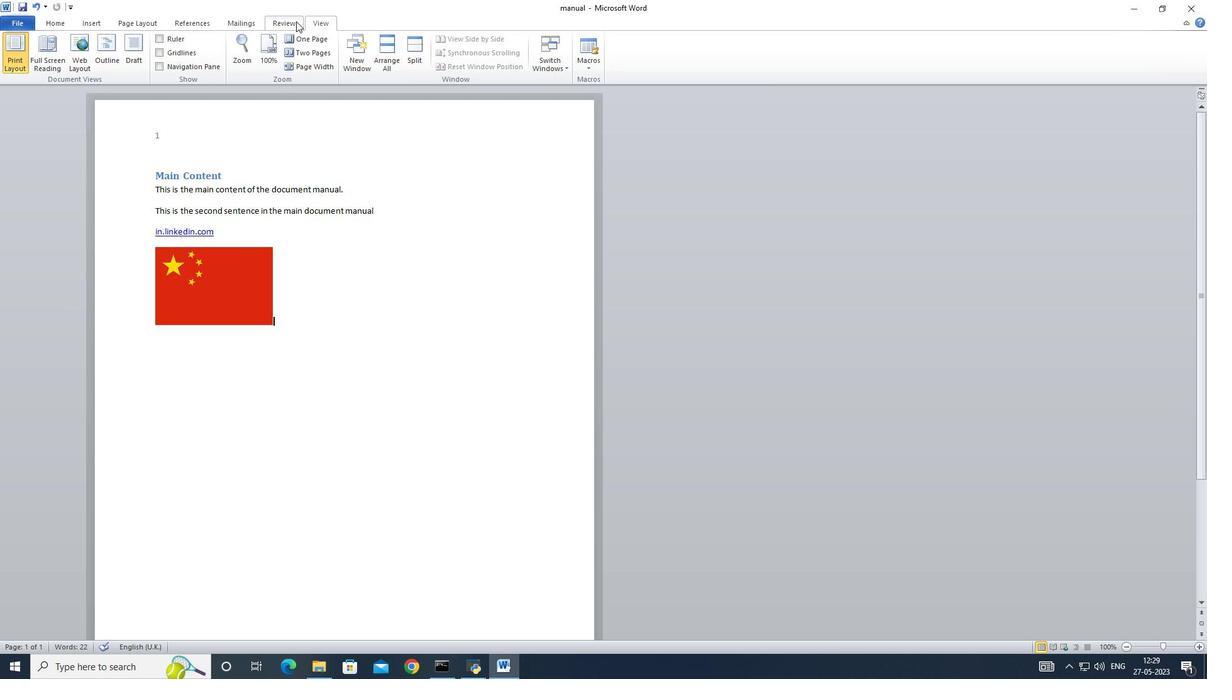 
Action: Mouse moved to (147, 18)
Screenshot: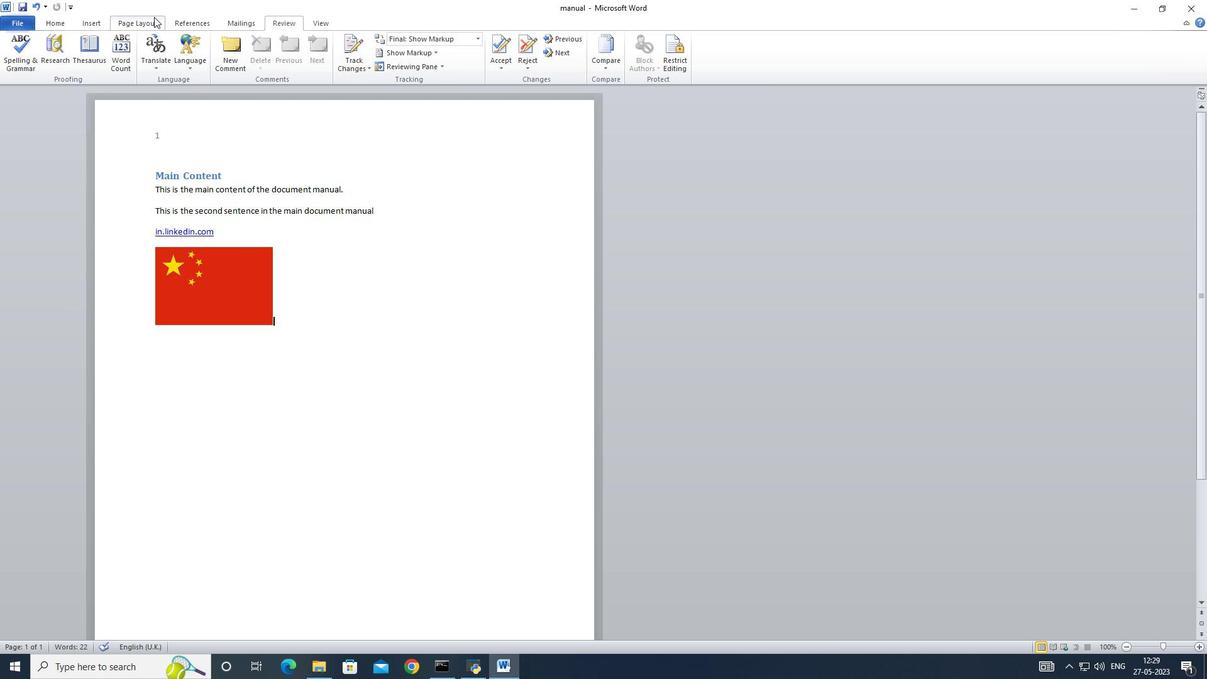 
Action: Mouse pressed left at (147, 18)
Screenshot: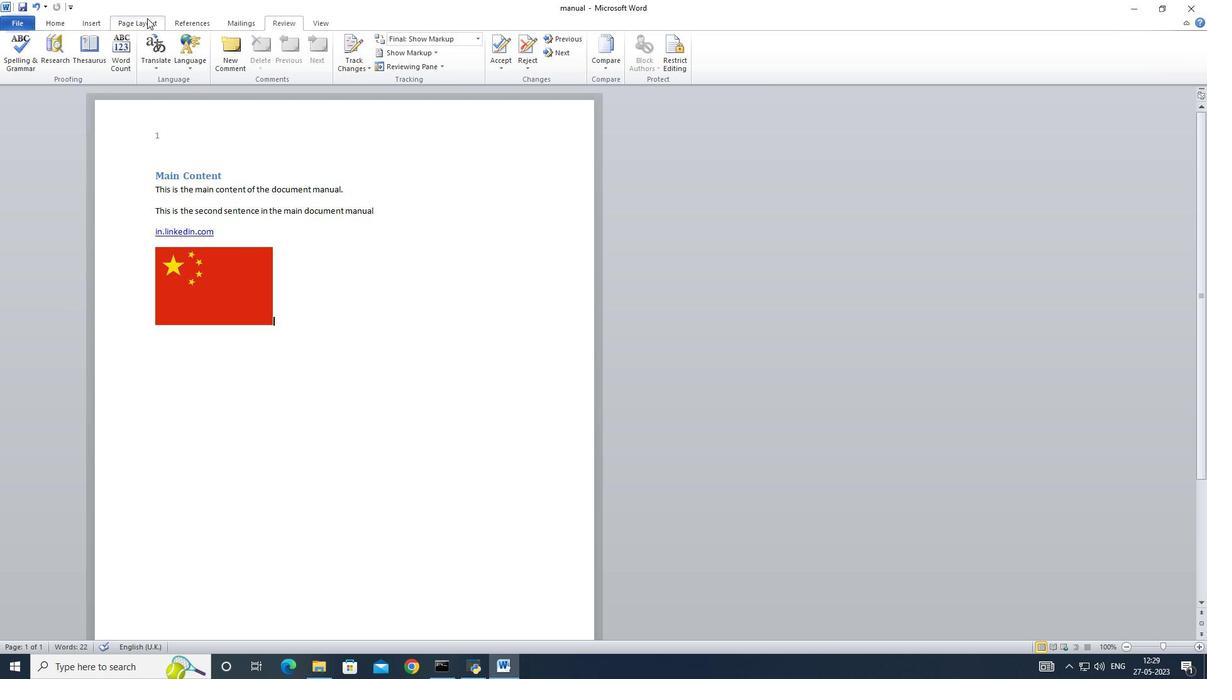 
Action: Mouse moved to (72, 44)
Screenshot: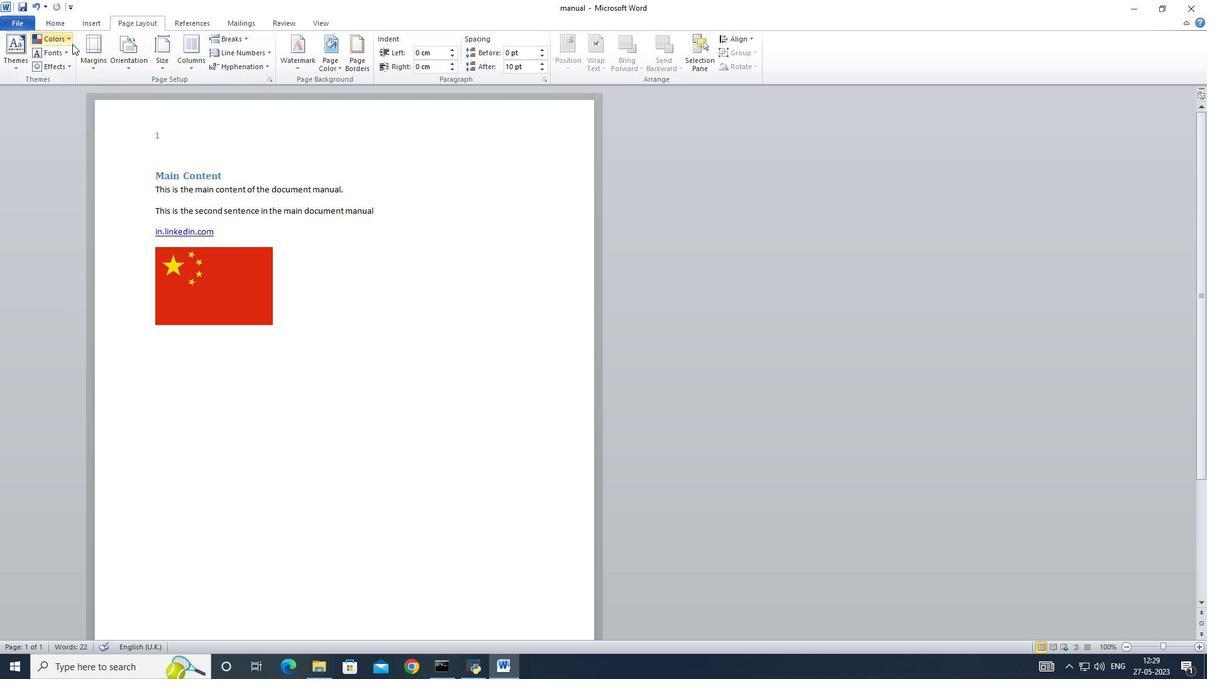 
Action: Mouse pressed left at (72, 44)
Screenshot: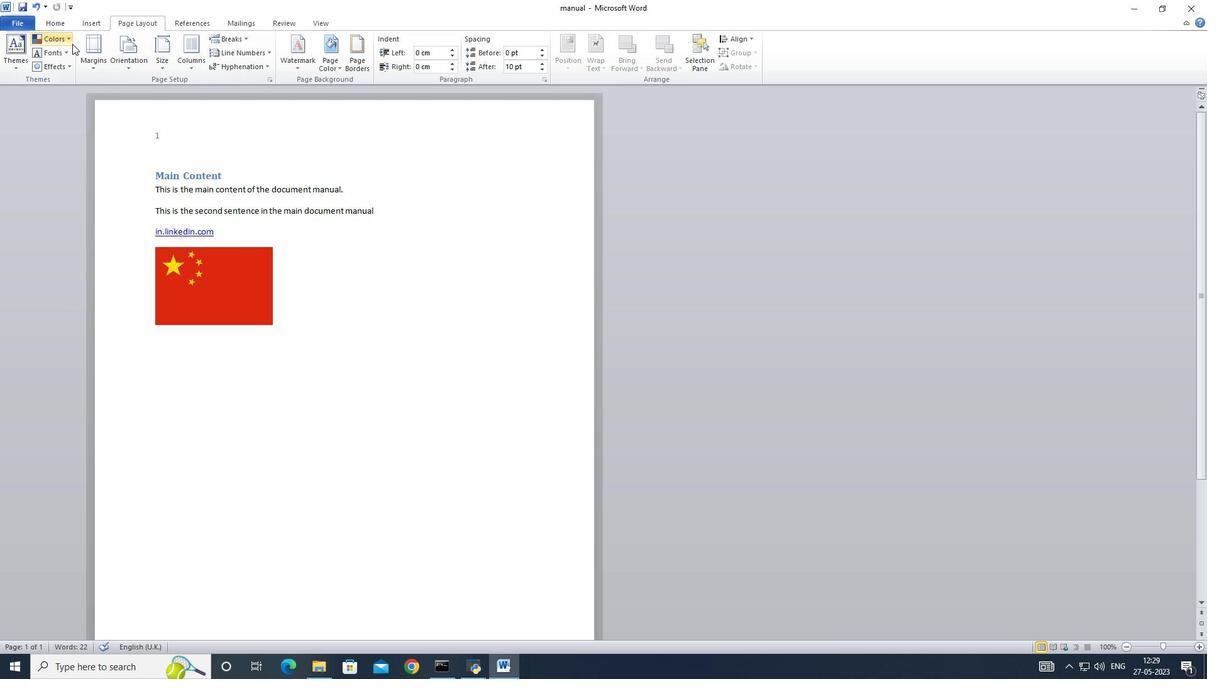 
Action: Mouse moved to (67, 37)
Screenshot: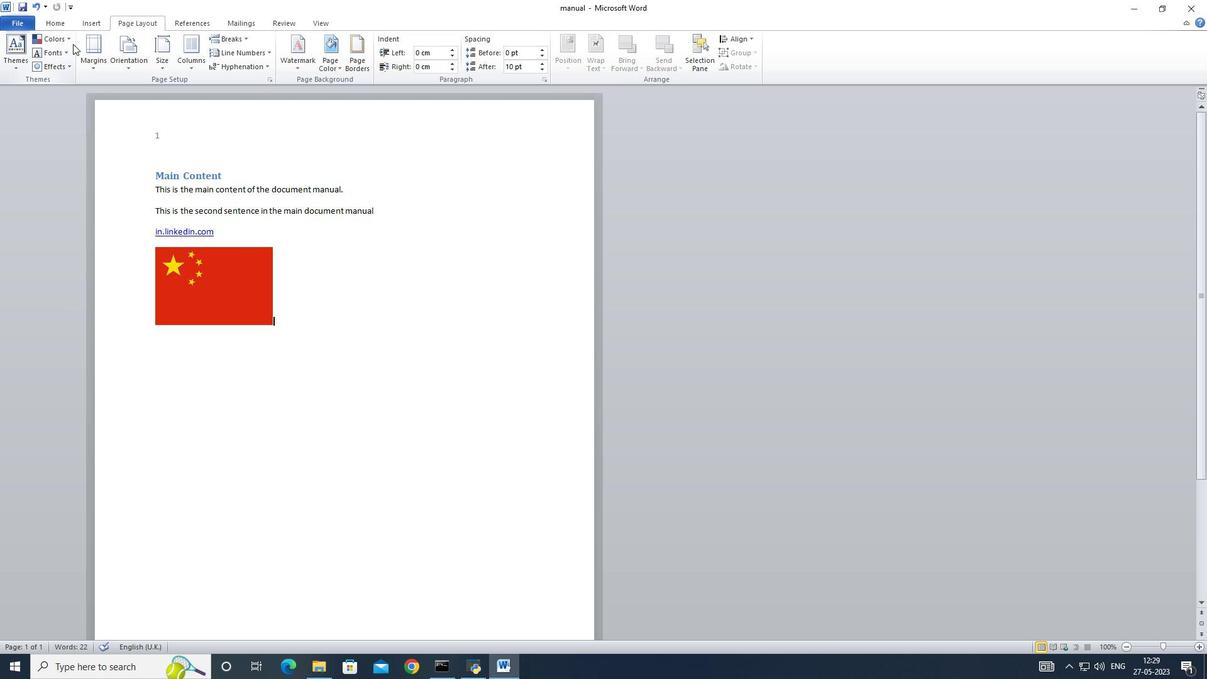 
Action: Mouse pressed left at (67, 37)
Screenshot: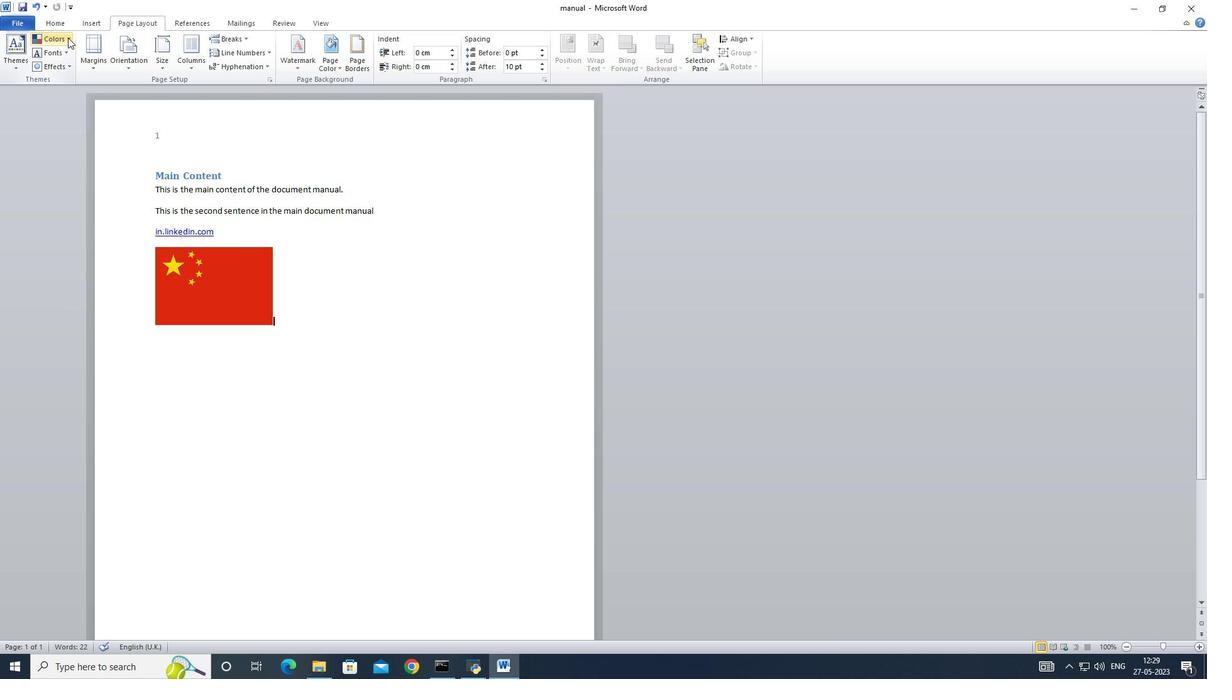 
Action: Mouse moved to (69, 133)
Screenshot: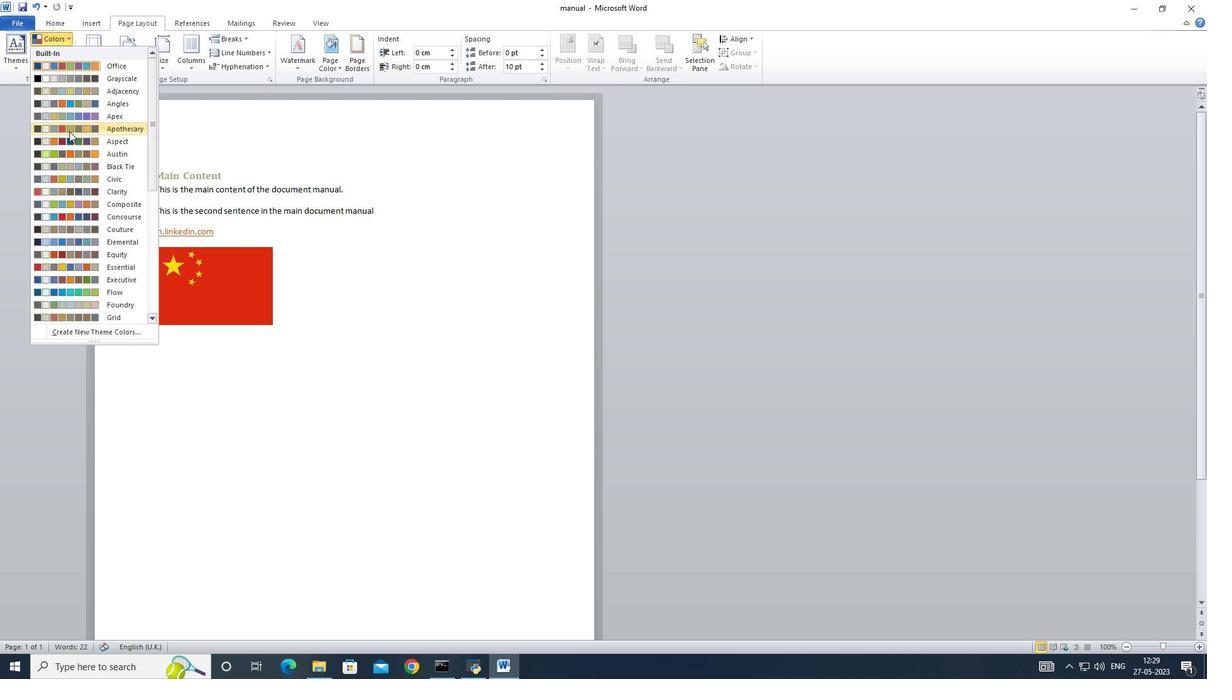 
Action: Mouse scrolled (69, 133) with delta (0, 0)
Screenshot: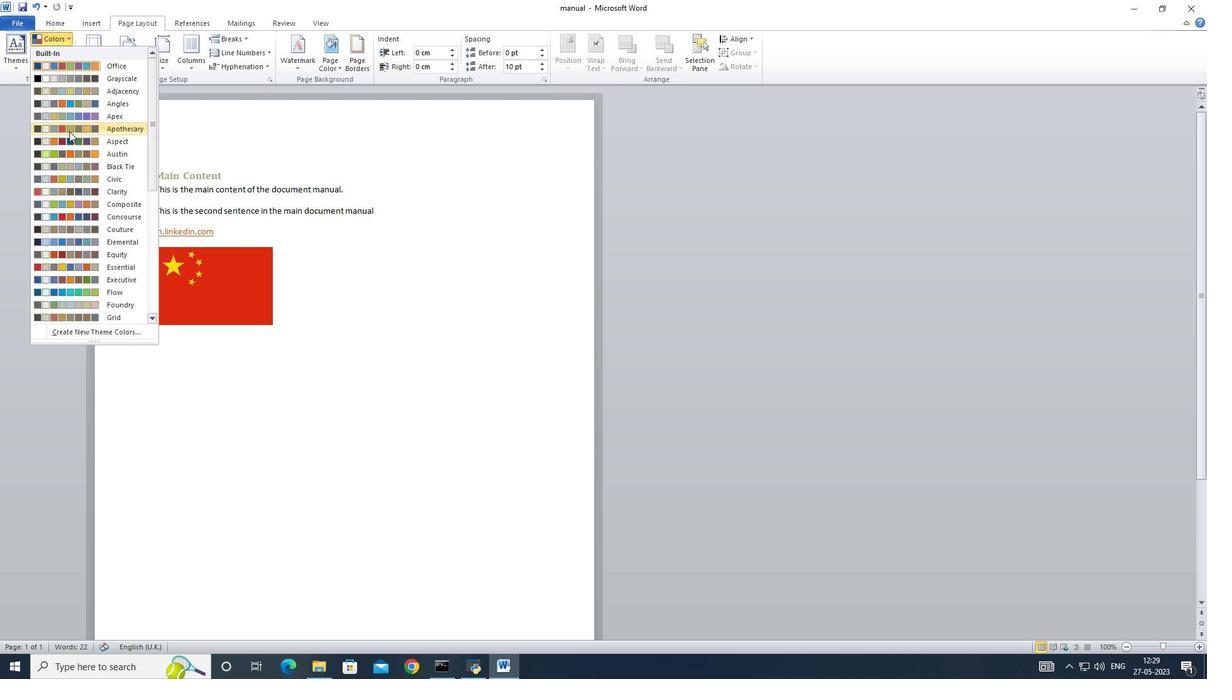 
Action: Mouse moved to (69, 135)
Screenshot: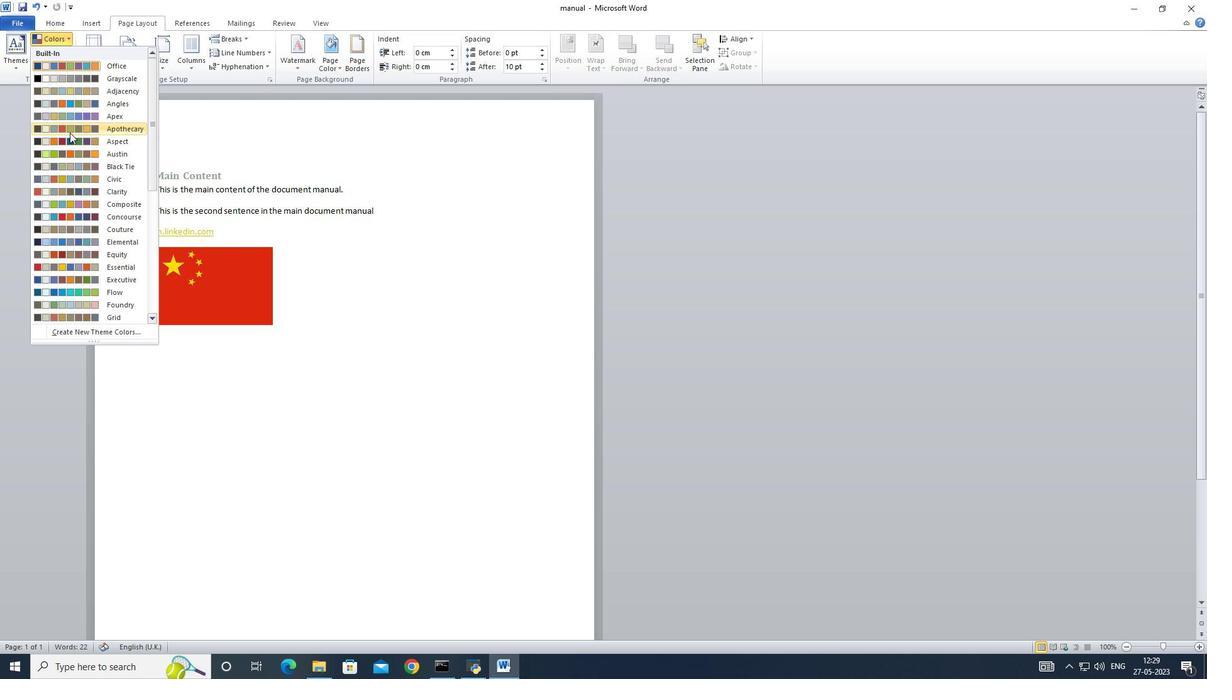 
Action: Mouse scrolled (69, 135) with delta (0, 0)
Screenshot: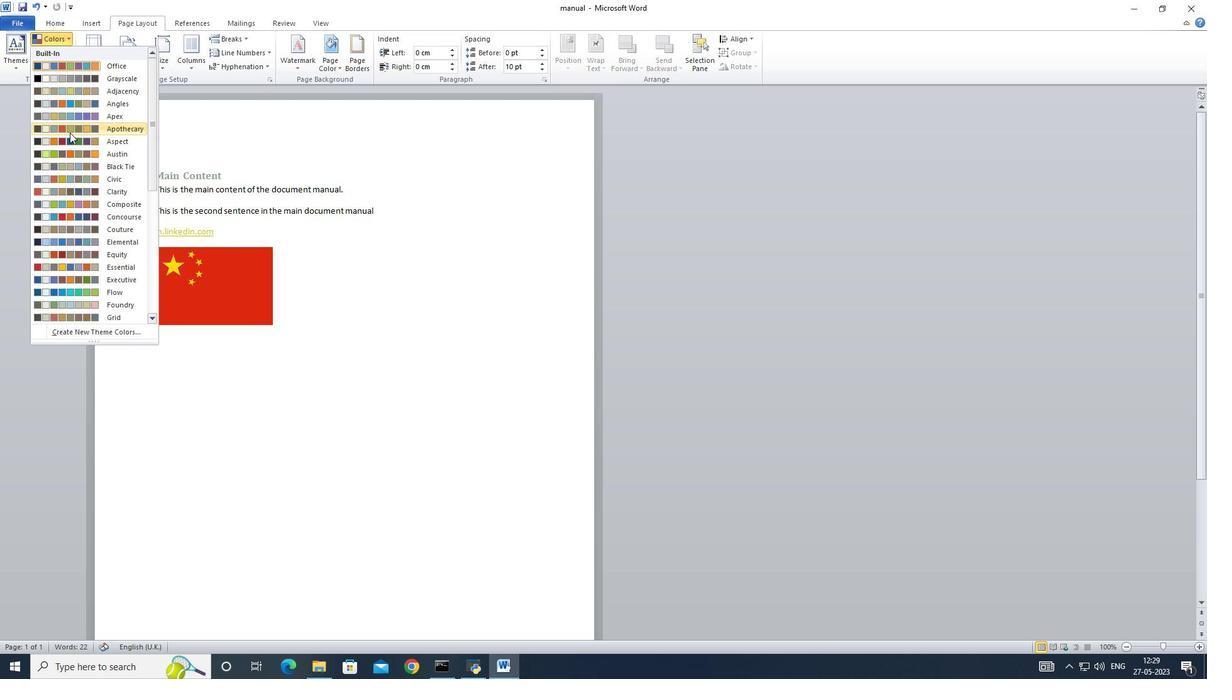 
Action: Mouse moved to (69, 135)
Screenshot: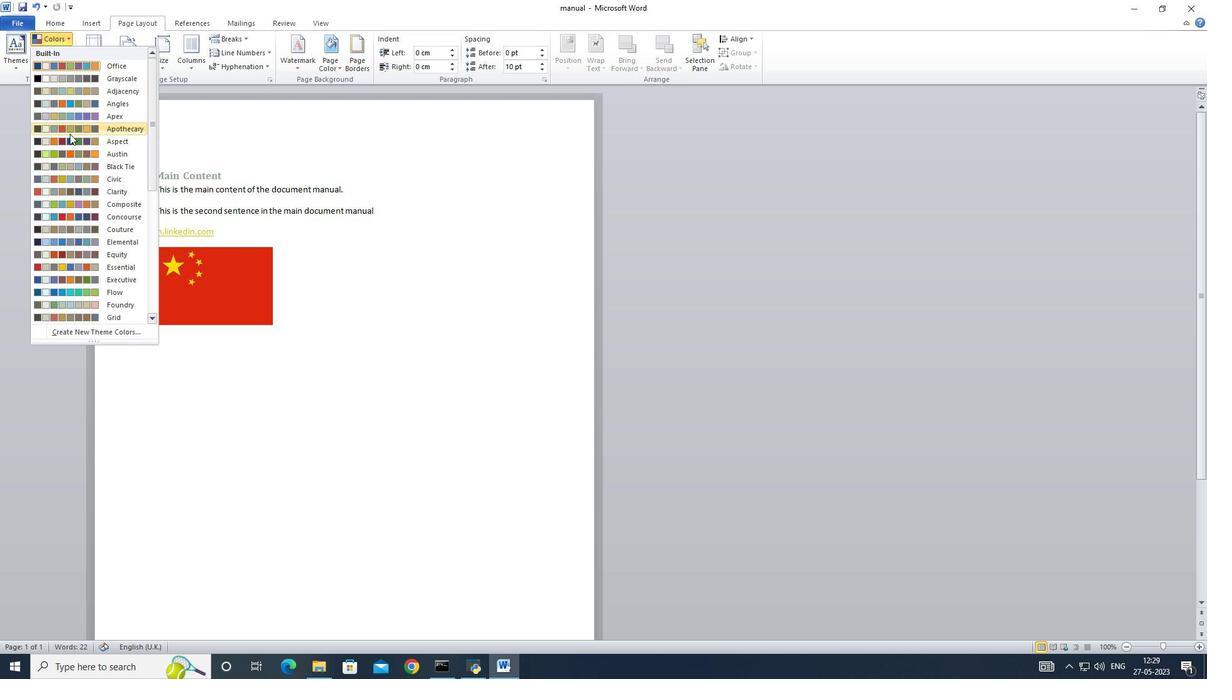 
Action: Mouse scrolled (69, 135) with delta (0, 0)
Screenshot: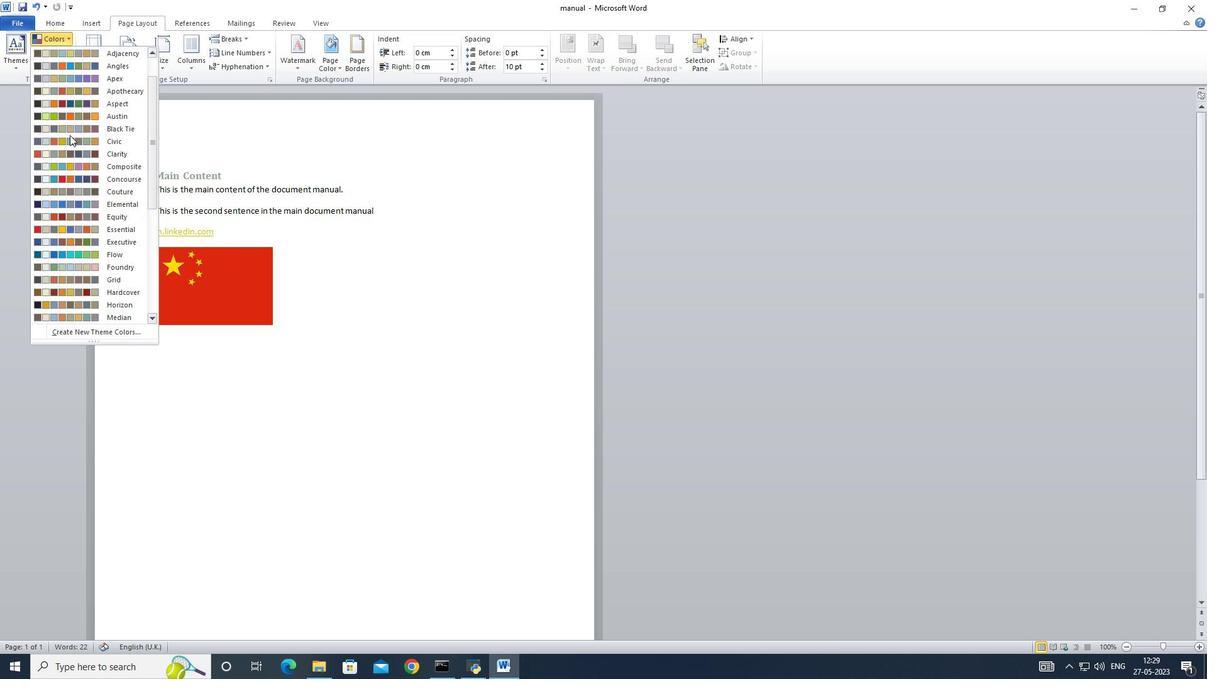 
Action: Mouse moved to (69, 136)
Screenshot: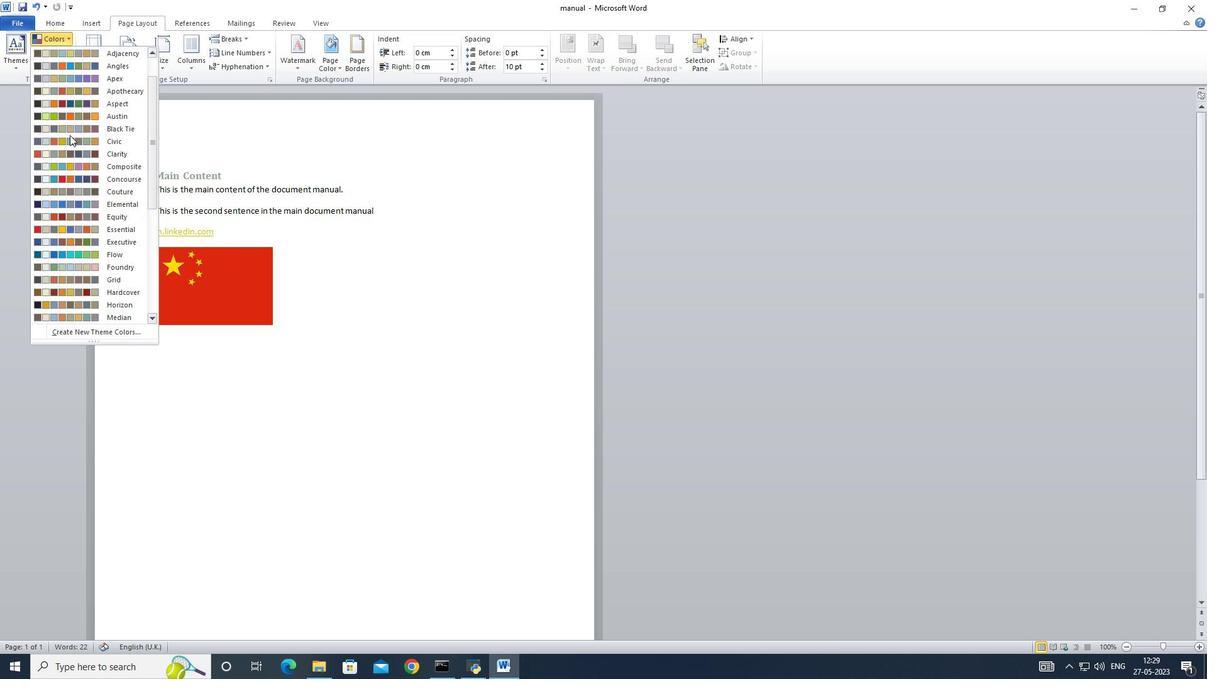 
Action: Mouse scrolled (69, 135) with delta (0, 0)
Screenshot: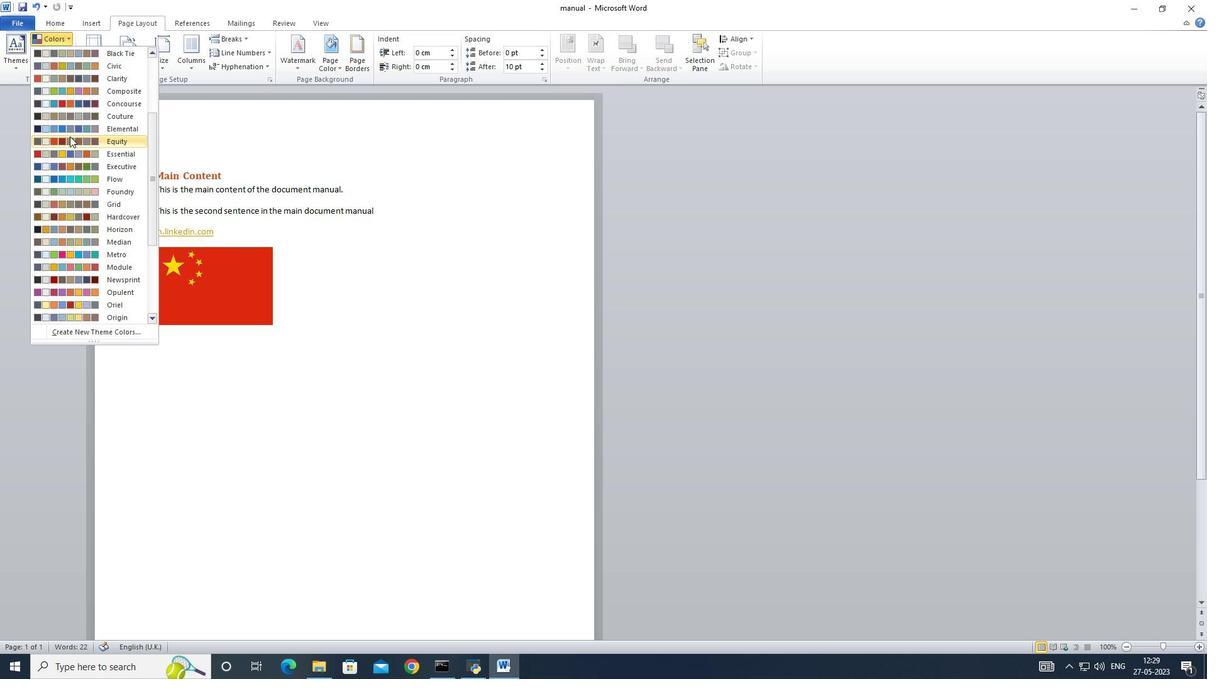
Action: Mouse moved to (69, 136)
Screenshot: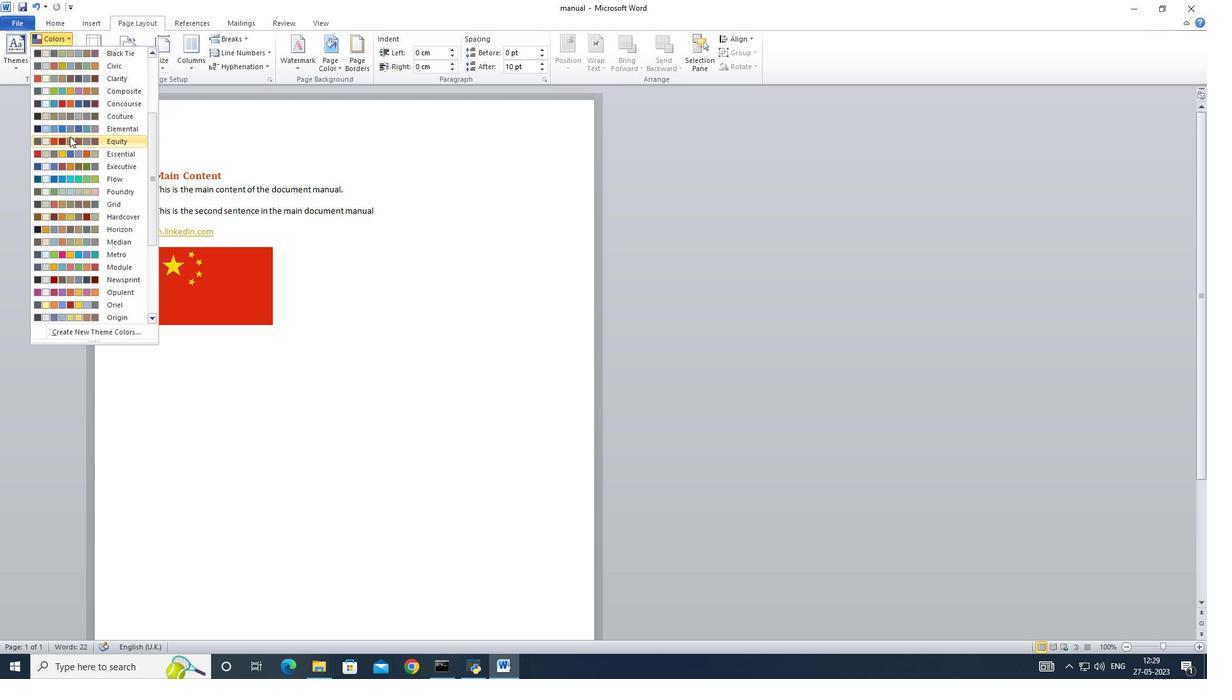 
Action: Mouse scrolled (69, 135) with delta (0, 0)
Screenshot: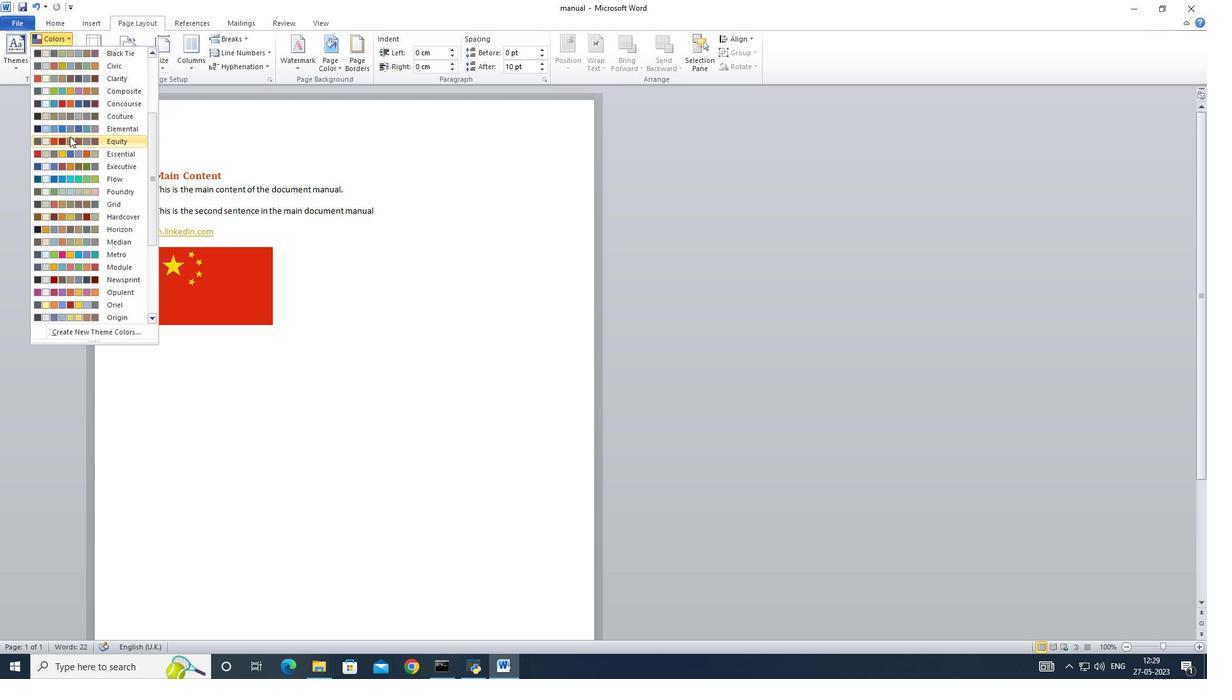 
Action: Mouse scrolled (69, 135) with delta (0, 0)
Screenshot: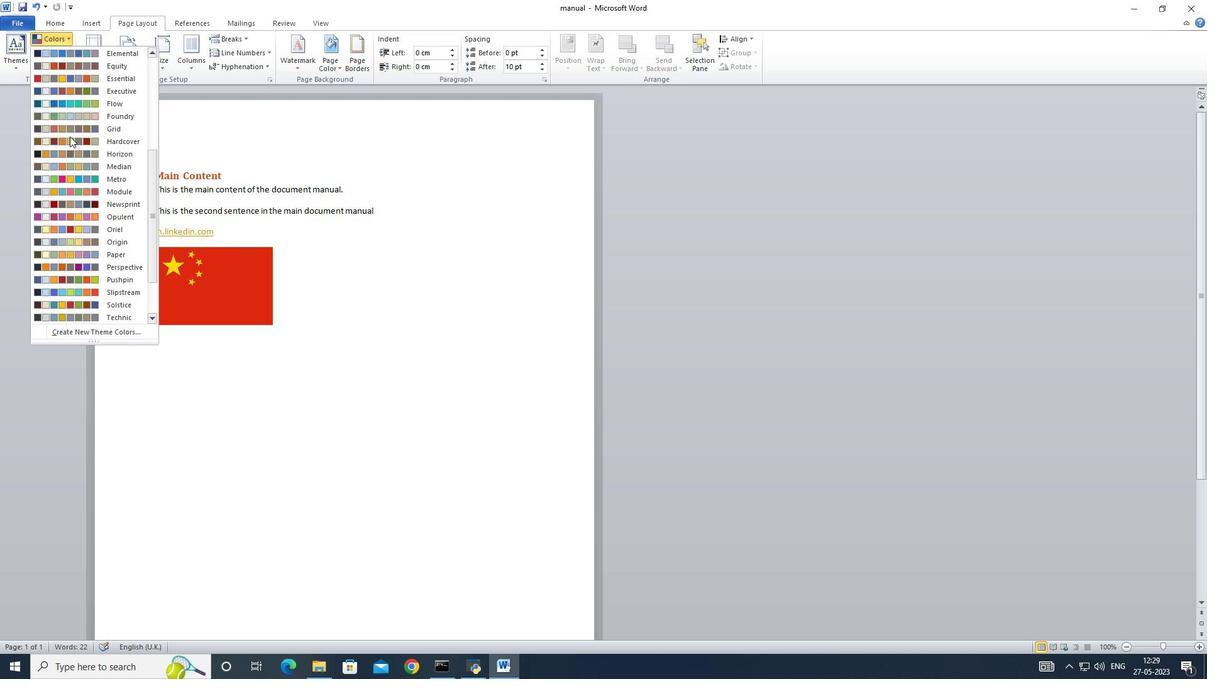 
Action: Mouse scrolled (69, 135) with delta (0, 0)
Screenshot: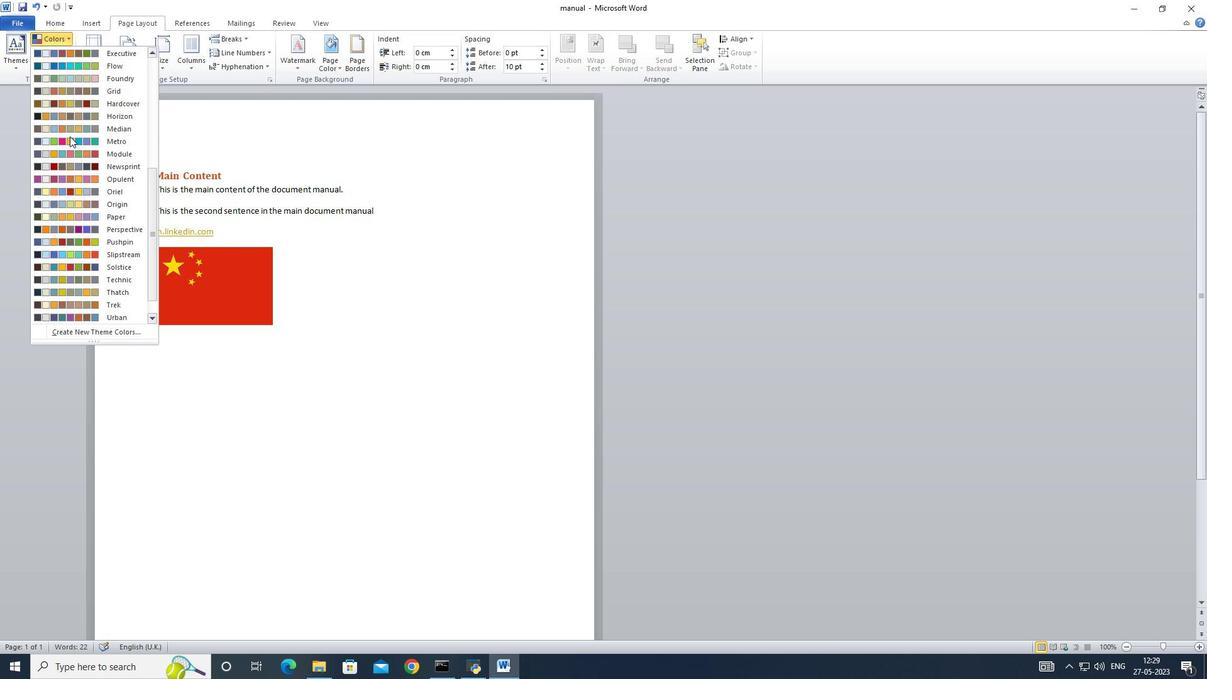 
Action: Mouse scrolled (69, 137) with delta (0, 0)
Screenshot: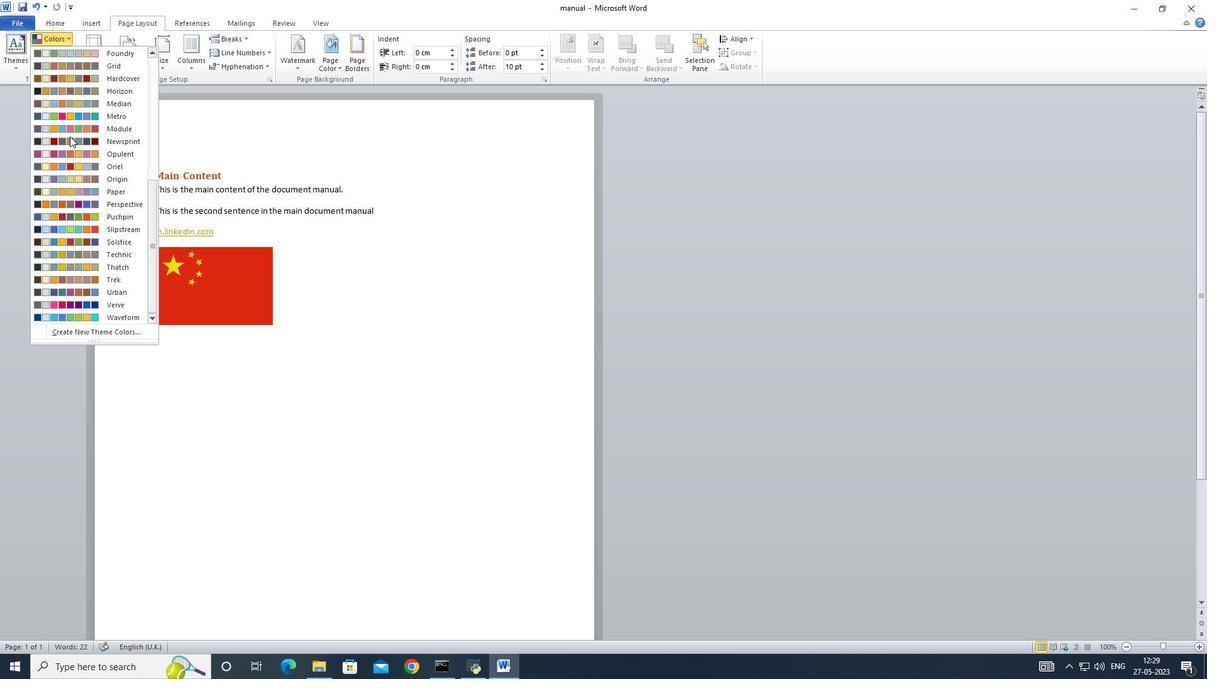 
Action: Mouse scrolled (69, 137) with delta (0, 0)
Screenshot: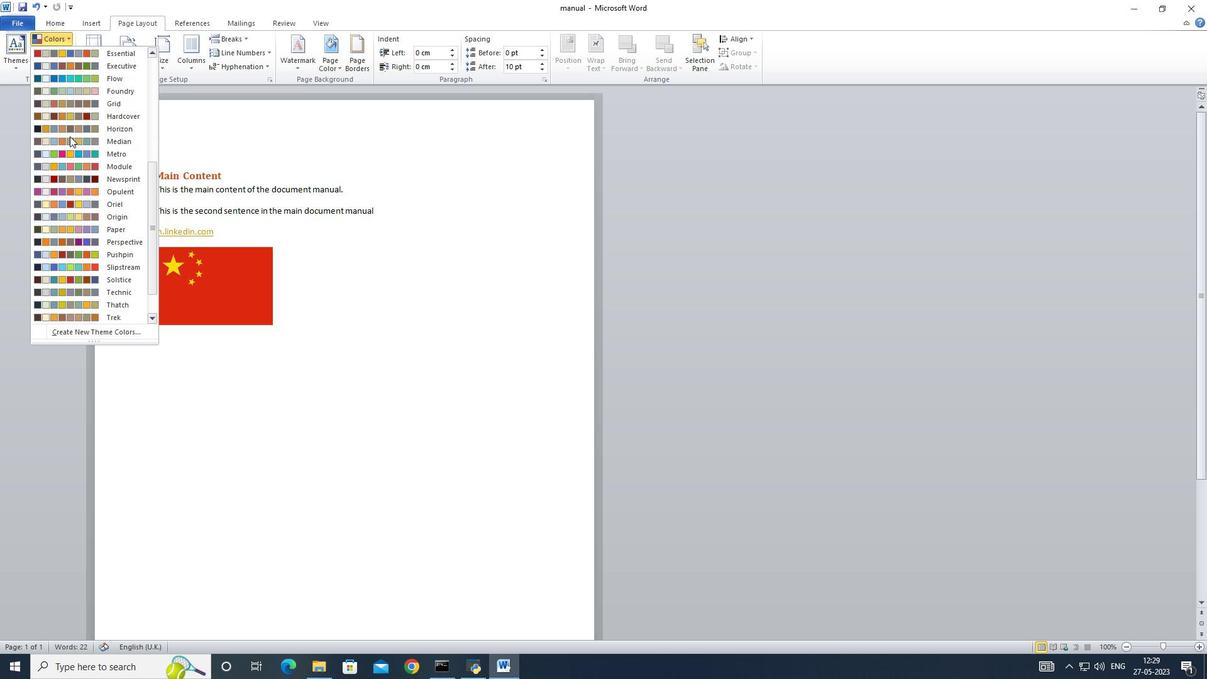 
Action: Mouse scrolled (69, 137) with delta (0, 0)
Screenshot: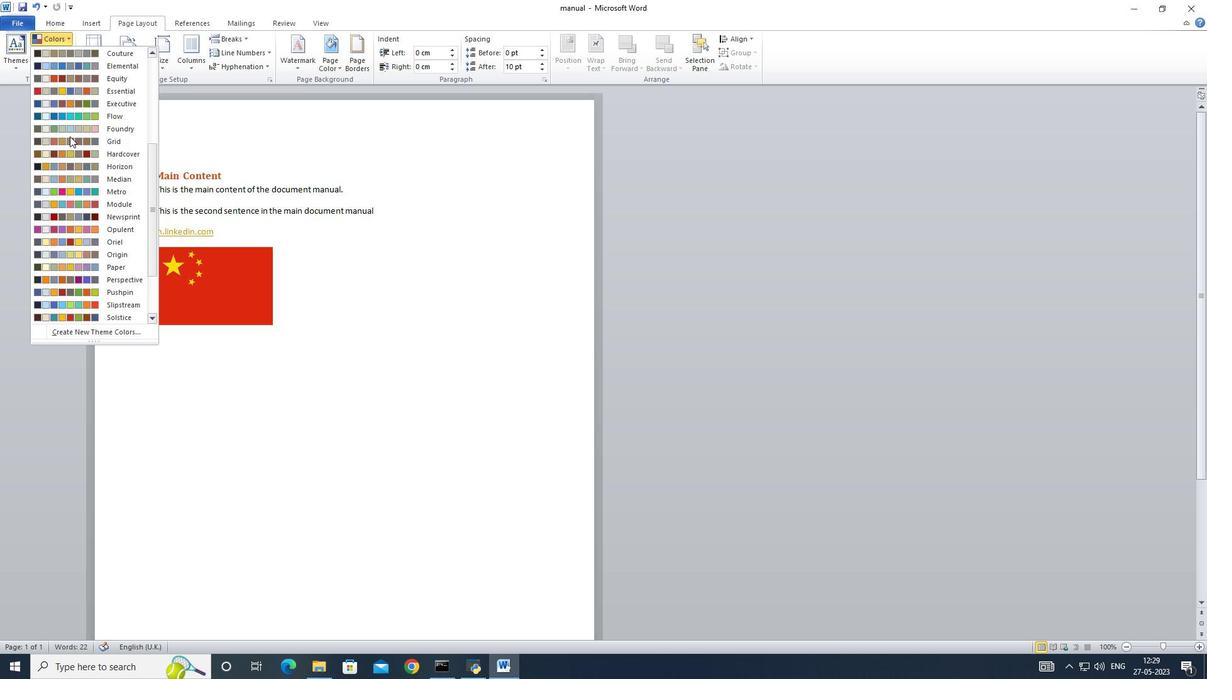 
Action: Mouse scrolled (69, 137) with delta (0, 0)
Screenshot: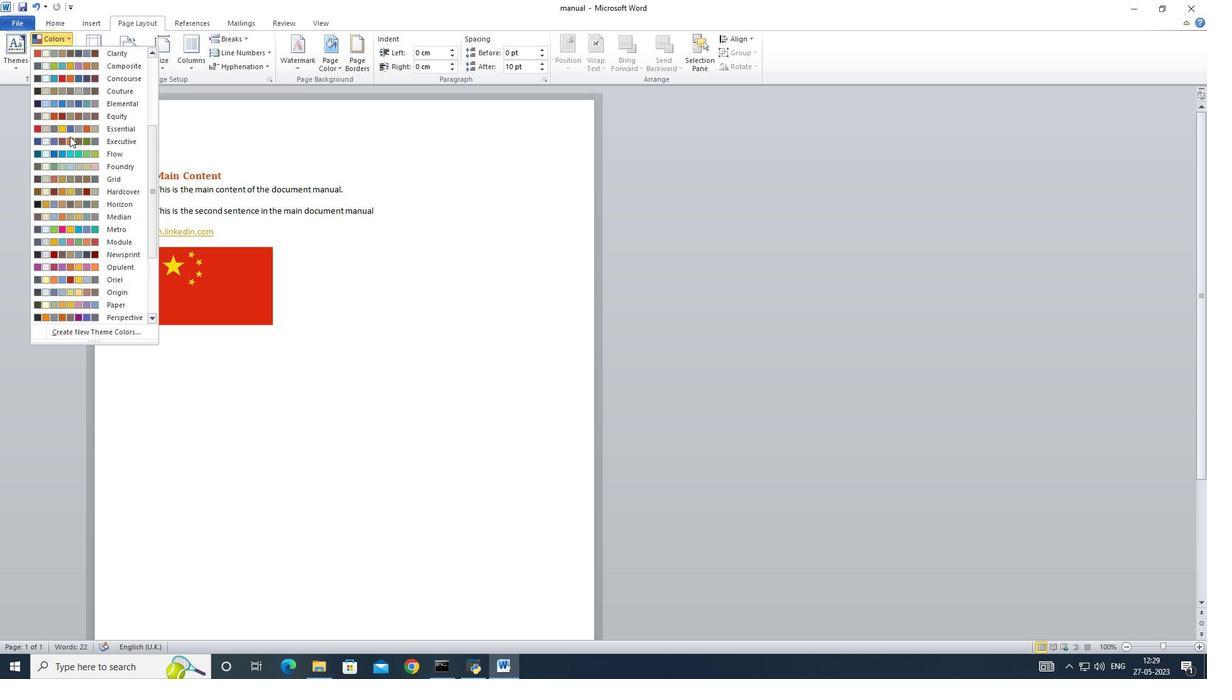 
Action: Mouse scrolled (69, 137) with delta (0, 0)
Screenshot: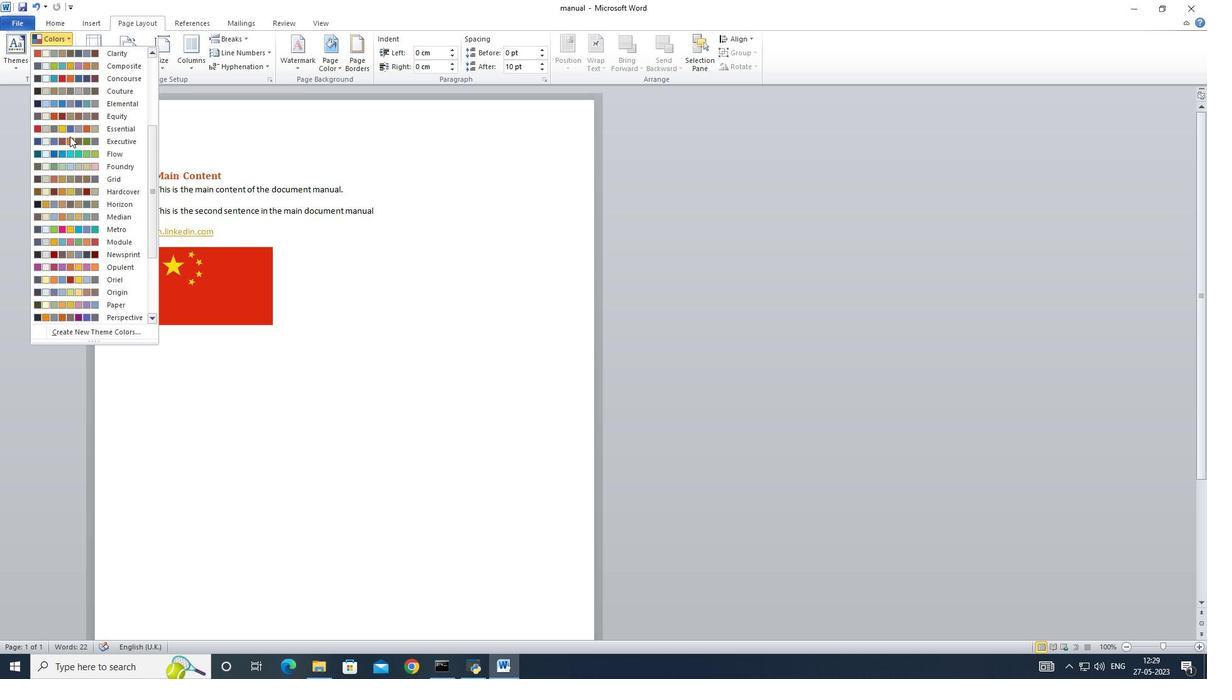 
Action: Mouse moved to (268, 111)
Screenshot: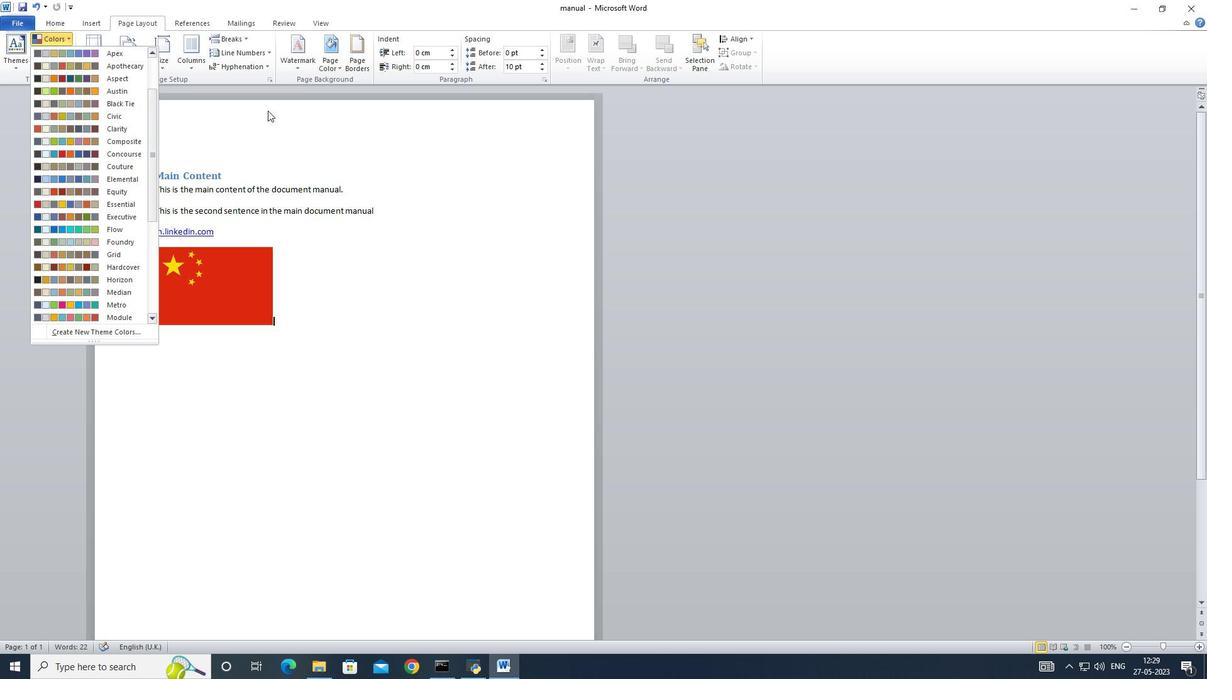 
Action: Mouse pressed left at (268, 111)
Screenshot: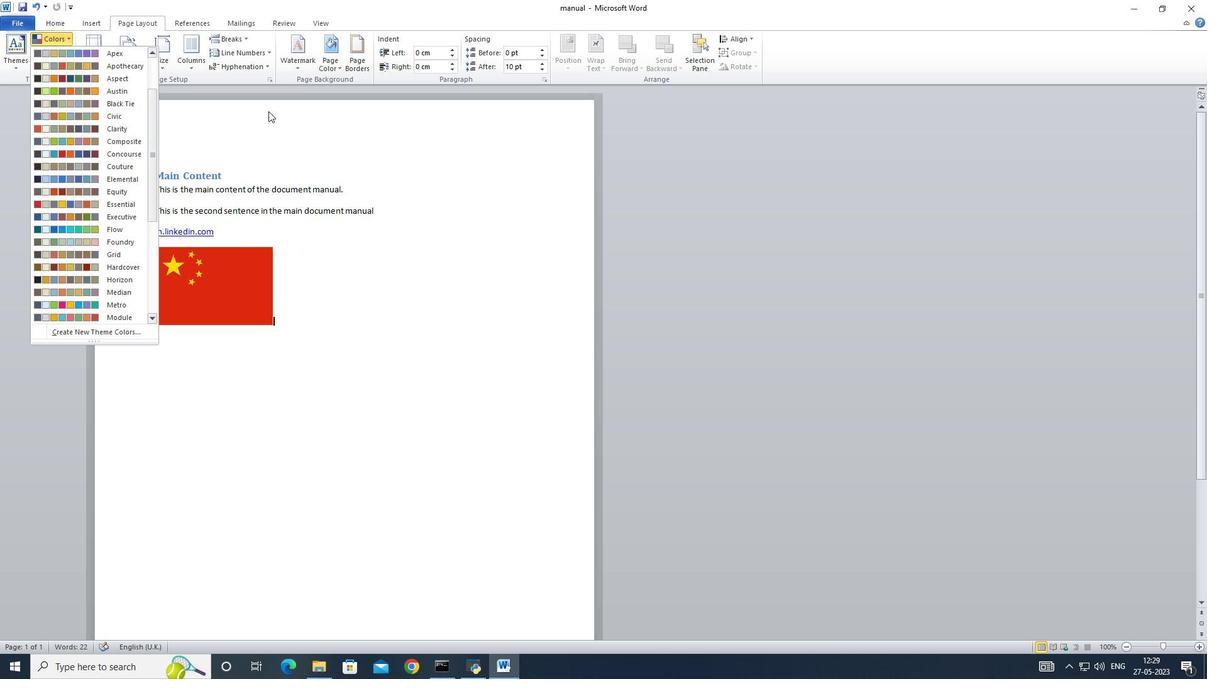 
Action: Mouse moved to (338, 67)
Screenshot: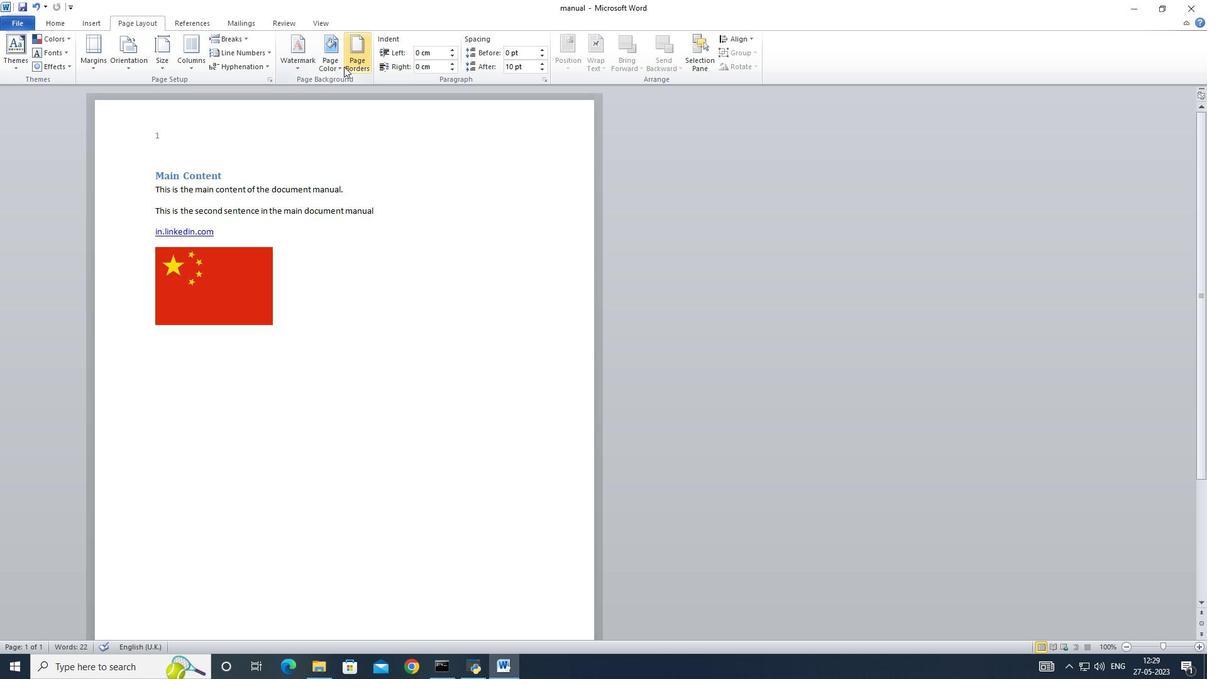 
Action: Mouse pressed left at (338, 67)
Screenshot: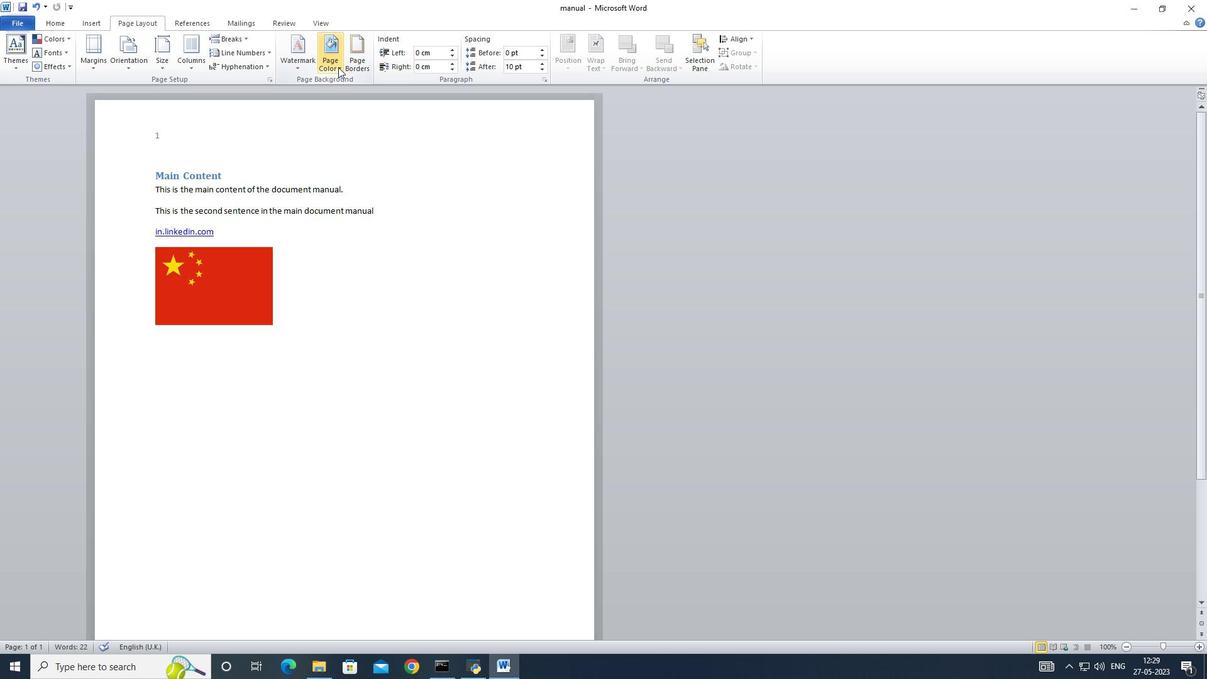 
Action: Mouse moved to (344, 186)
Screenshot: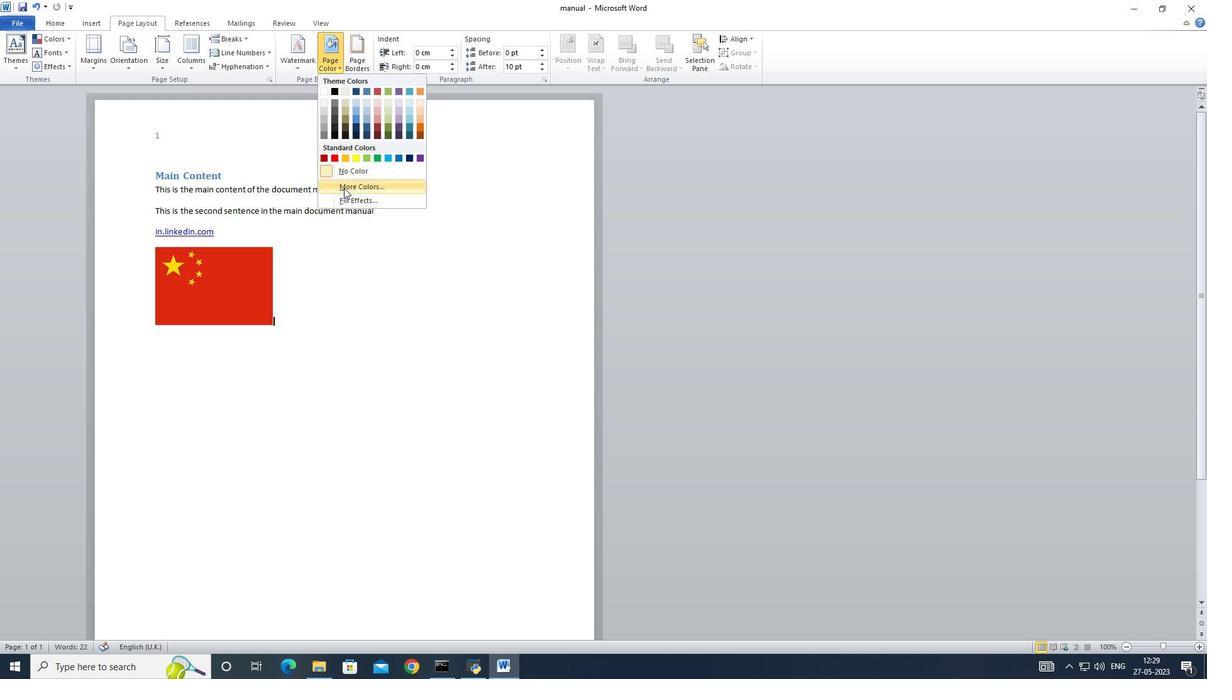 
Action: Mouse pressed left at (344, 186)
Screenshot: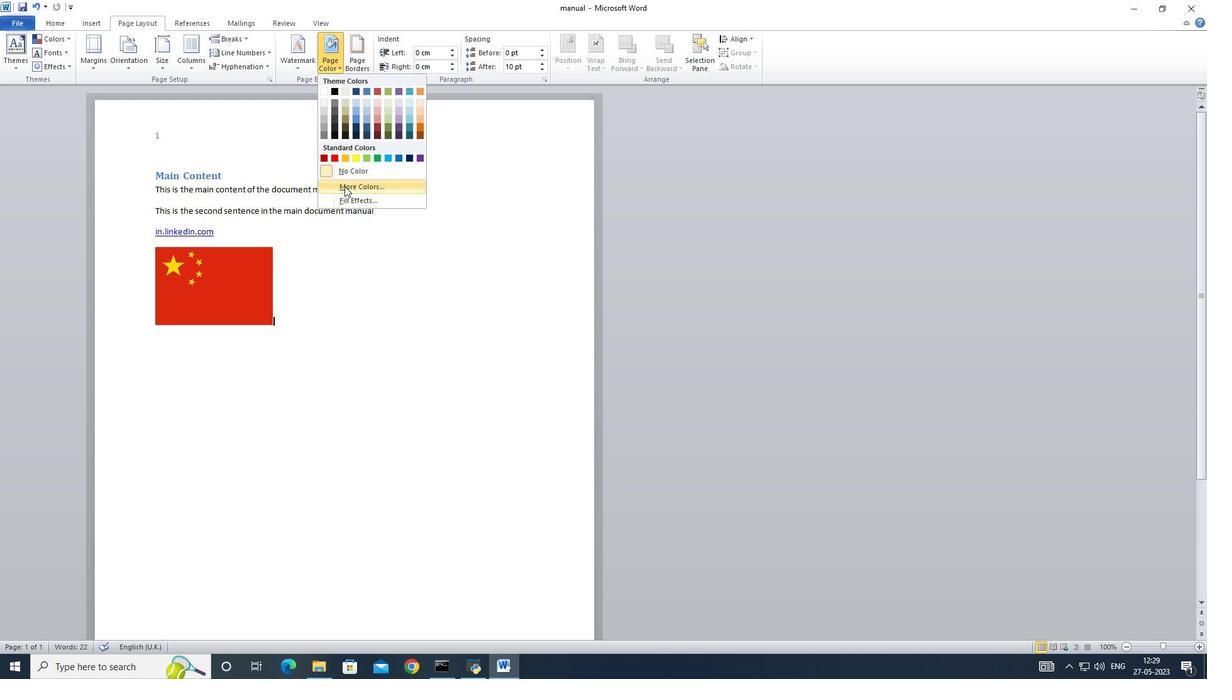 
Action: Mouse moved to (566, 237)
Screenshot: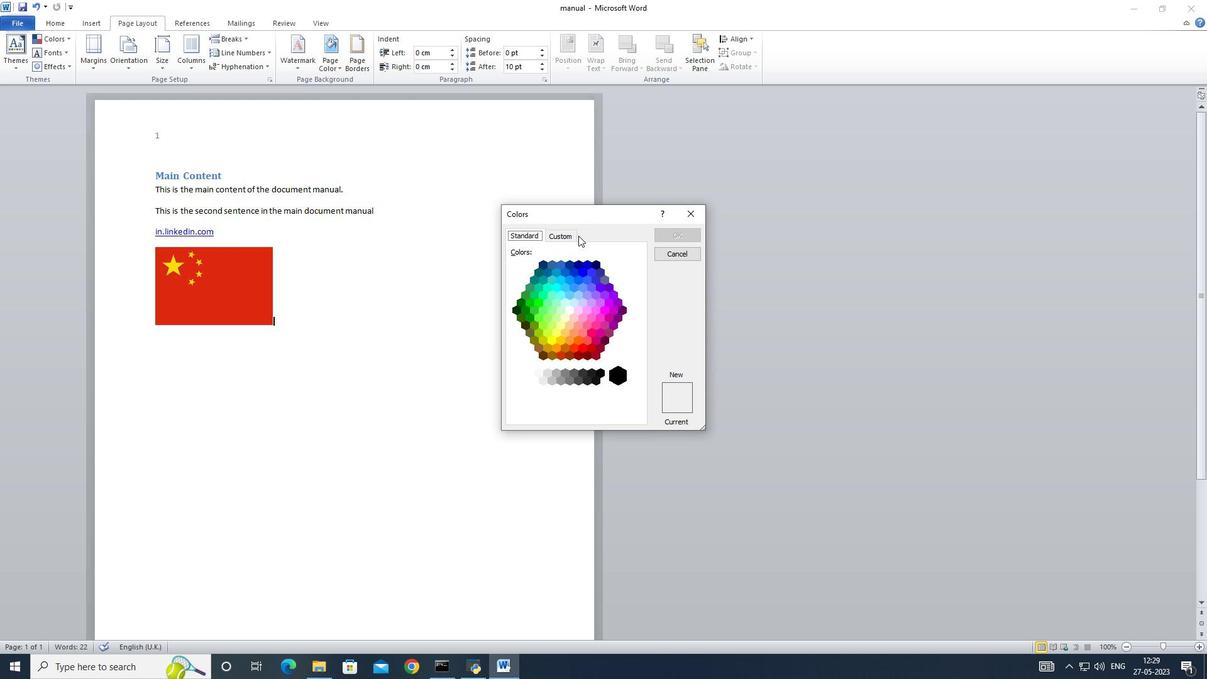 
Action: Mouse pressed left at (566, 237)
Screenshot: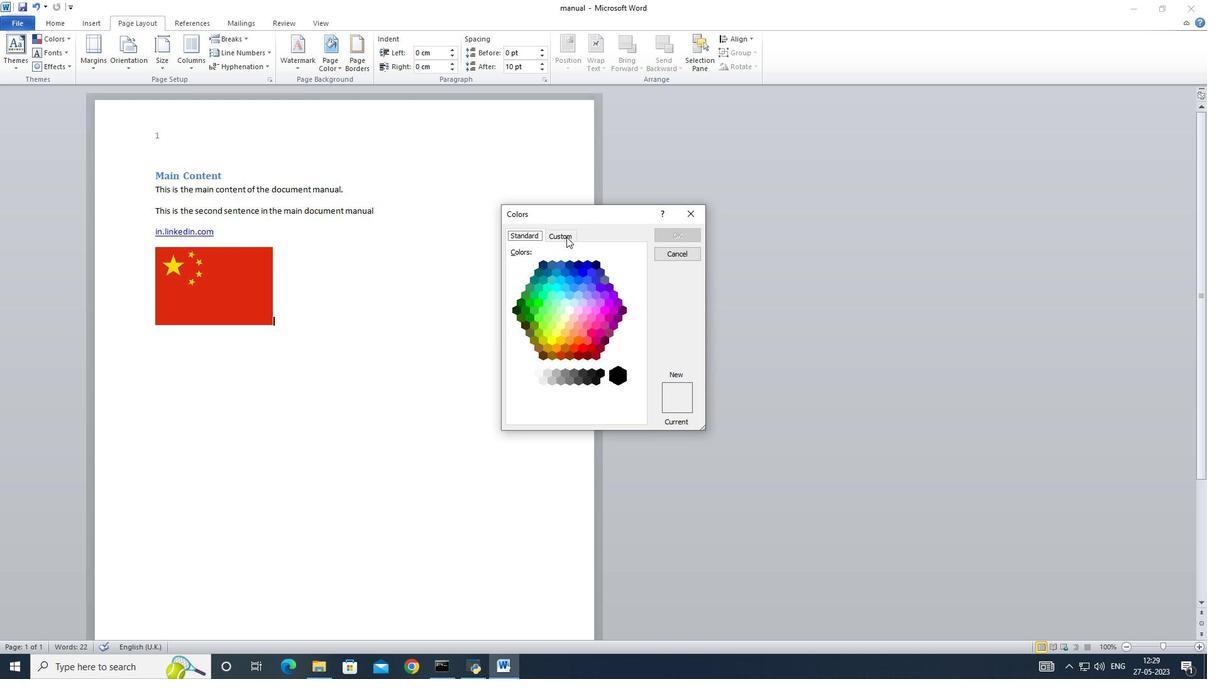 
Action: Mouse moved to (535, 237)
Screenshot: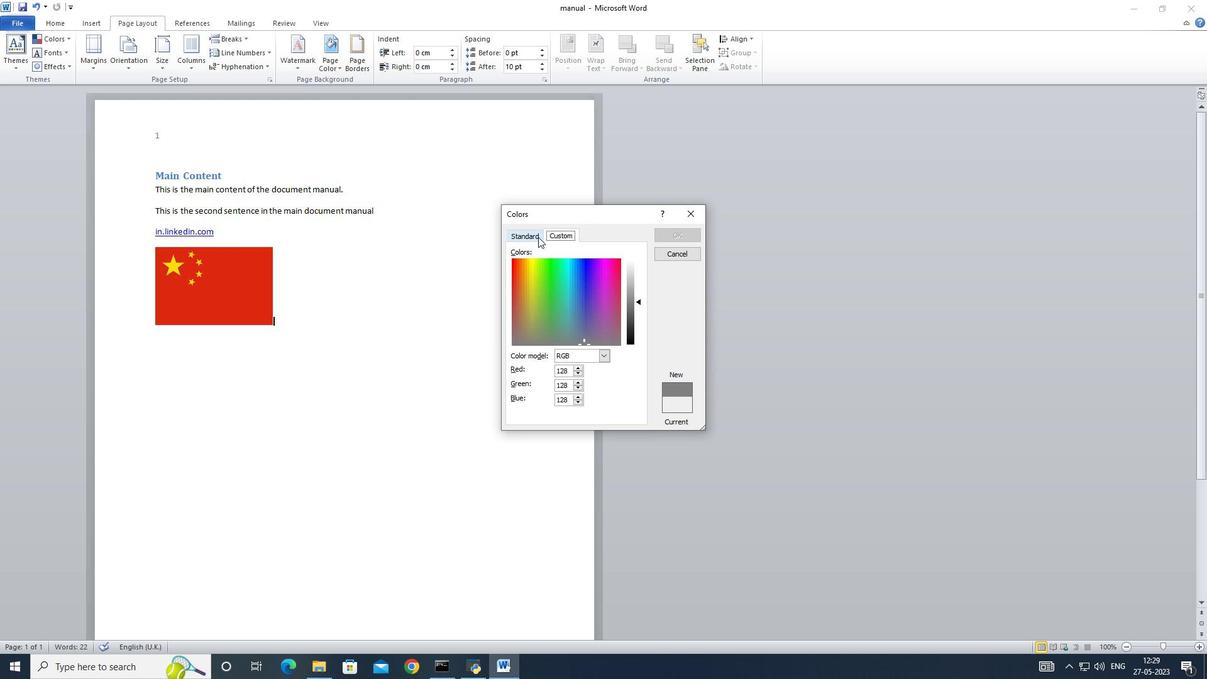 
Action: Mouse pressed left at (535, 237)
Screenshot: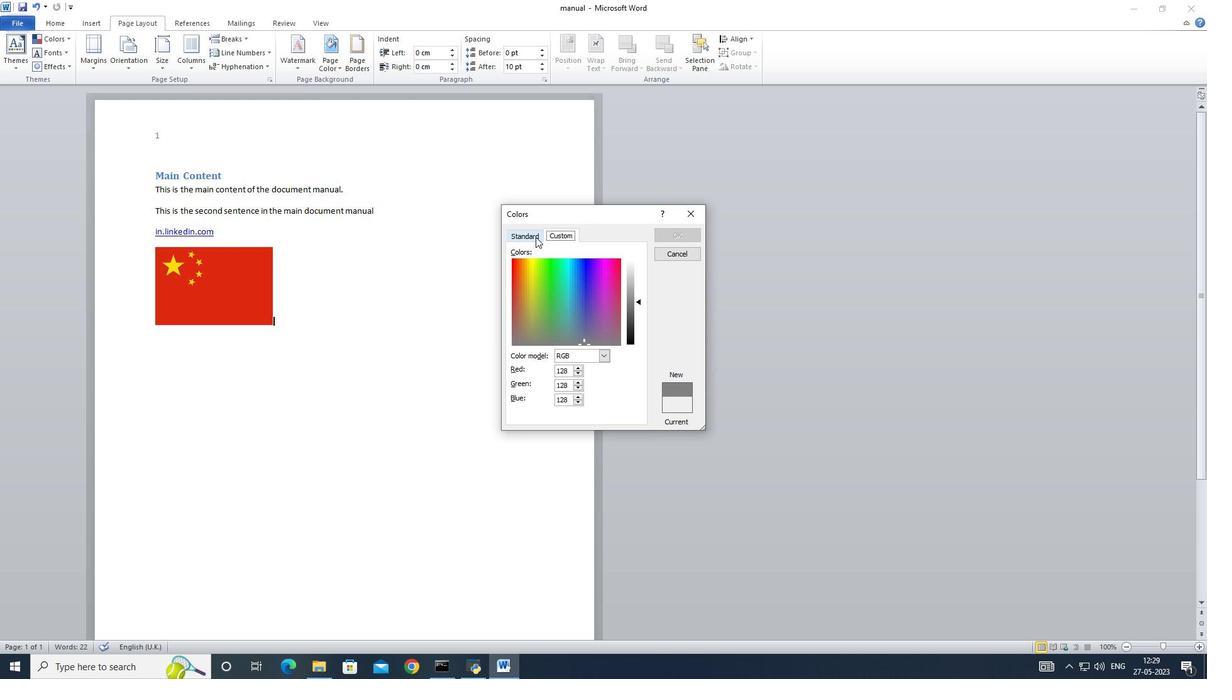 
Action: Mouse moved to (667, 253)
Screenshot: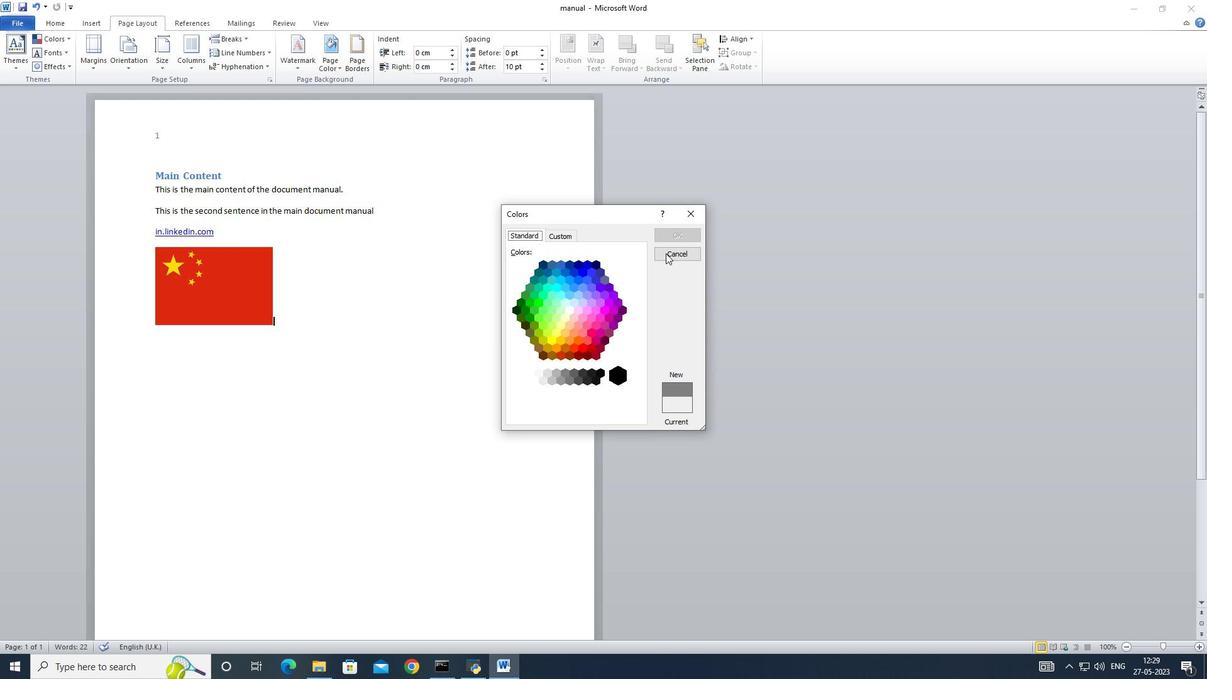 
Action: Mouse pressed left at (667, 253)
Screenshot: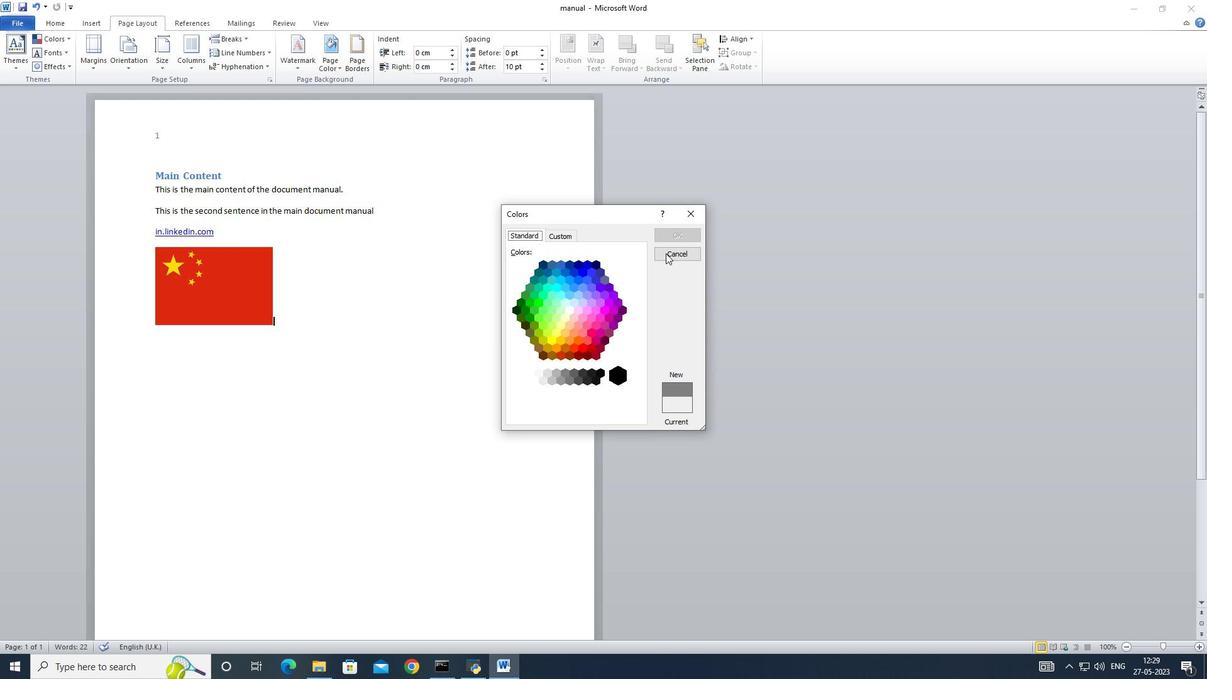 
Action: Mouse moved to (338, 65)
Screenshot: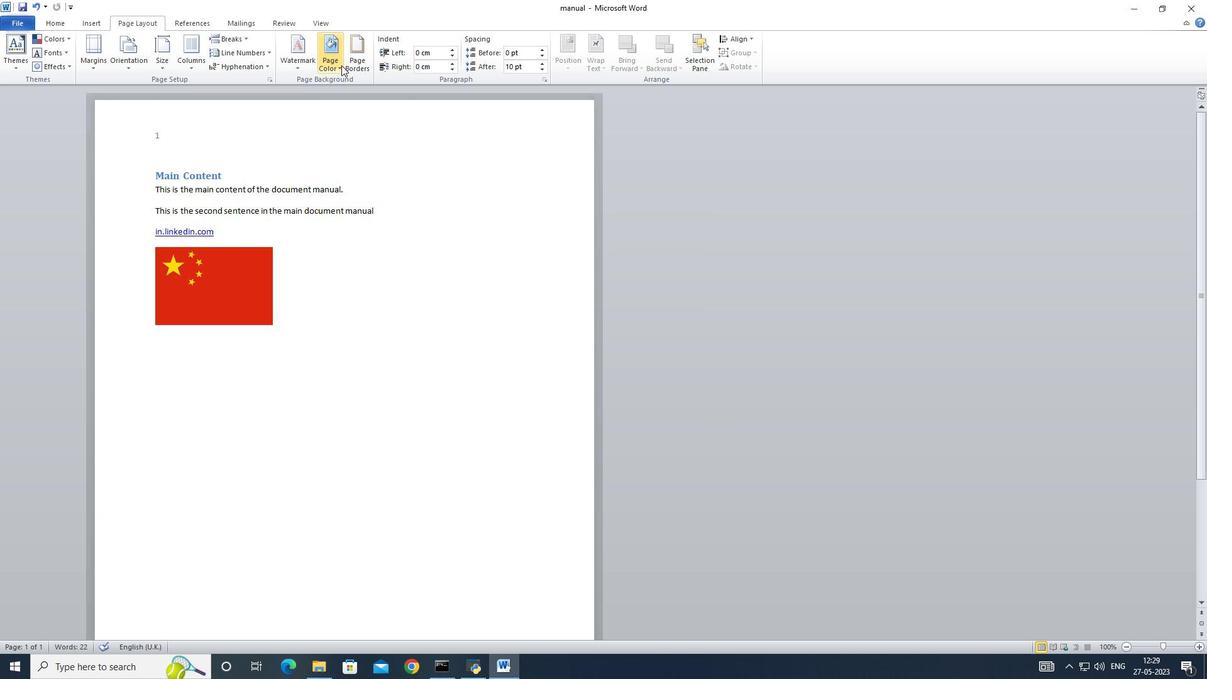
Action: Mouse pressed left at (338, 65)
Screenshot: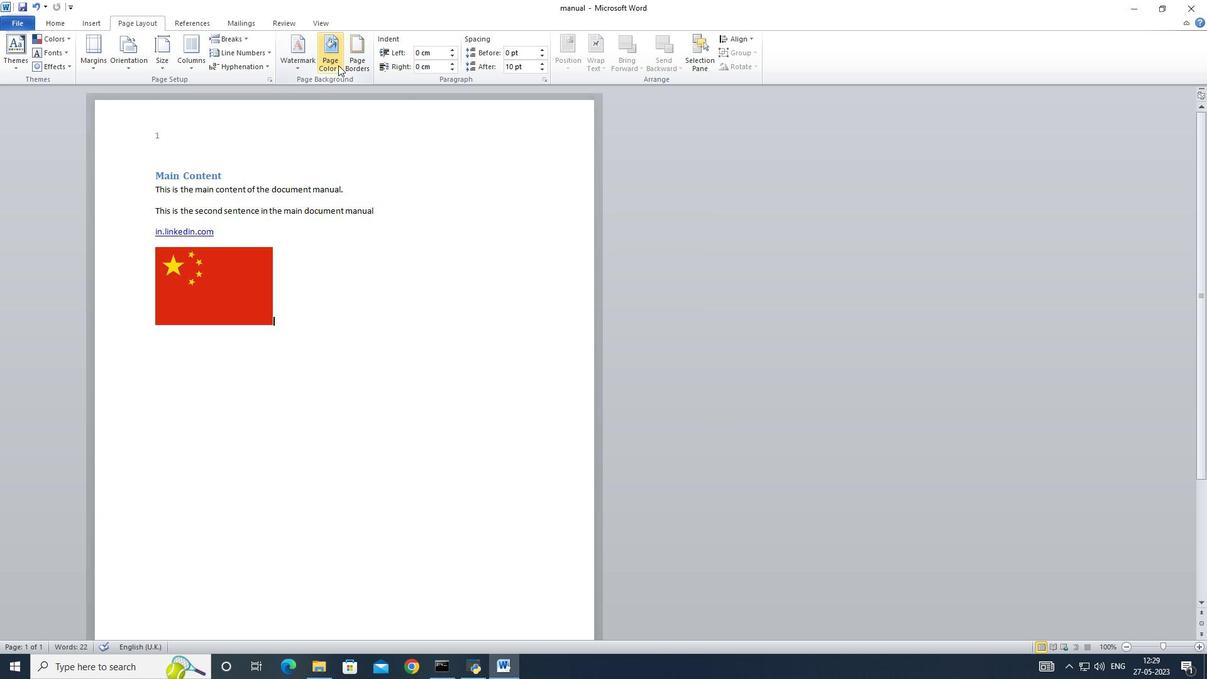 
Action: Mouse moved to (344, 103)
Screenshot: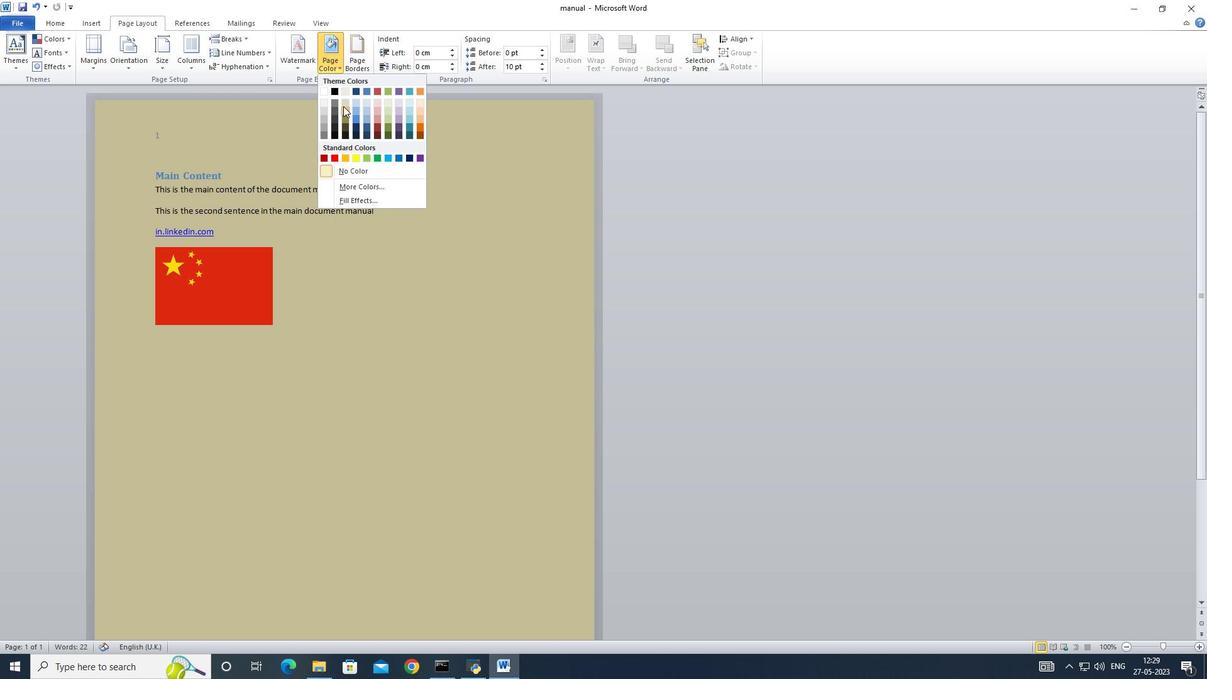 
Action: Mouse pressed left at (344, 103)
Screenshot: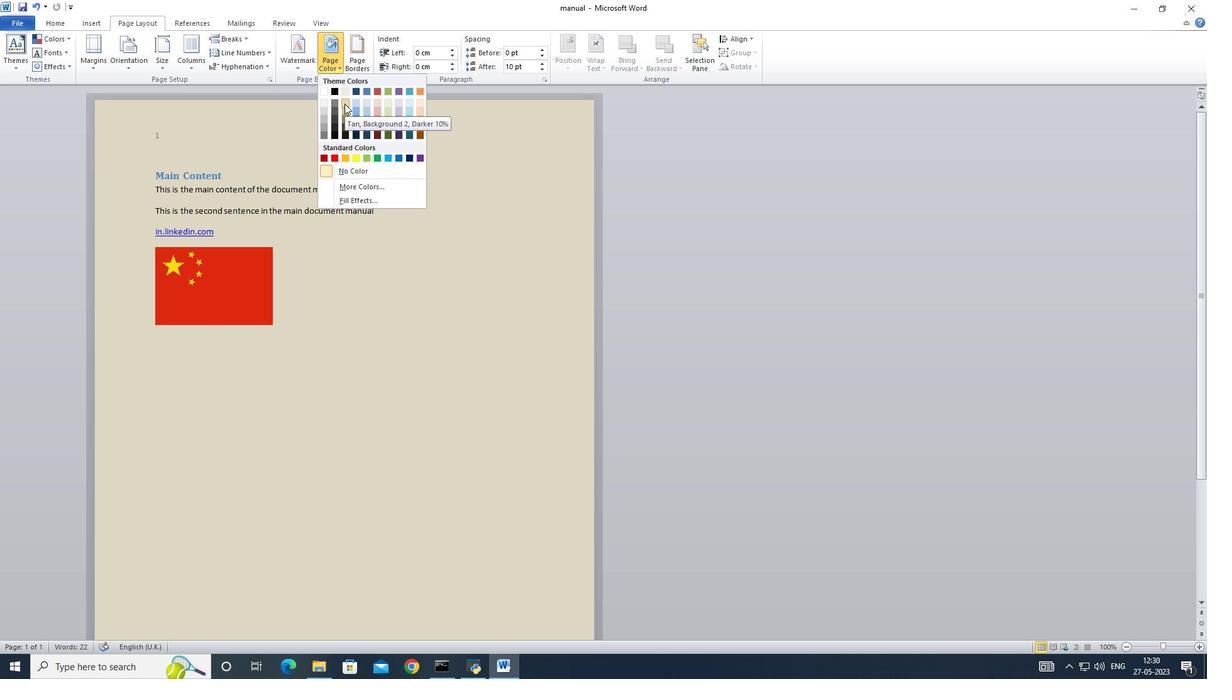 
Action: Mouse moved to (431, 154)
Screenshot: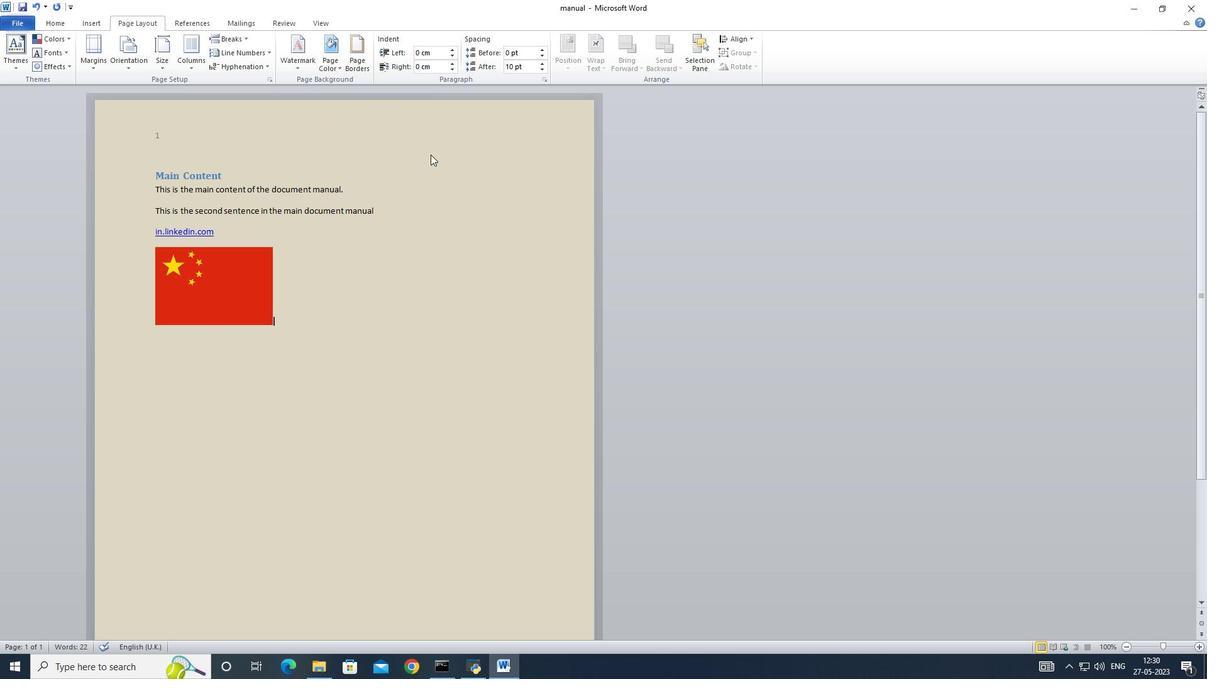 
Action: Mouse pressed left at (431, 154)
Screenshot: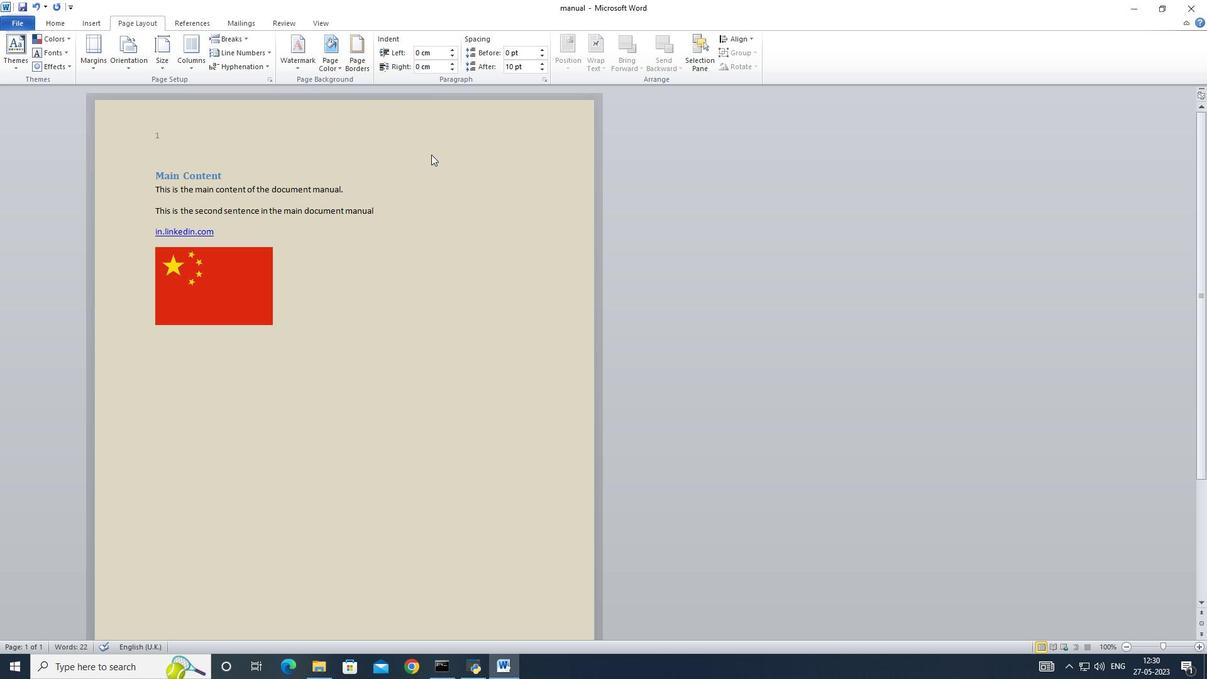 
Action: Mouse moved to (91, 20)
Screenshot: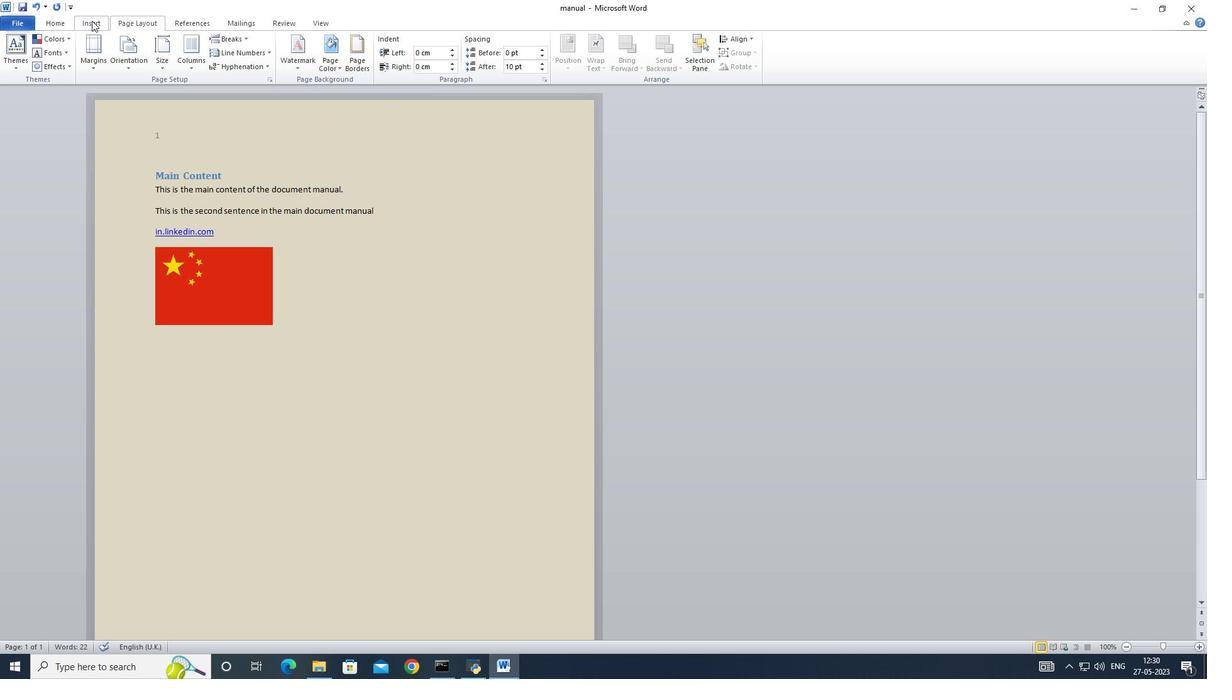 
Action: Mouse pressed left at (91, 20)
Screenshot: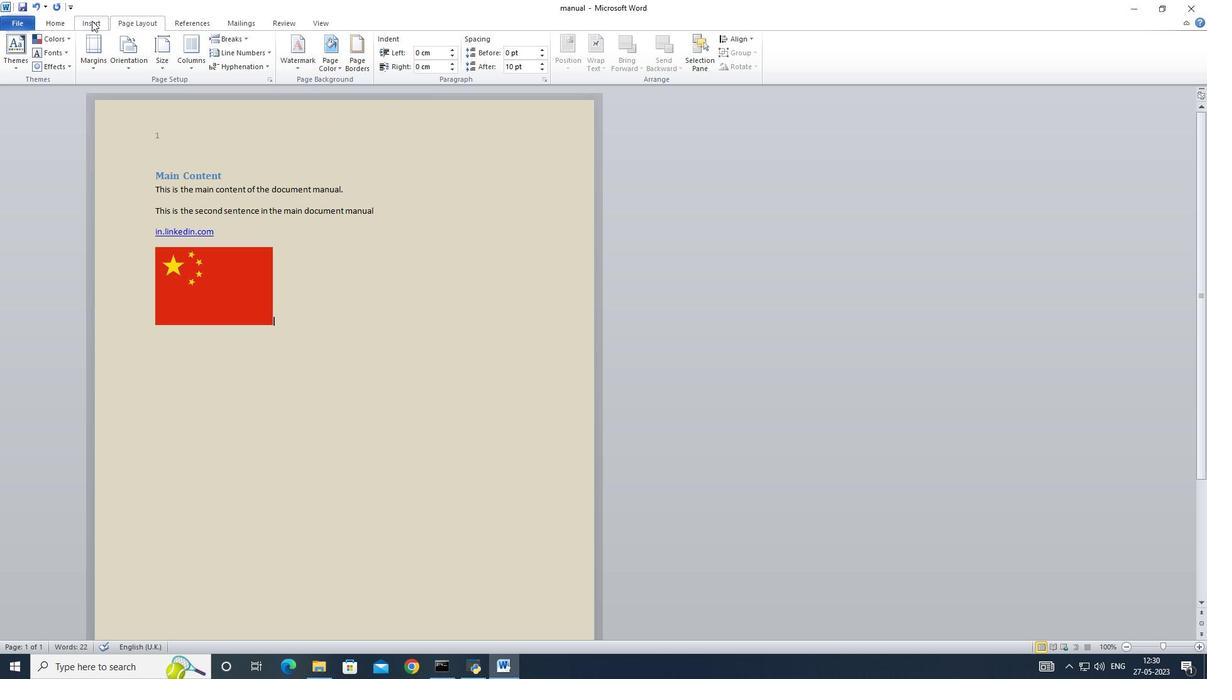 
Action: Mouse moved to (147, 25)
Screenshot: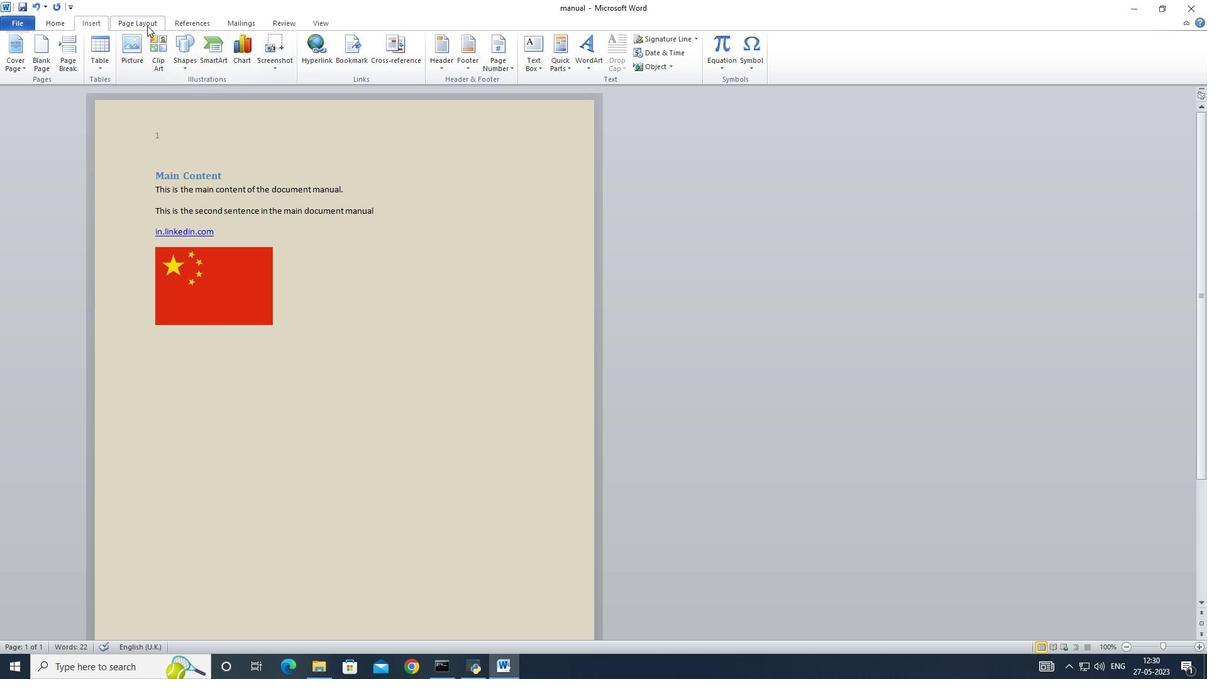 
Action: Mouse pressed left at (147, 25)
Screenshot: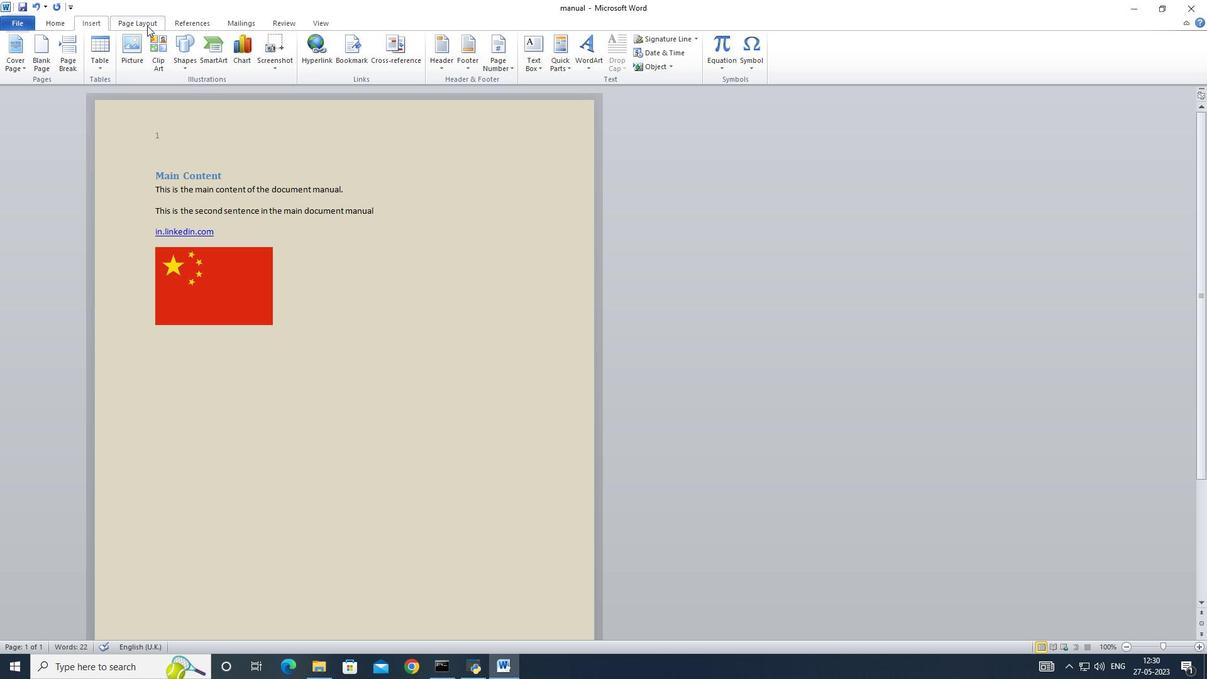 
Action: Mouse moved to (355, 63)
Screenshot: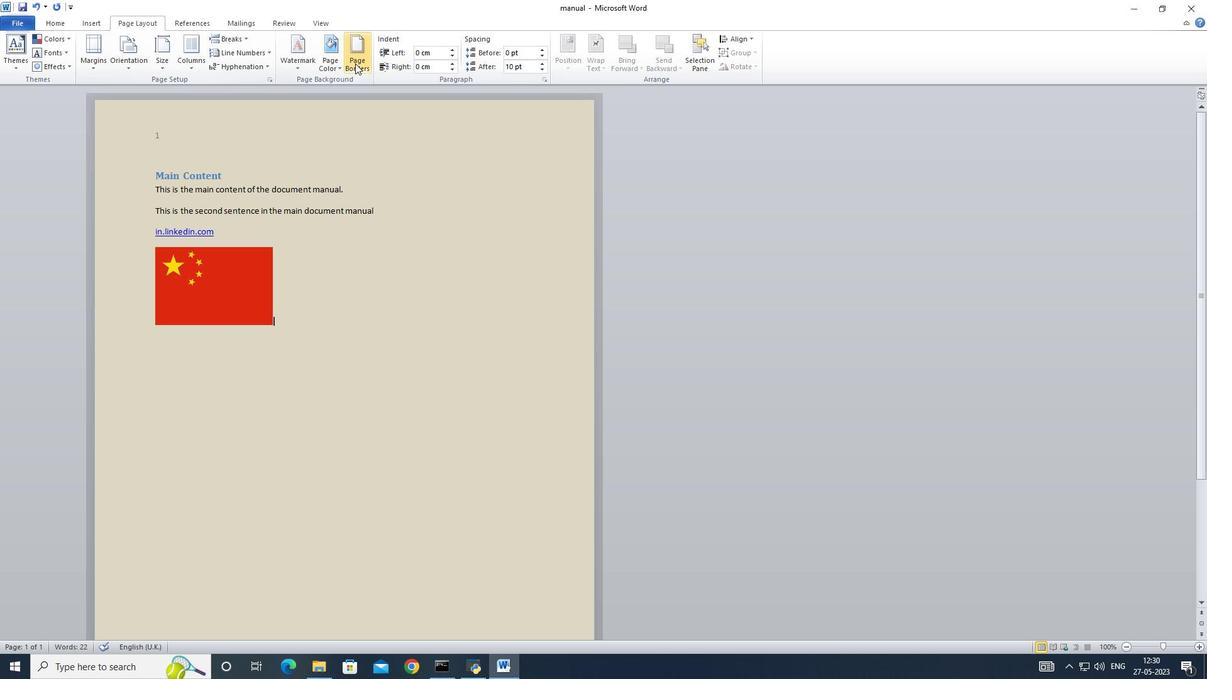 
Action: Mouse pressed left at (355, 63)
Screenshot: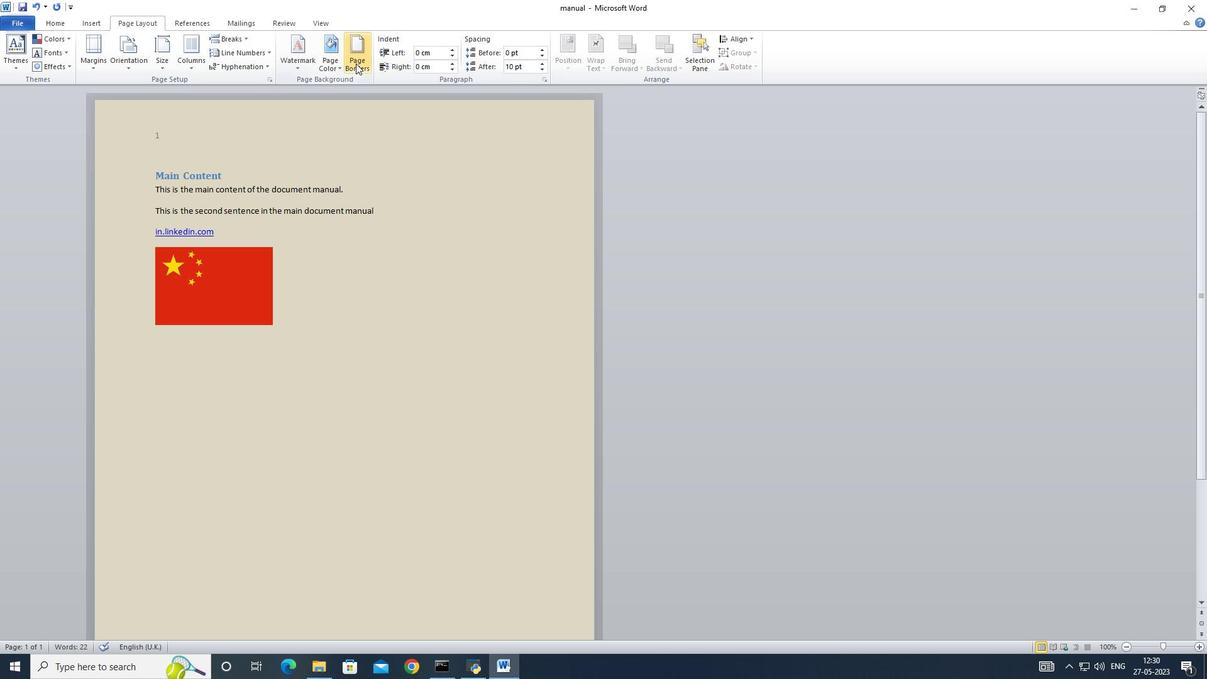 
Action: Mouse moved to (469, 276)
Screenshot: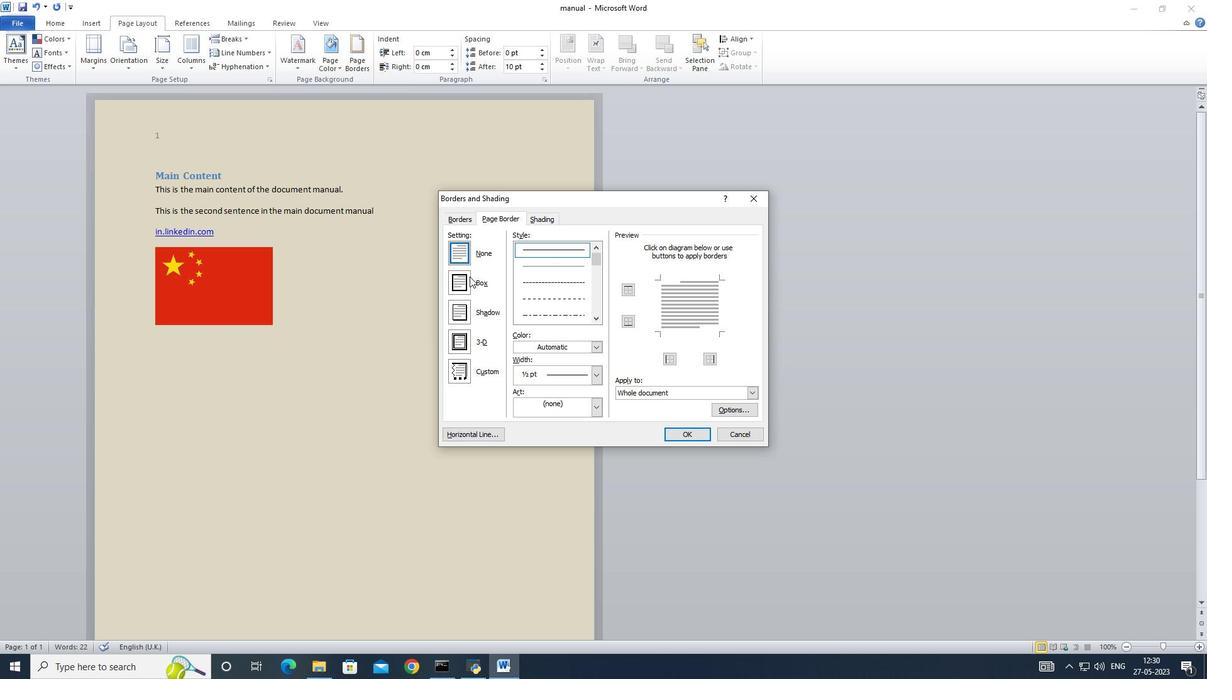 
Action: Mouse pressed left at (469, 276)
Screenshot: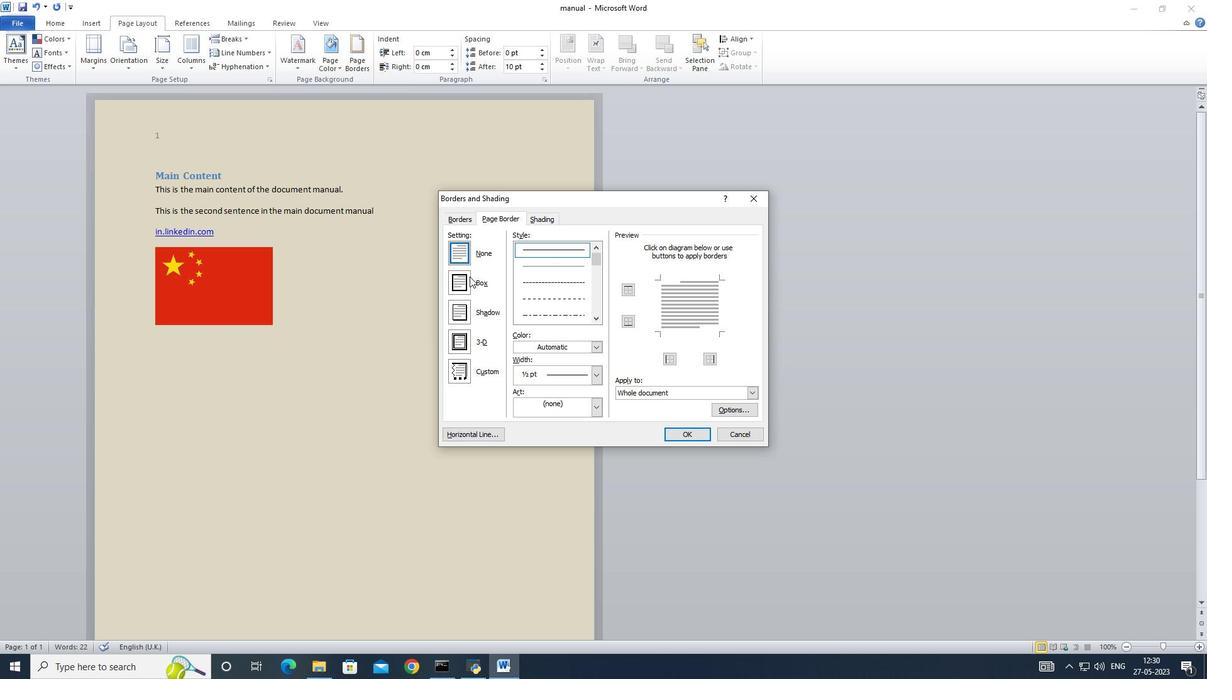 
Action: Mouse moved to (466, 218)
Screenshot: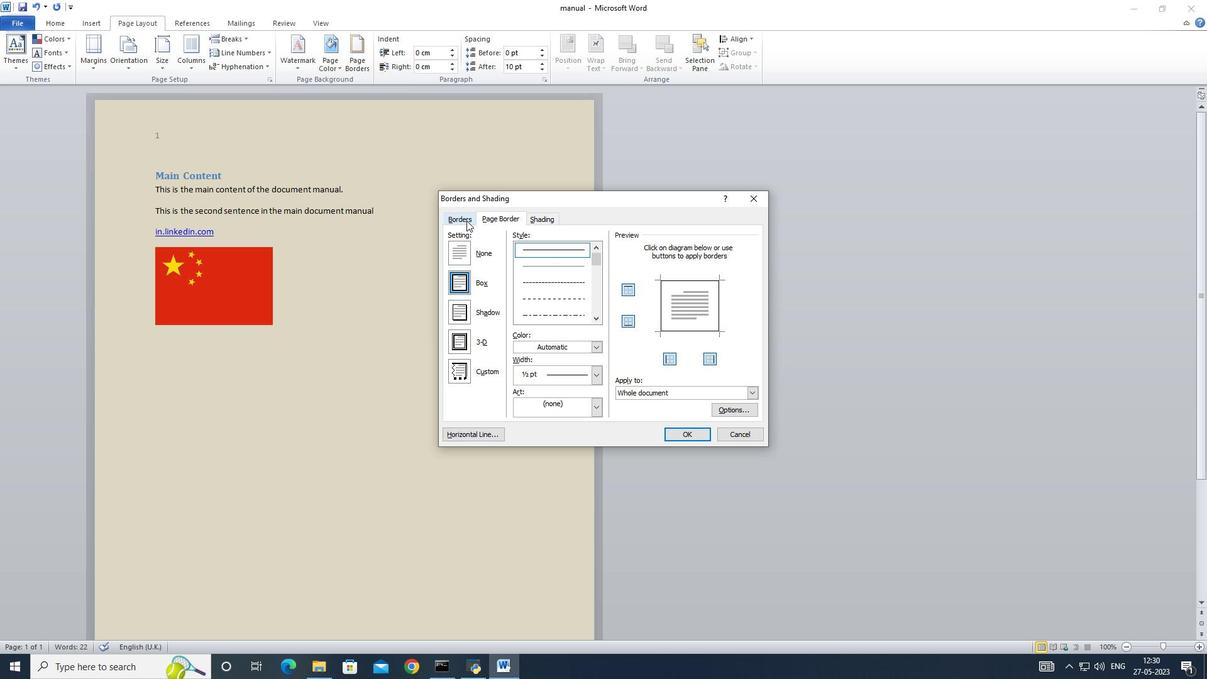 
Action: Mouse pressed left at (466, 218)
Screenshot: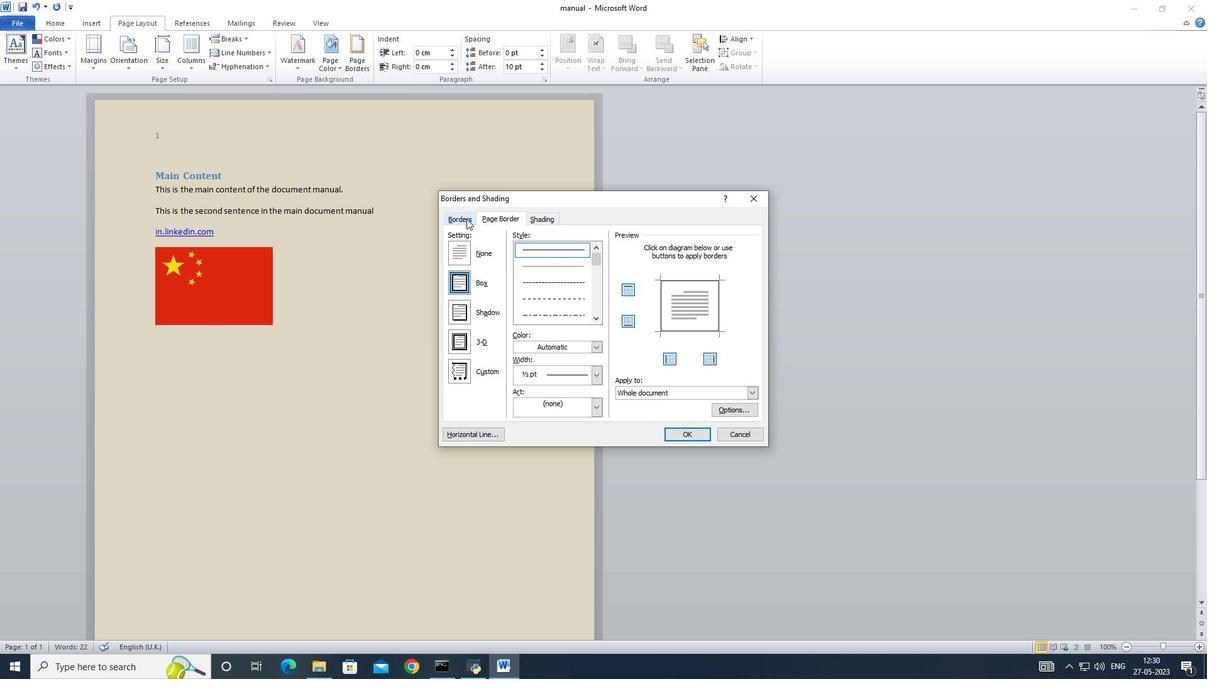 
Action: Mouse moved to (469, 283)
Screenshot: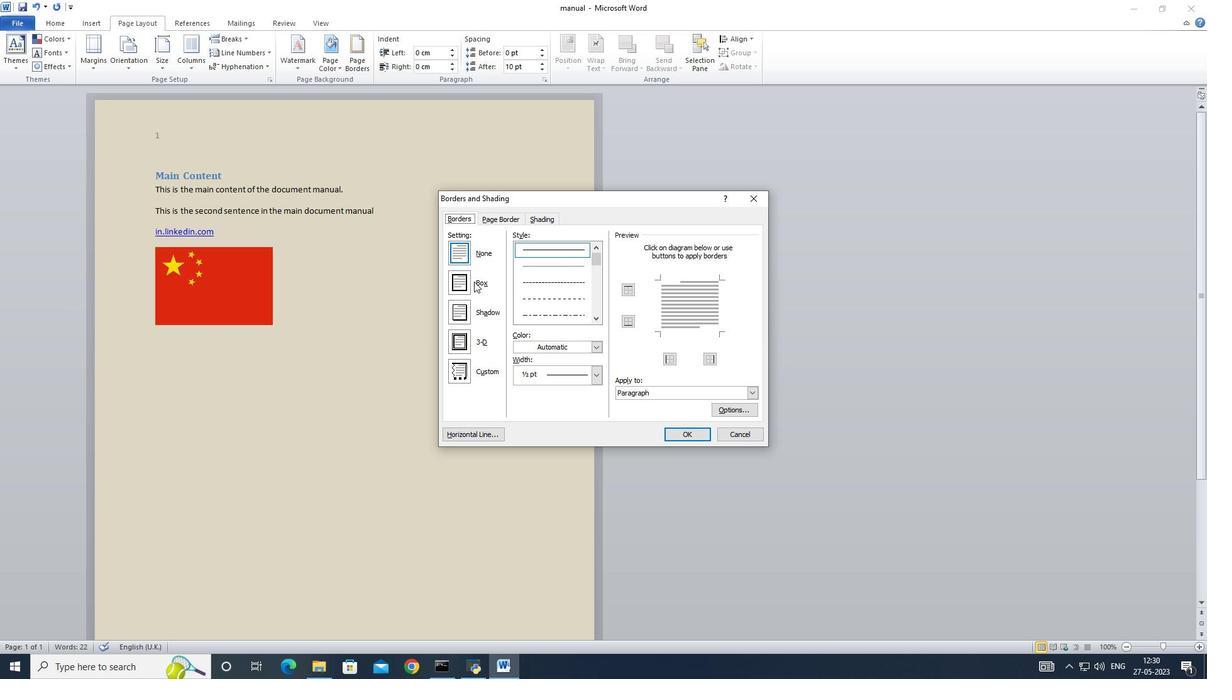 
Action: Mouse pressed left at (469, 283)
Screenshot: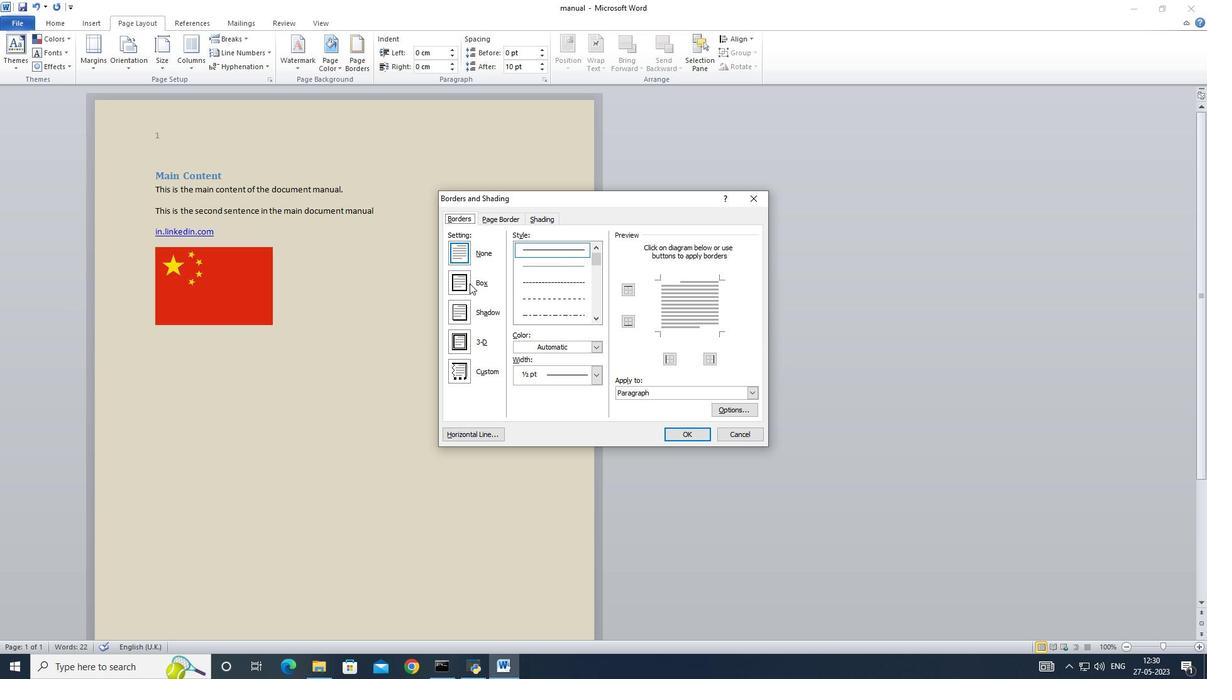 
Action: Mouse moved to (598, 259)
Screenshot: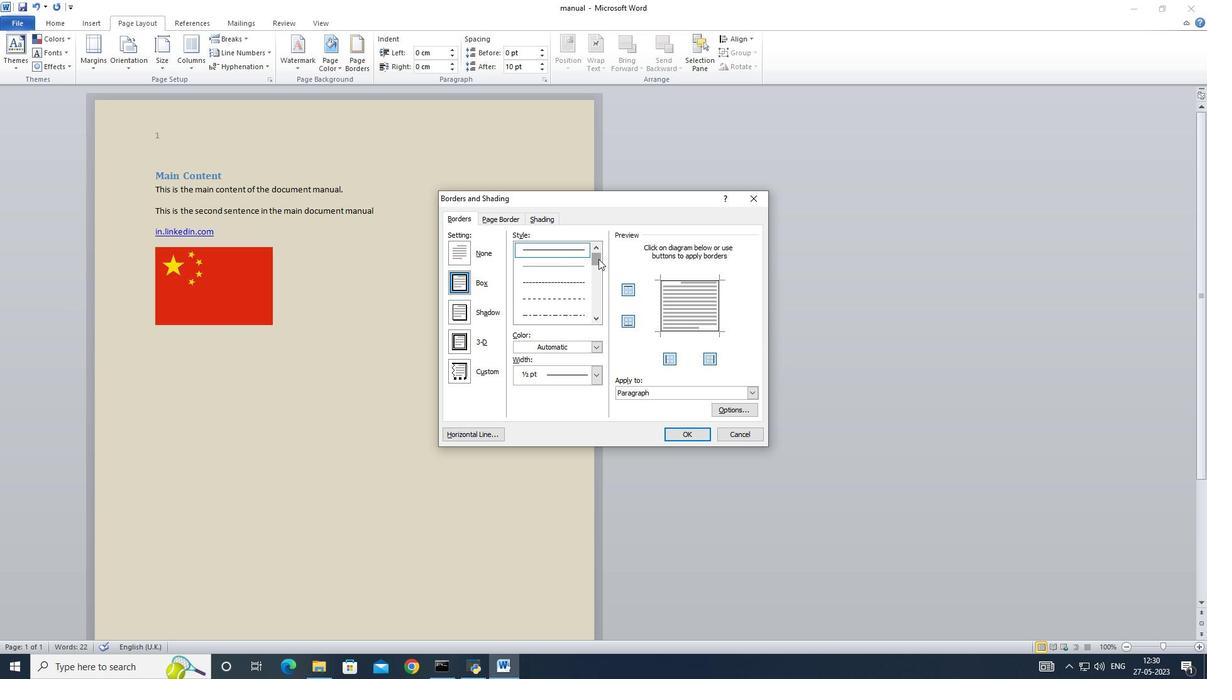 
Action: Mouse pressed left at (598, 259)
Screenshot: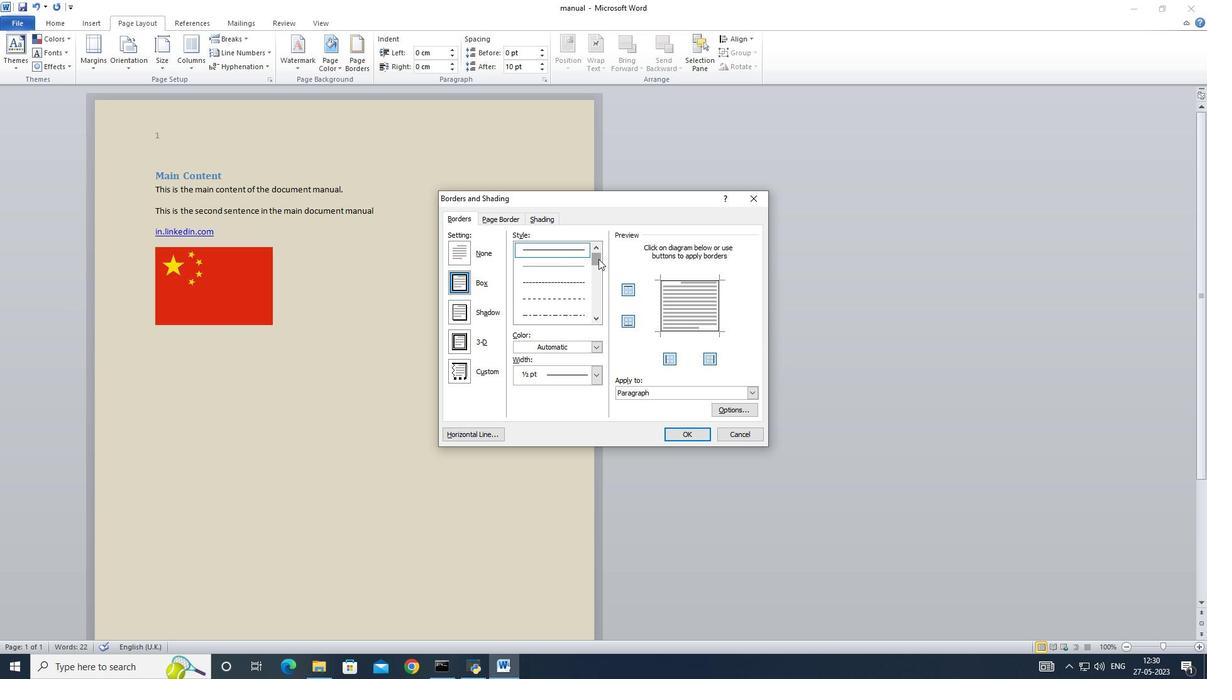 
Action: Mouse moved to (574, 295)
Screenshot: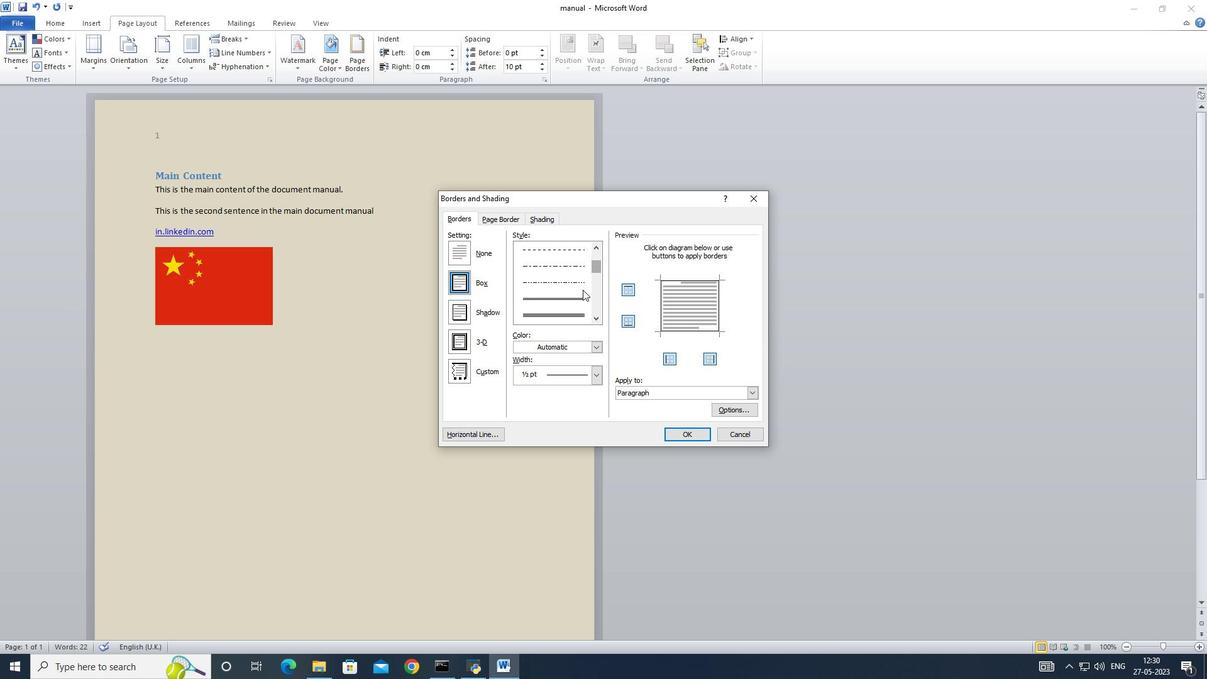 
Action: Mouse pressed left at (574, 295)
Screenshot: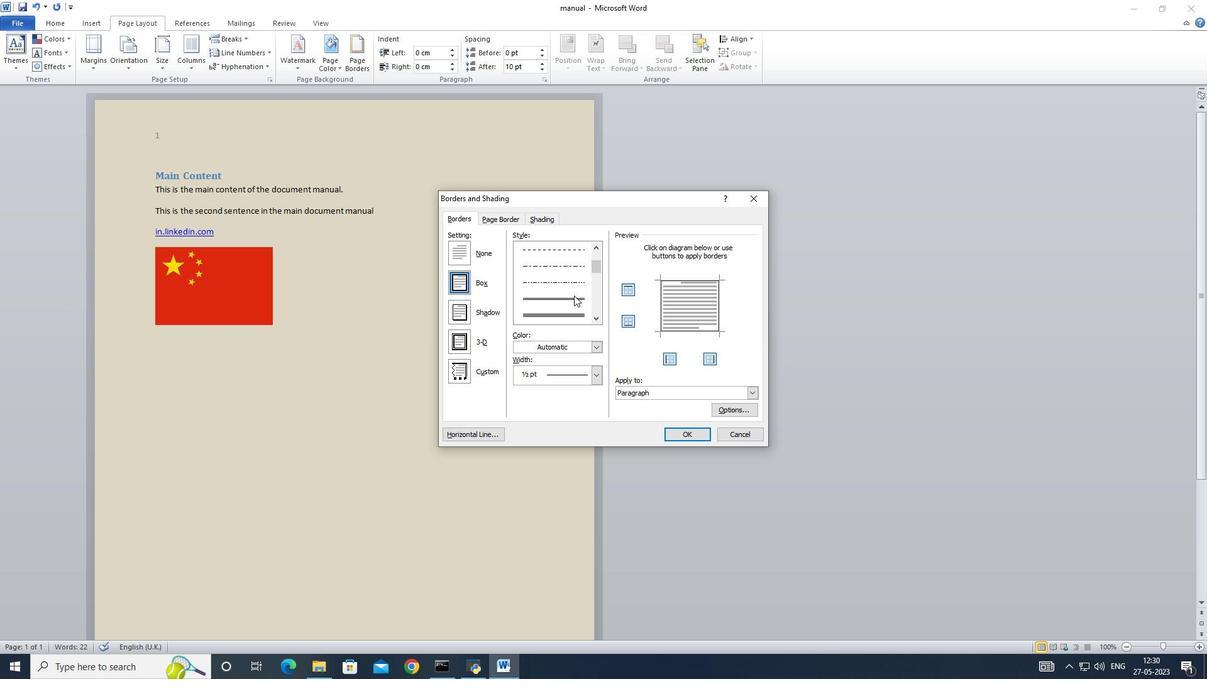 
Action: Mouse moved to (598, 347)
Screenshot: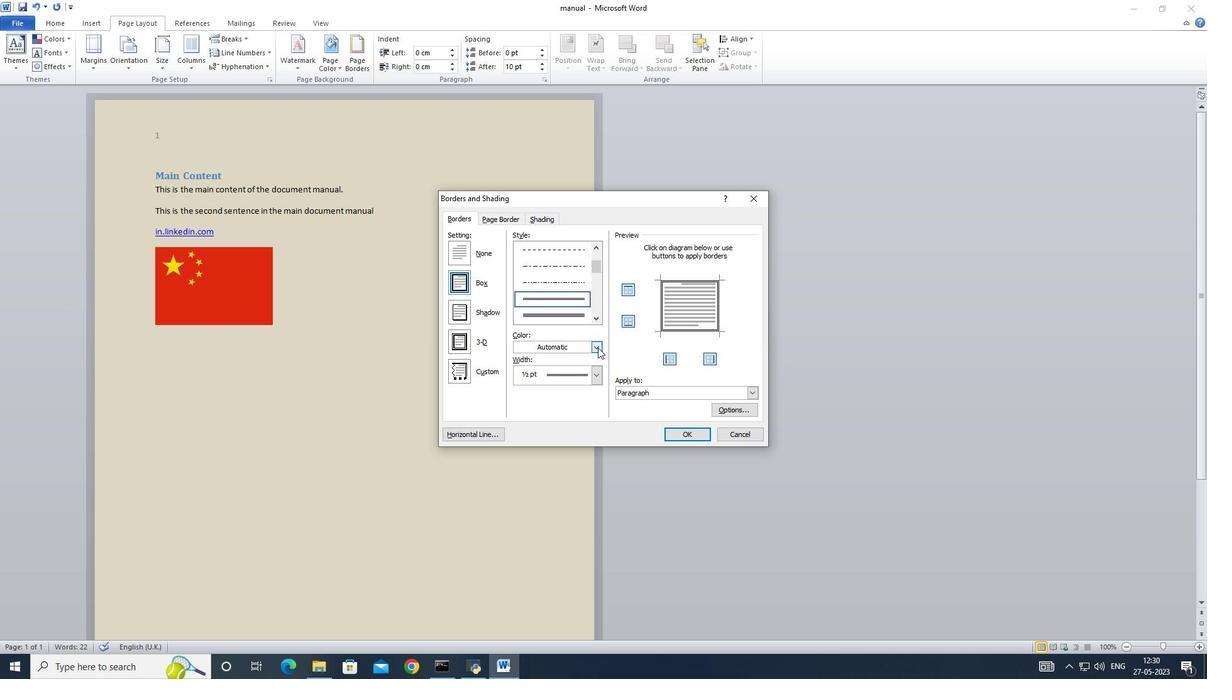 
Action: Mouse pressed left at (598, 347)
Screenshot: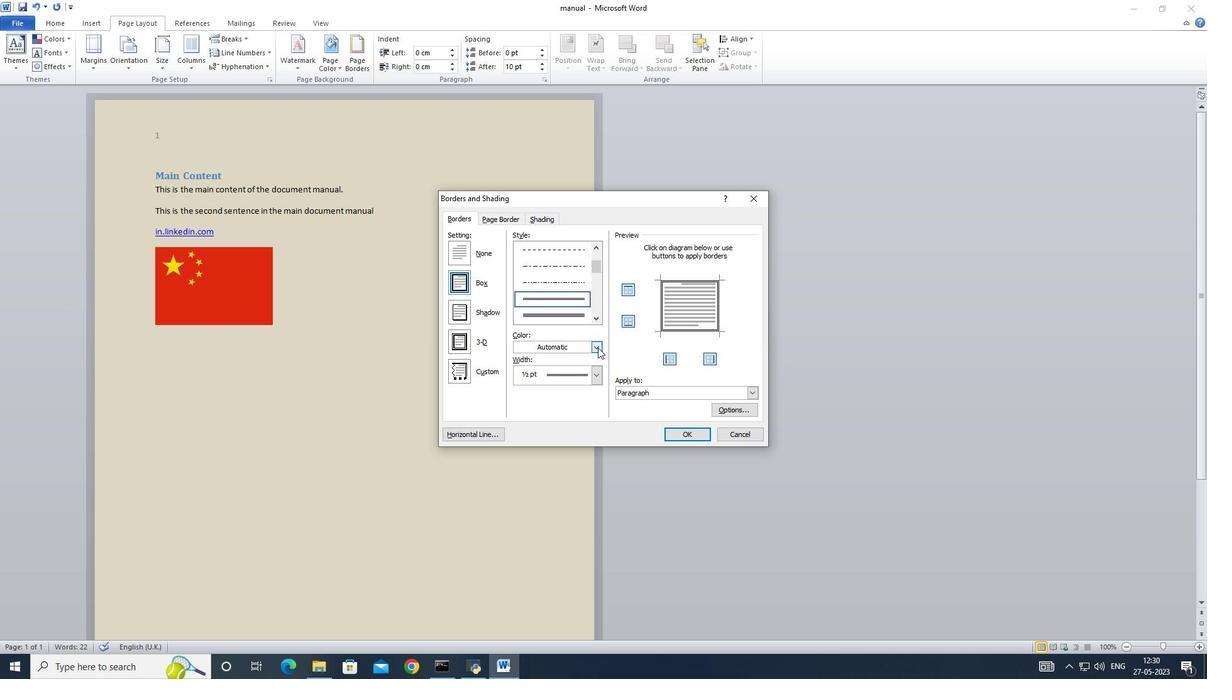 
Action: Mouse moved to (528, 384)
Screenshot: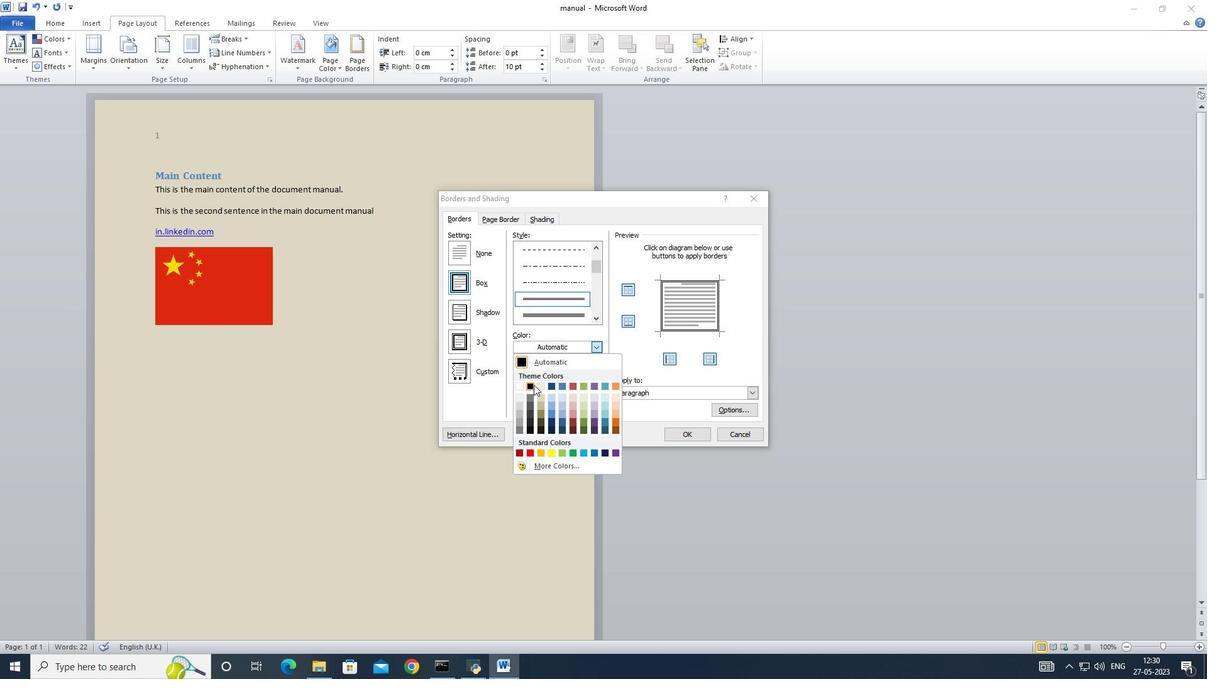 
Action: Mouse pressed left at (528, 384)
Screenshot: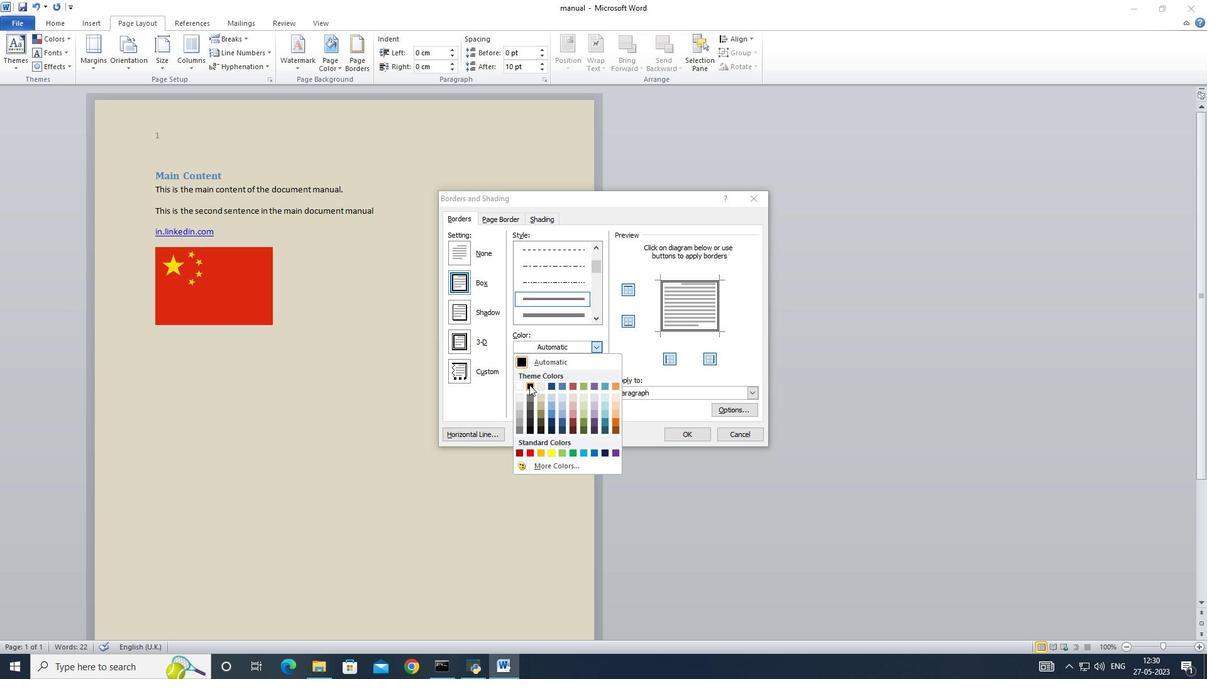 
Action: Mouse moved to (680, 433)
Screenshot: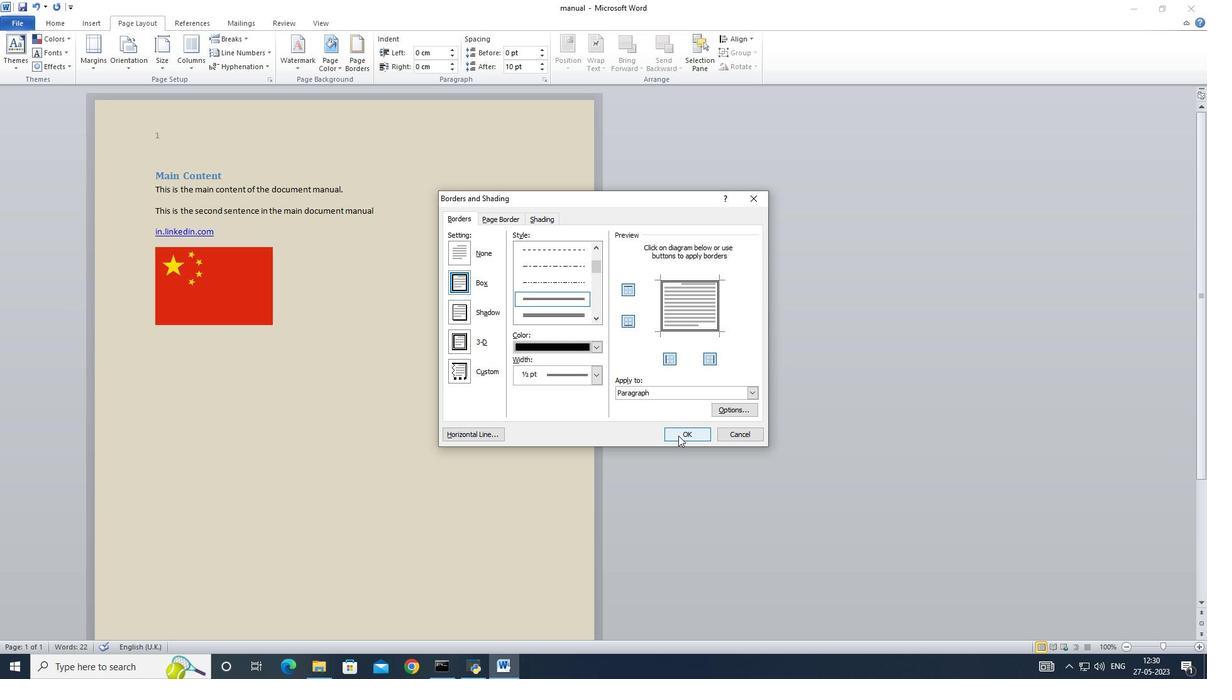 
Action: Mouse pressed left at (680, 433)
Screenshot: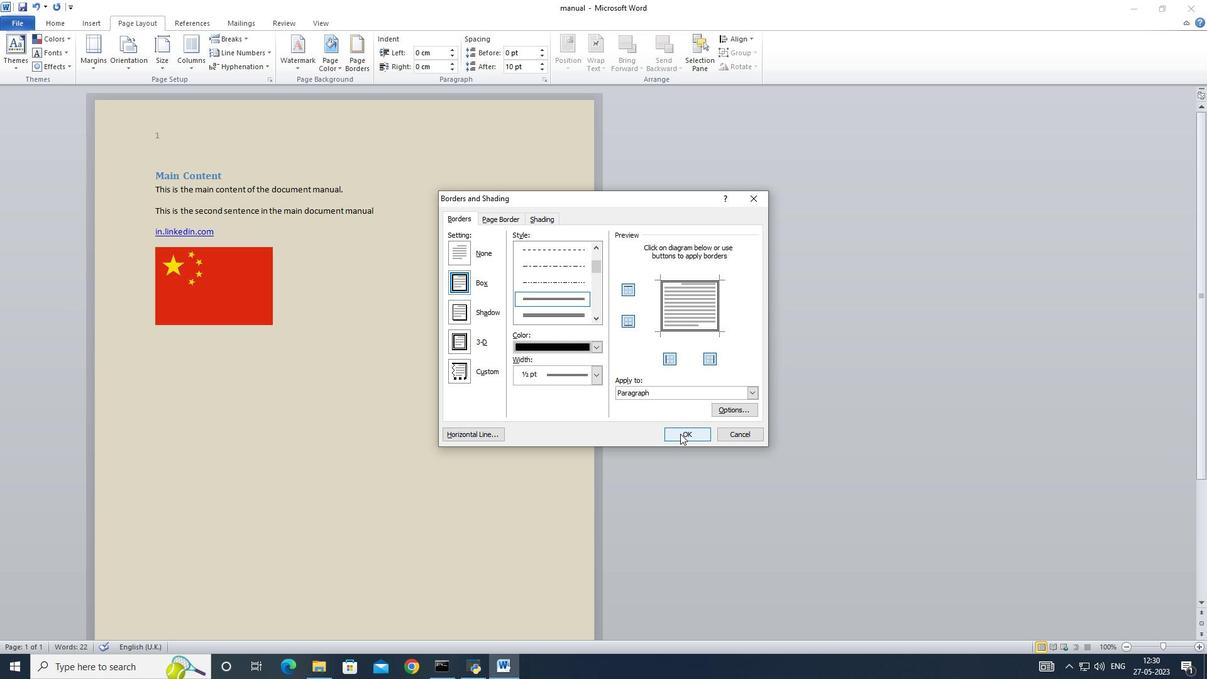 
Action: Mouse moved to (420, 332)
Screenshot: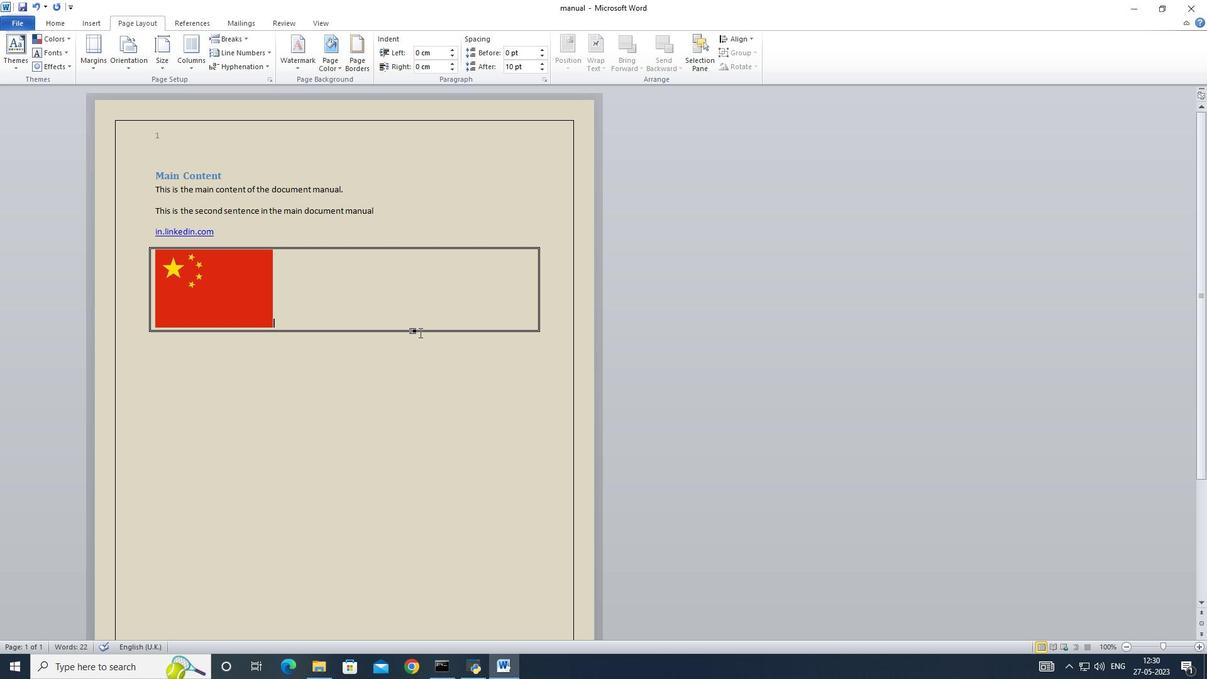 
Action: Mouse scrolled (420, 332) with delta (0, 0)
Screenshot: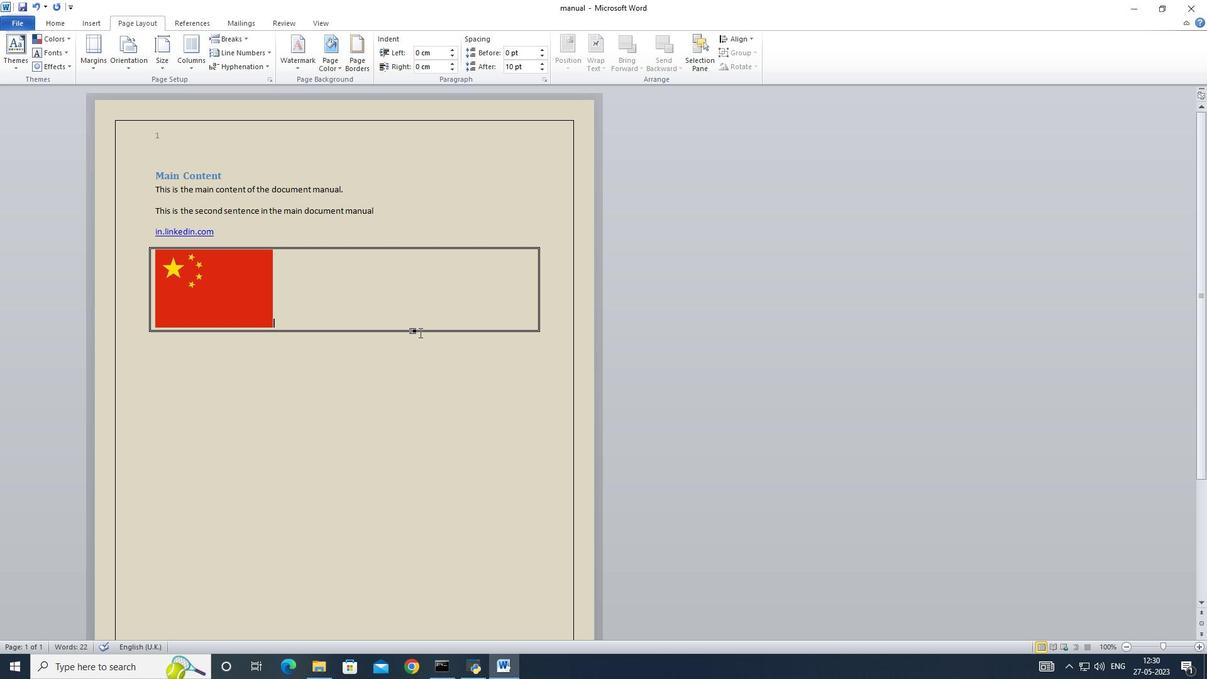 
Action: Mouse moved to (392, 338)
Screenshot: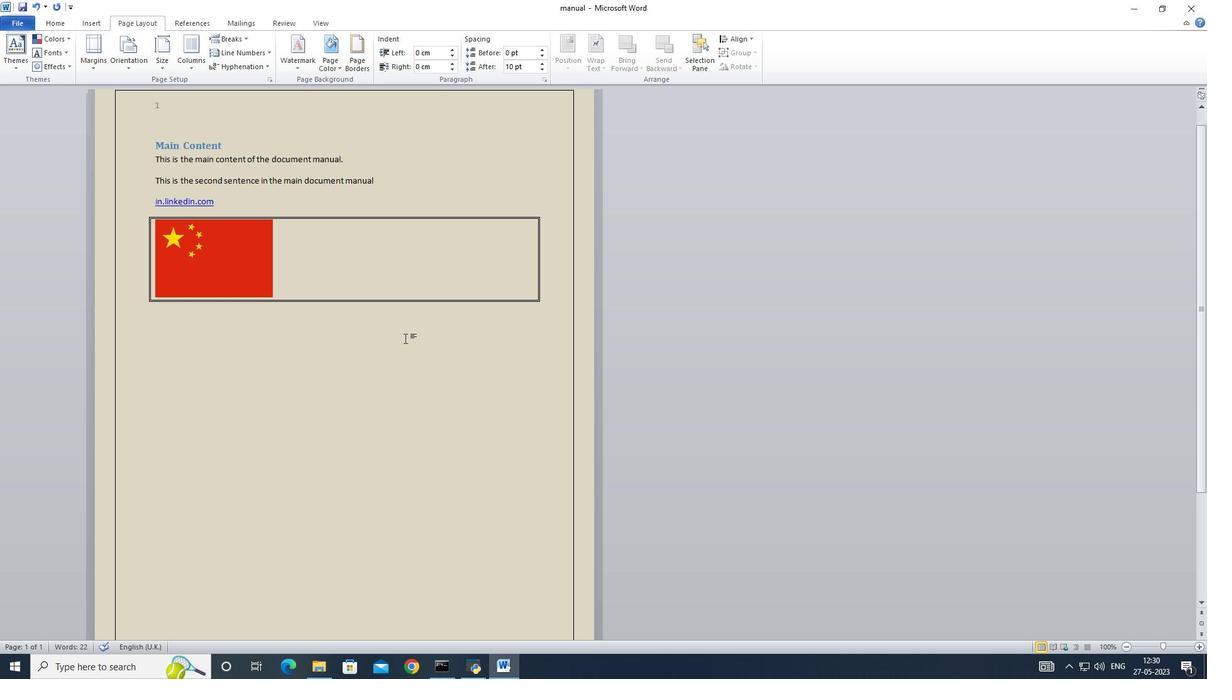 
Action: Mouse pressed left at (392, 338)
Screenshot: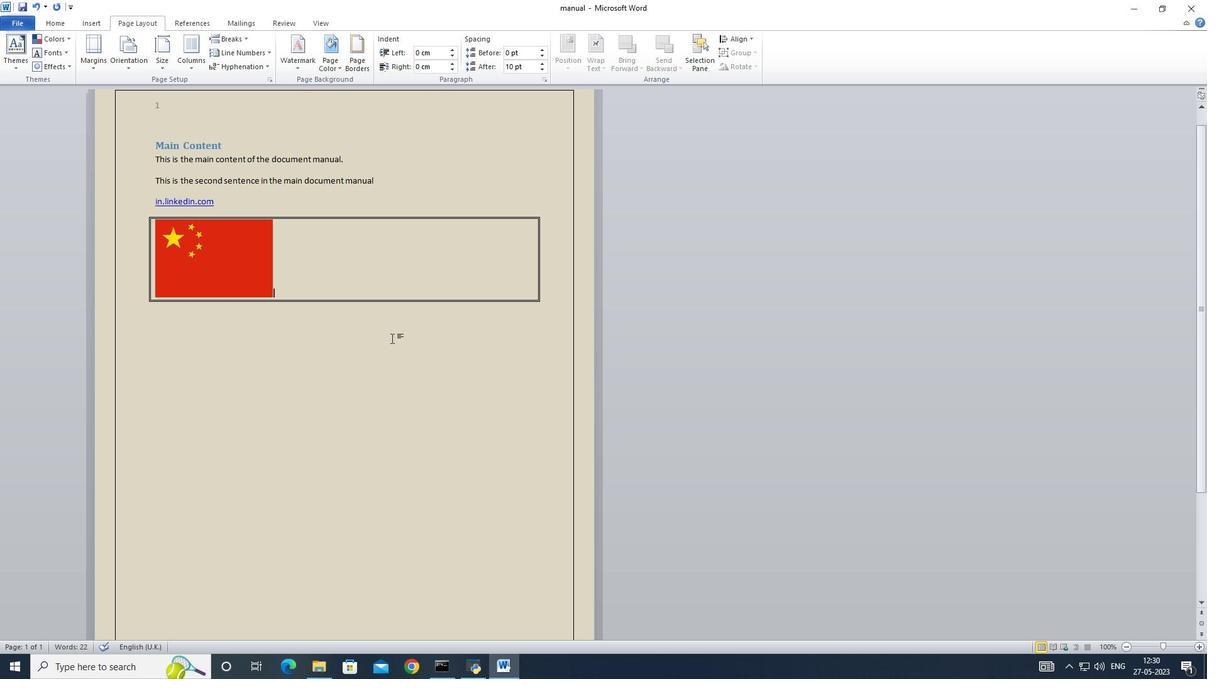 
Action: Mouse moved to (392, 338)
Screenshot: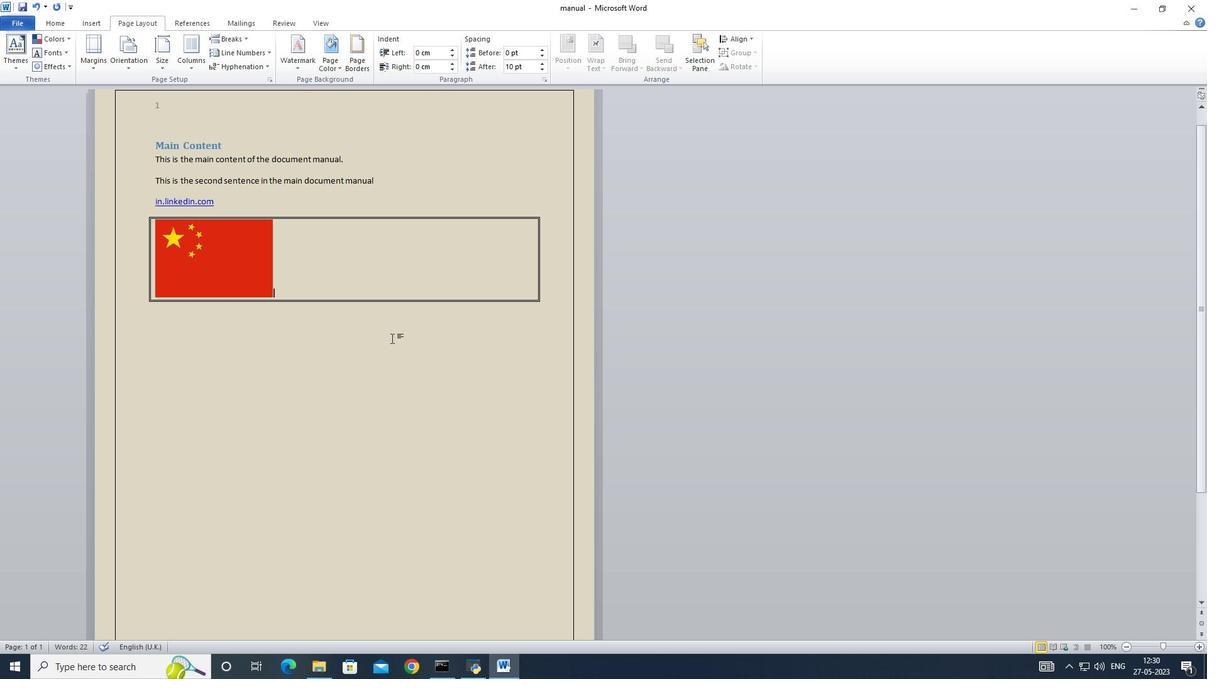 
Action: Mouse scrolled (392, 338) with delta (0, 0)
Screenshot: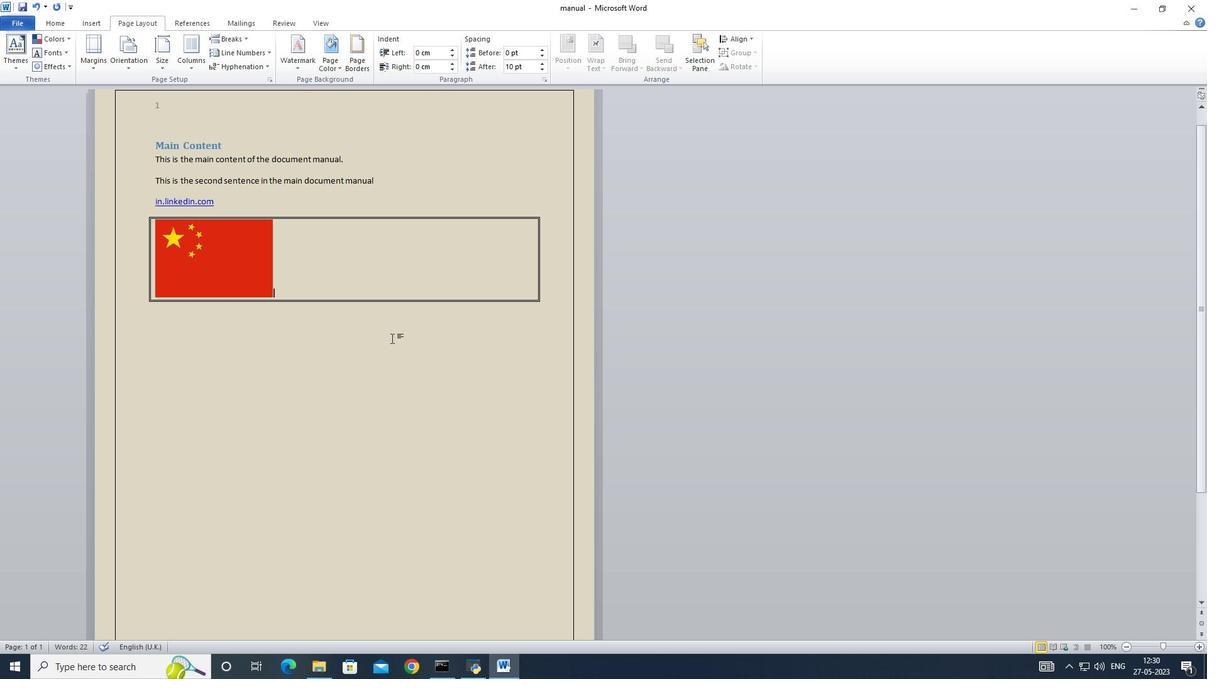 
Action: Mouse scrolled (392, 338) with delta (0, 0)
Screenshot: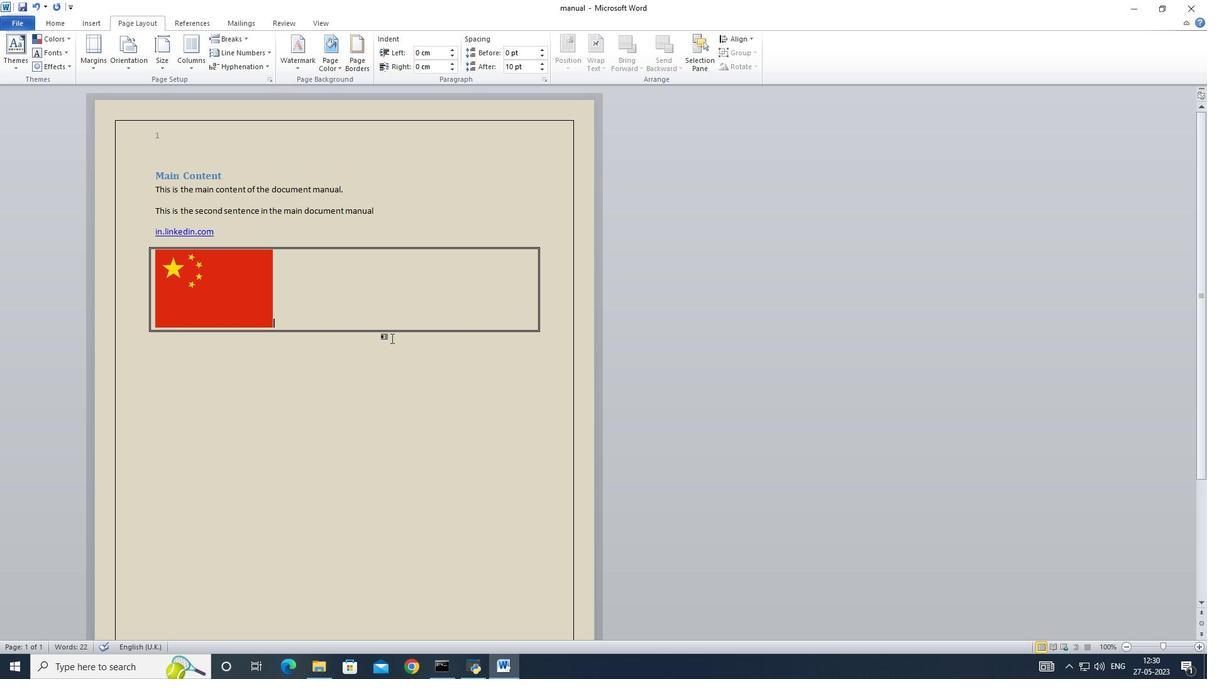 
Action: Mouse scrolled (392, 338) with delta (0, 0)
Screenshot: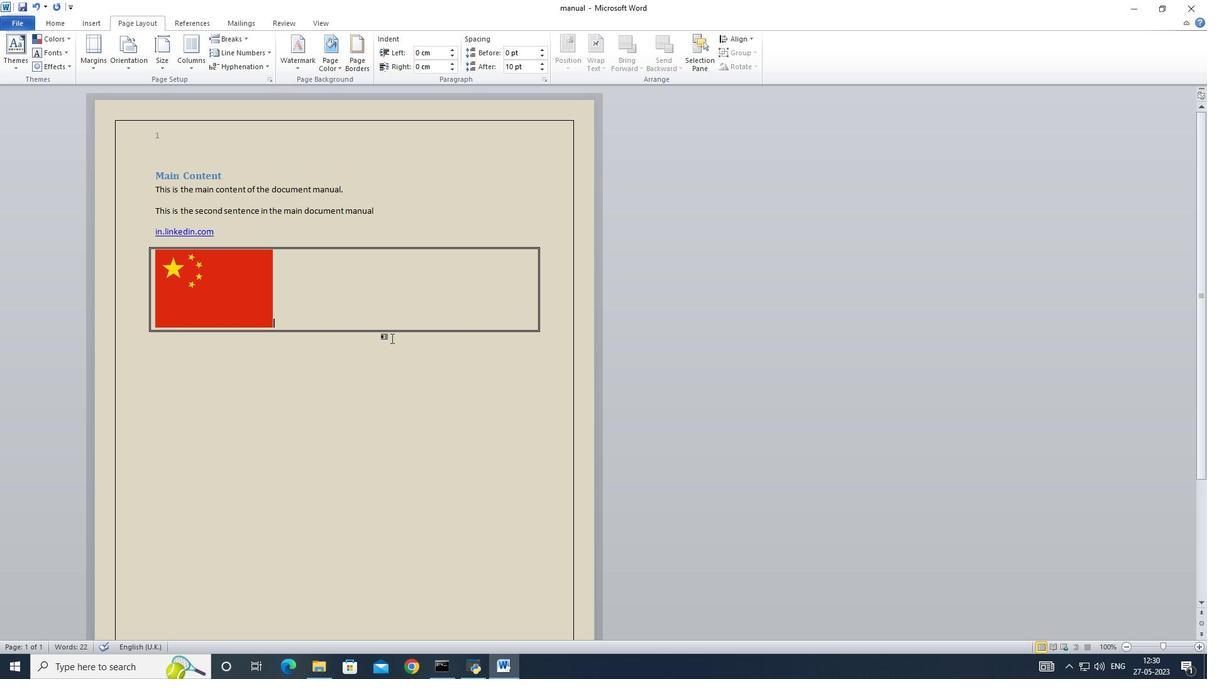 
Action: Mouse moved to (392, 338)
Screenshot: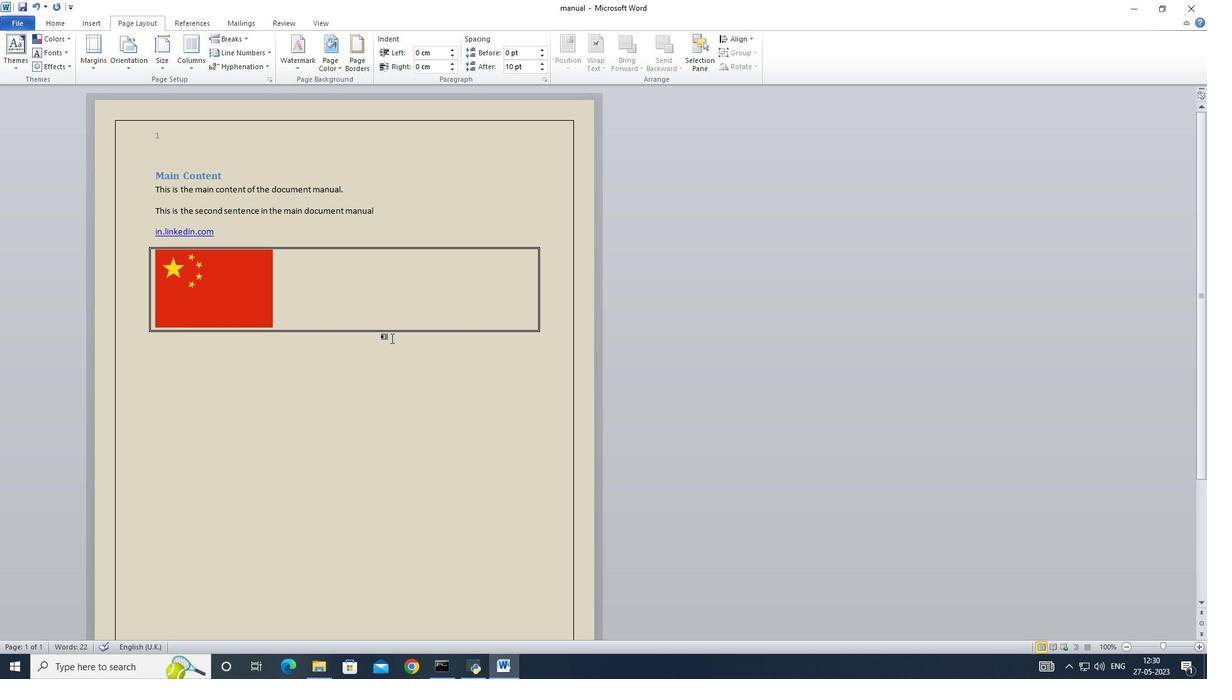 
